 Task: Upload documentation on the updated data linkage processes to the task for future reference.
Action: Mouse moved to (87, 429)
Screenshot: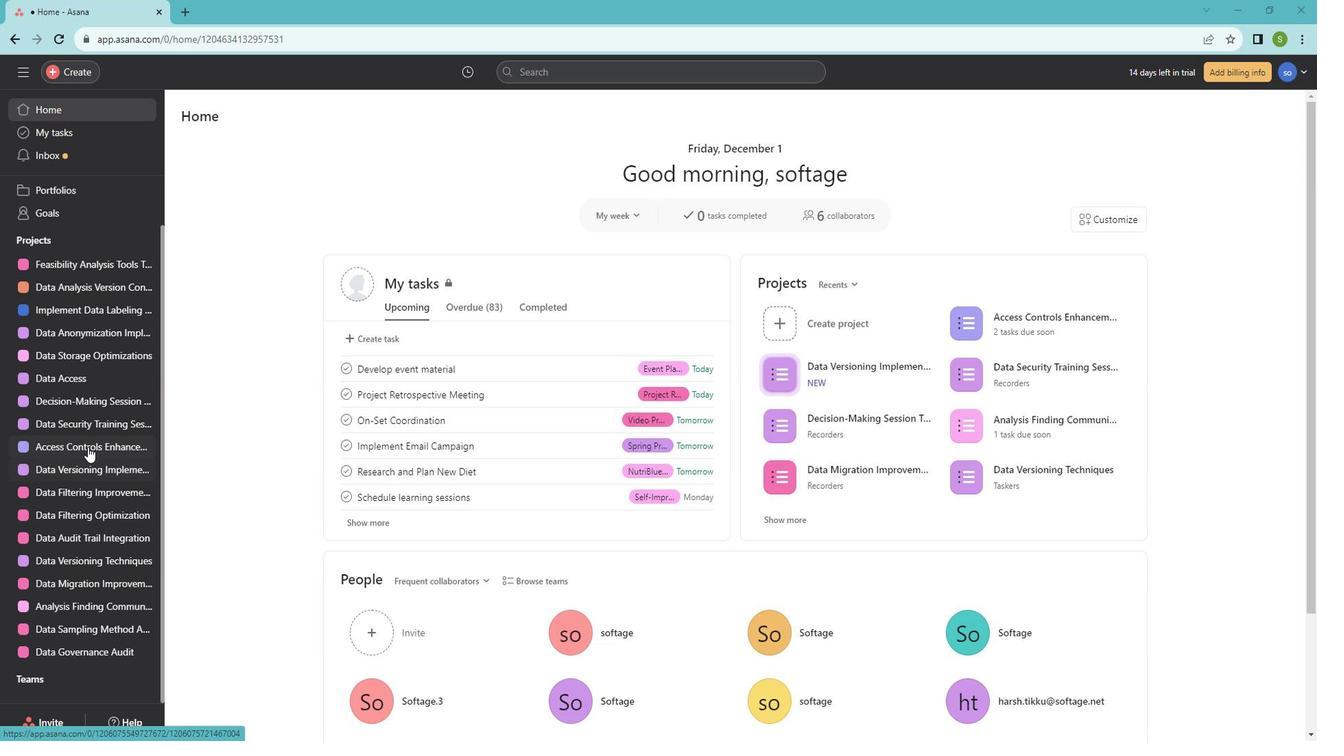 
Action: Mouse pressed left at (87, 429)
Screenshot: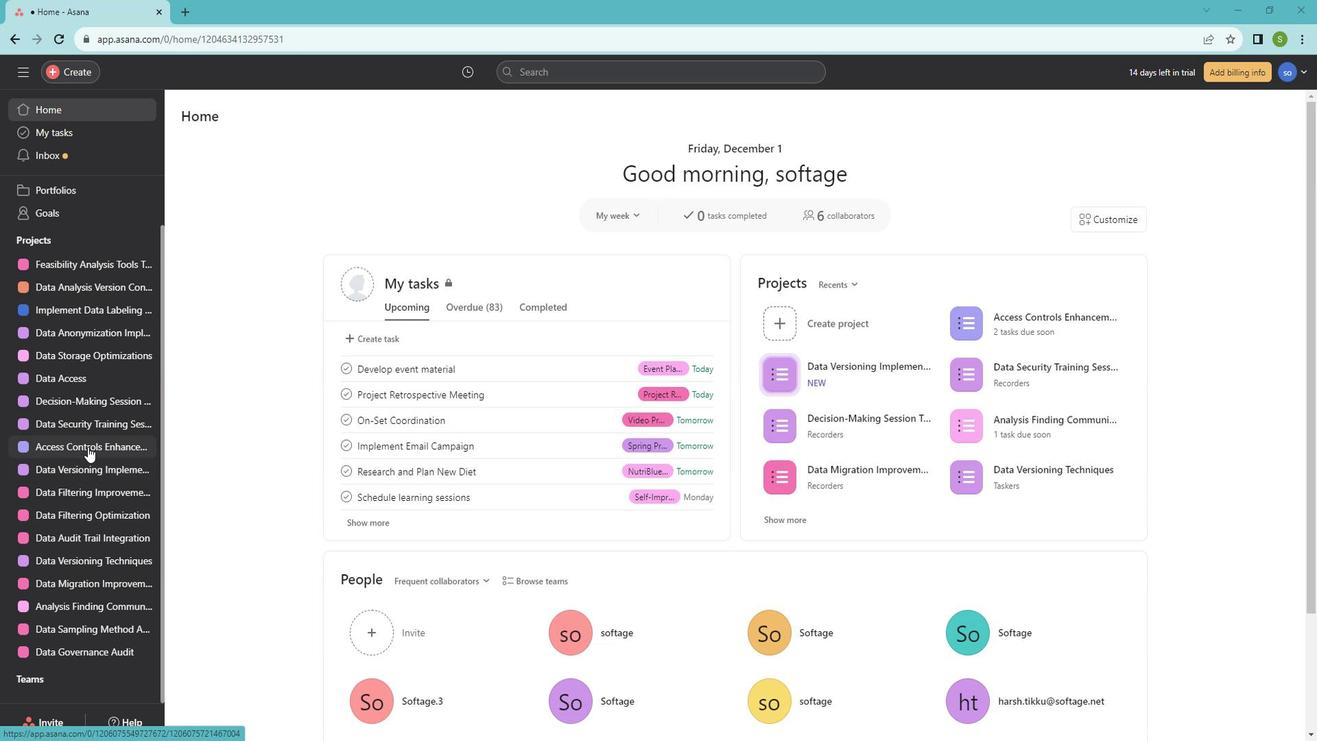 
Action: Mouse moved to (406, 273)
Screenshot: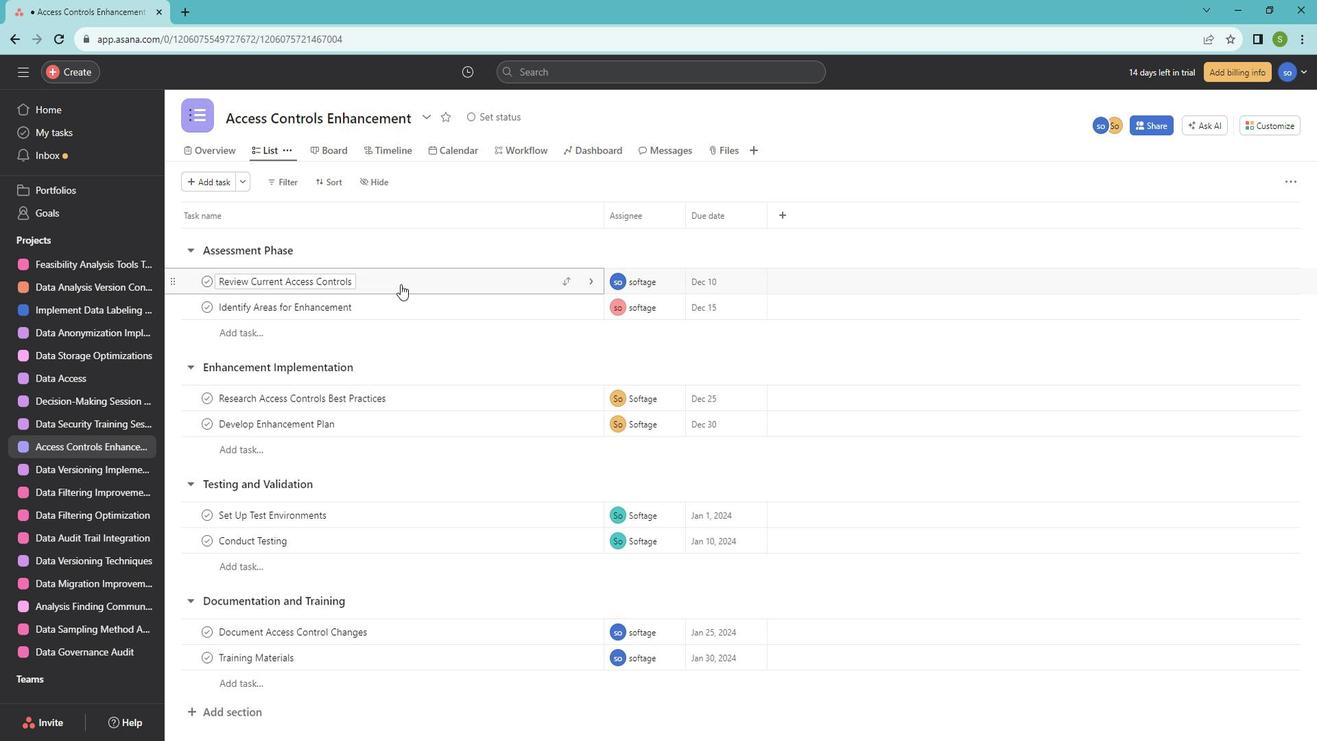 
Action: Mouse pressed left at (406, 273)
Screenshot: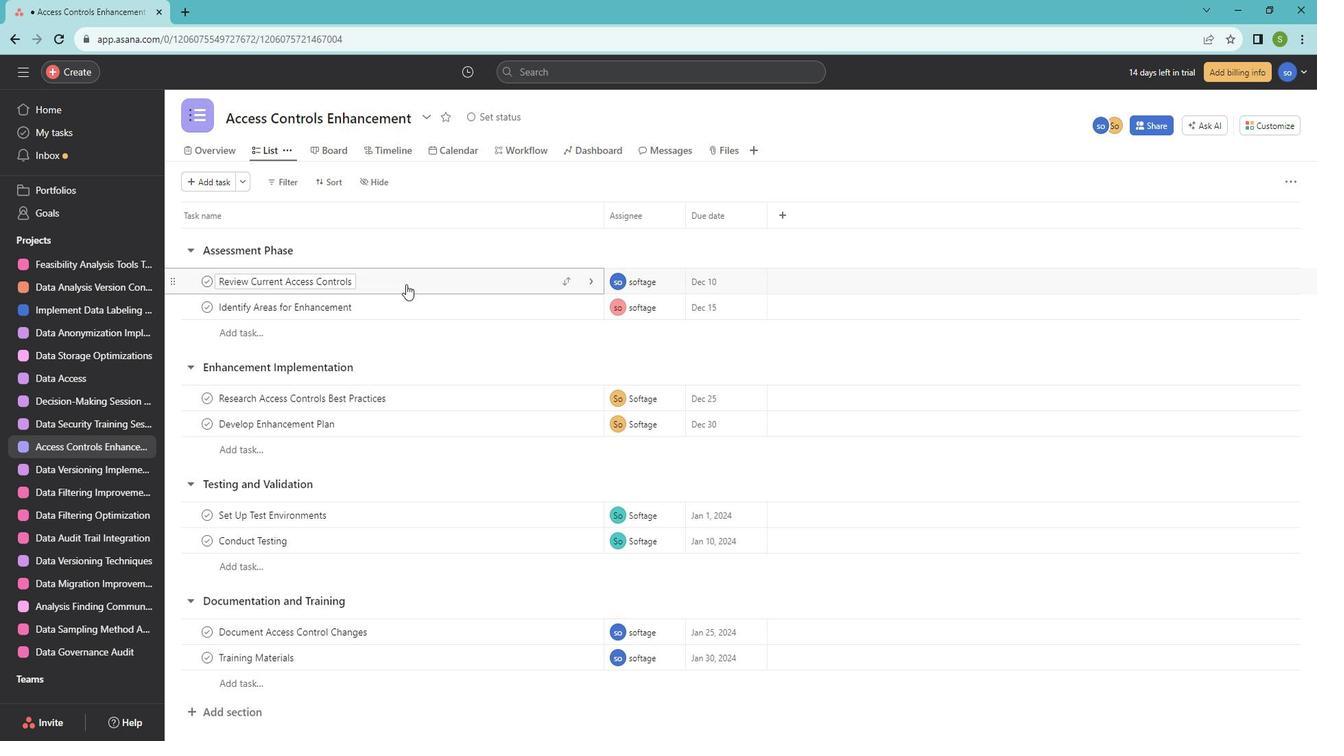 
Action: Mouse moved to (1220, 103)
Screenshot: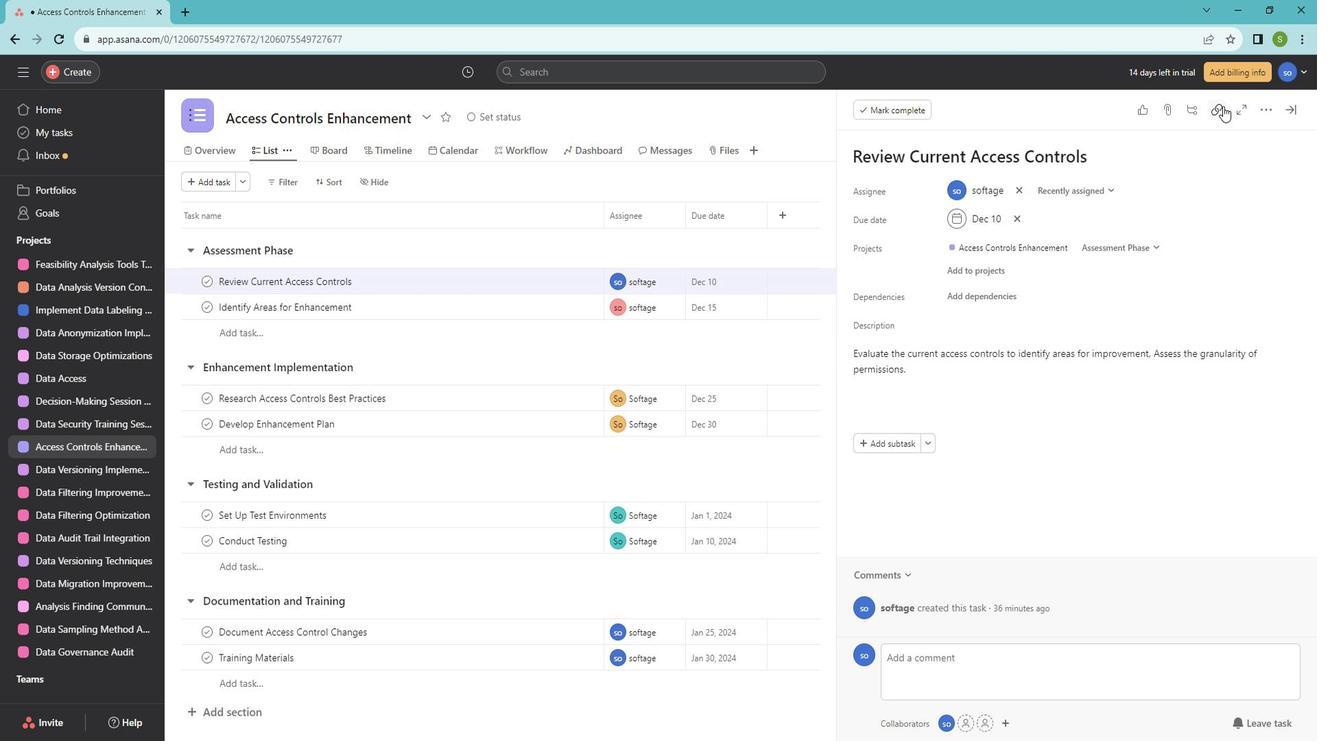 
Action: Mouse pressed left at (1220, 103)
Screenshot: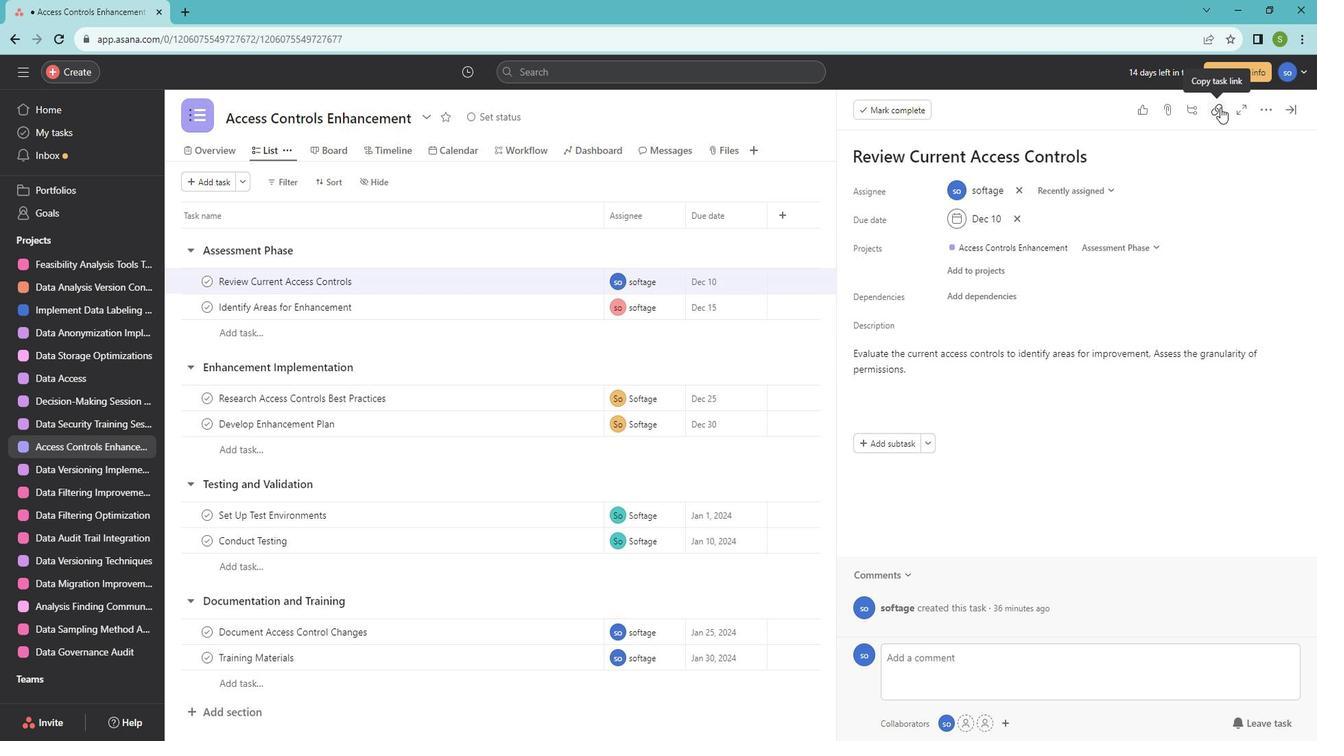 
Action: Mouse moved to (1165, 108)
Screenshot: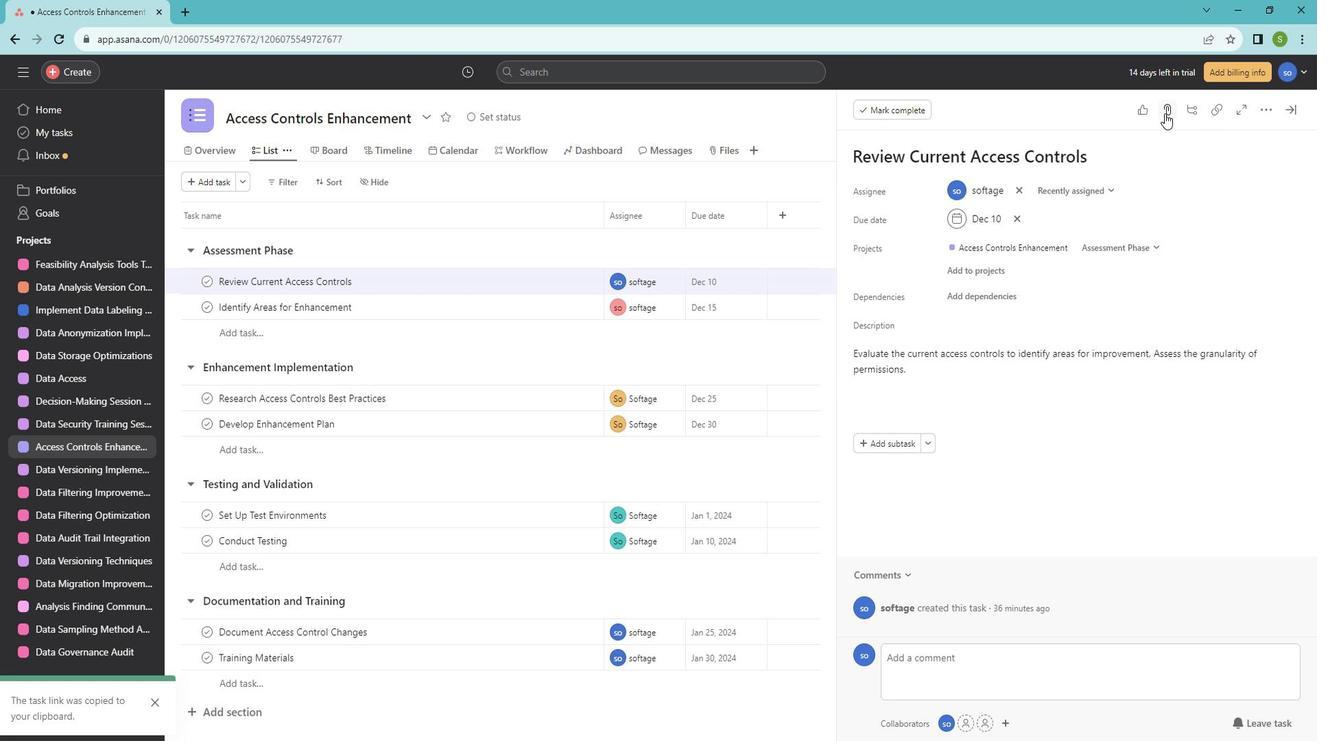 
Action: Mouse pressed left at (1165, 108)
Screenshot: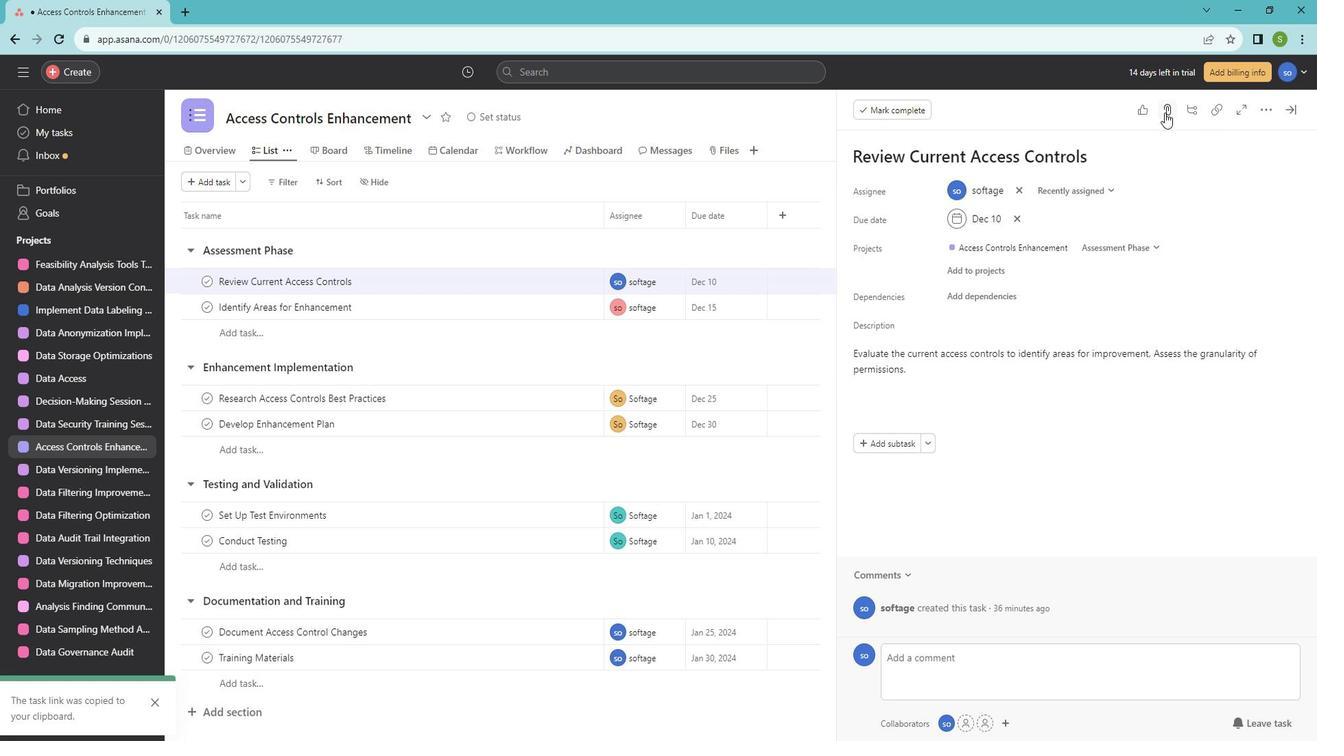 
Action: Mouse moved to (1186, 151)
Screenshot: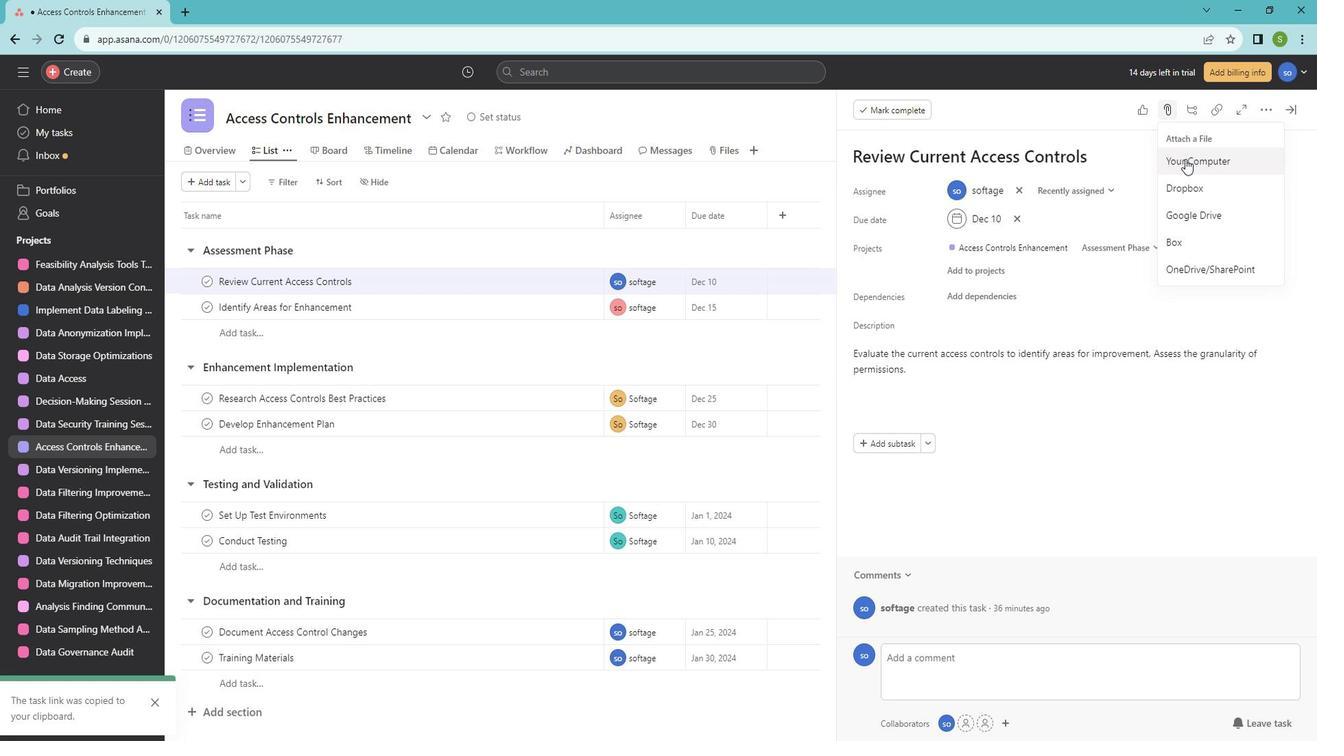 
Action: Mouse pressed left at (1186, 151)
Screenshot: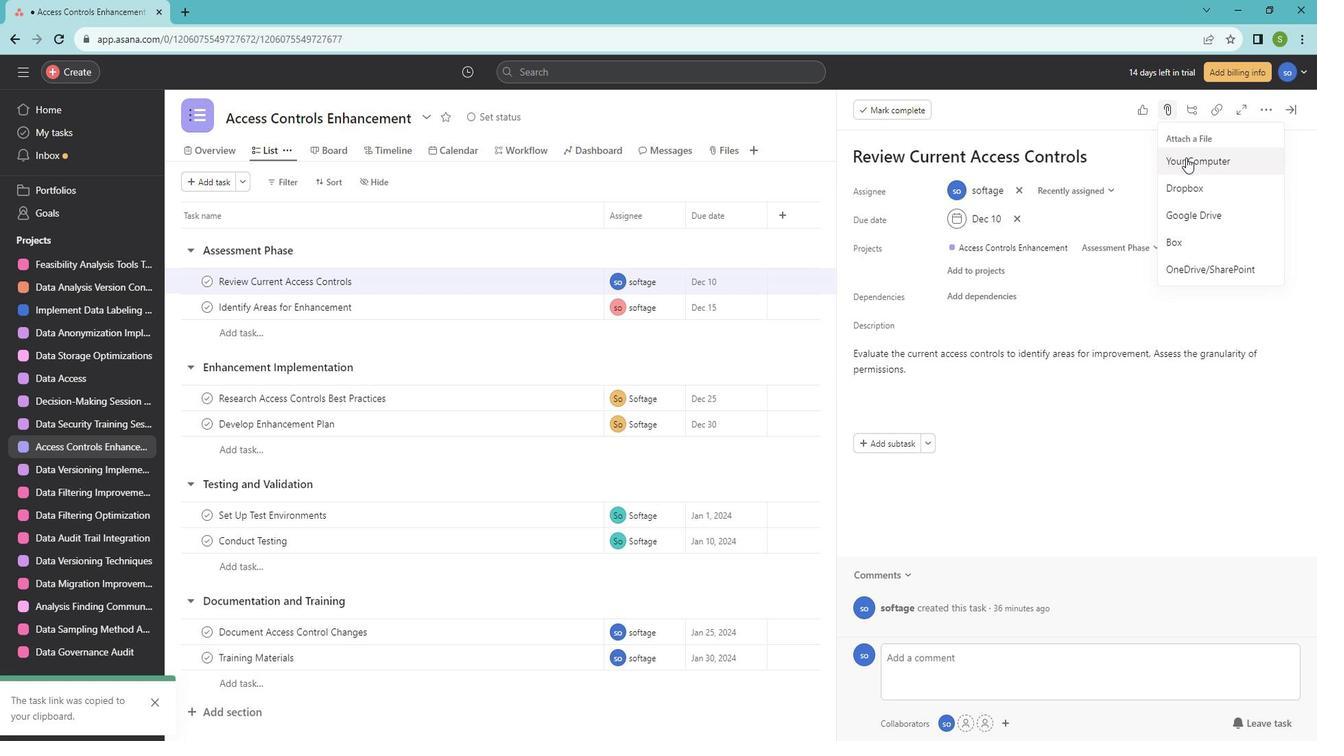 
Action: Mouse moved to (207, 196)
Screenshot: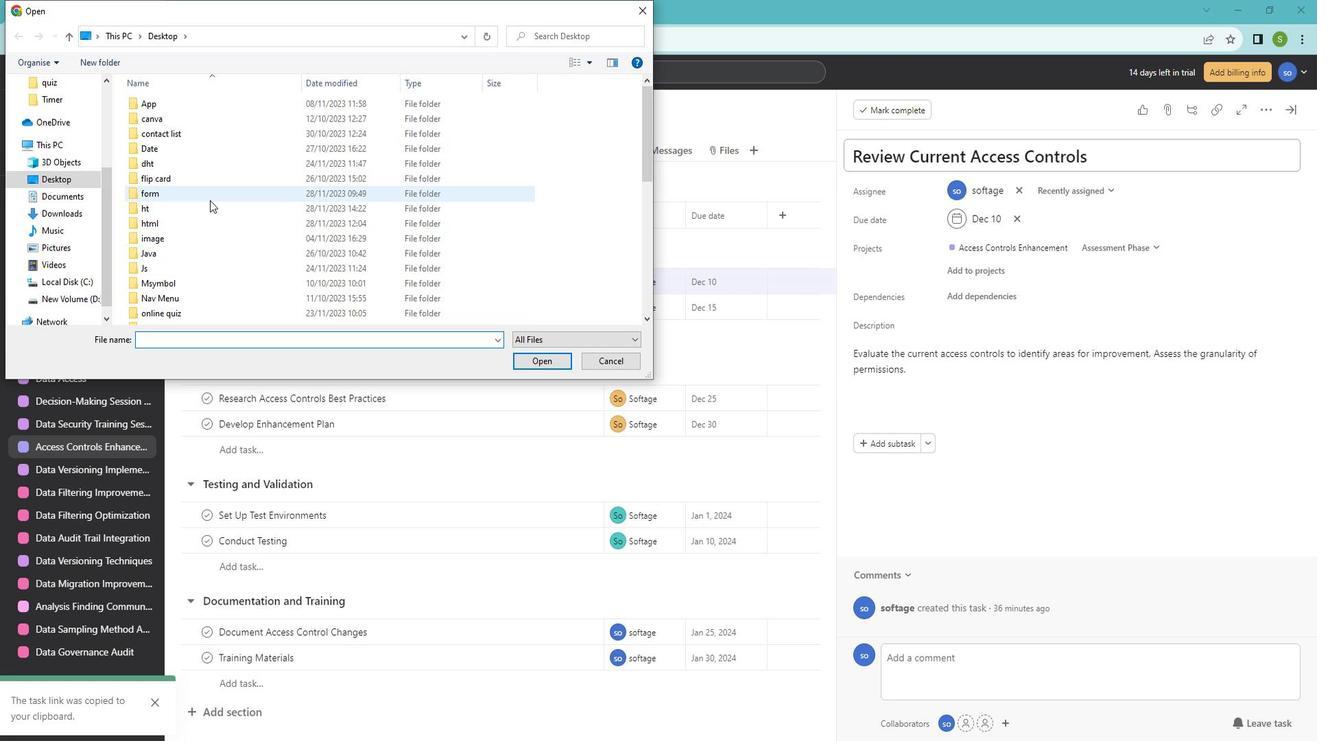 
Action: Mouse scrolled (207, 195) with delta (0, 0)
Screenshot: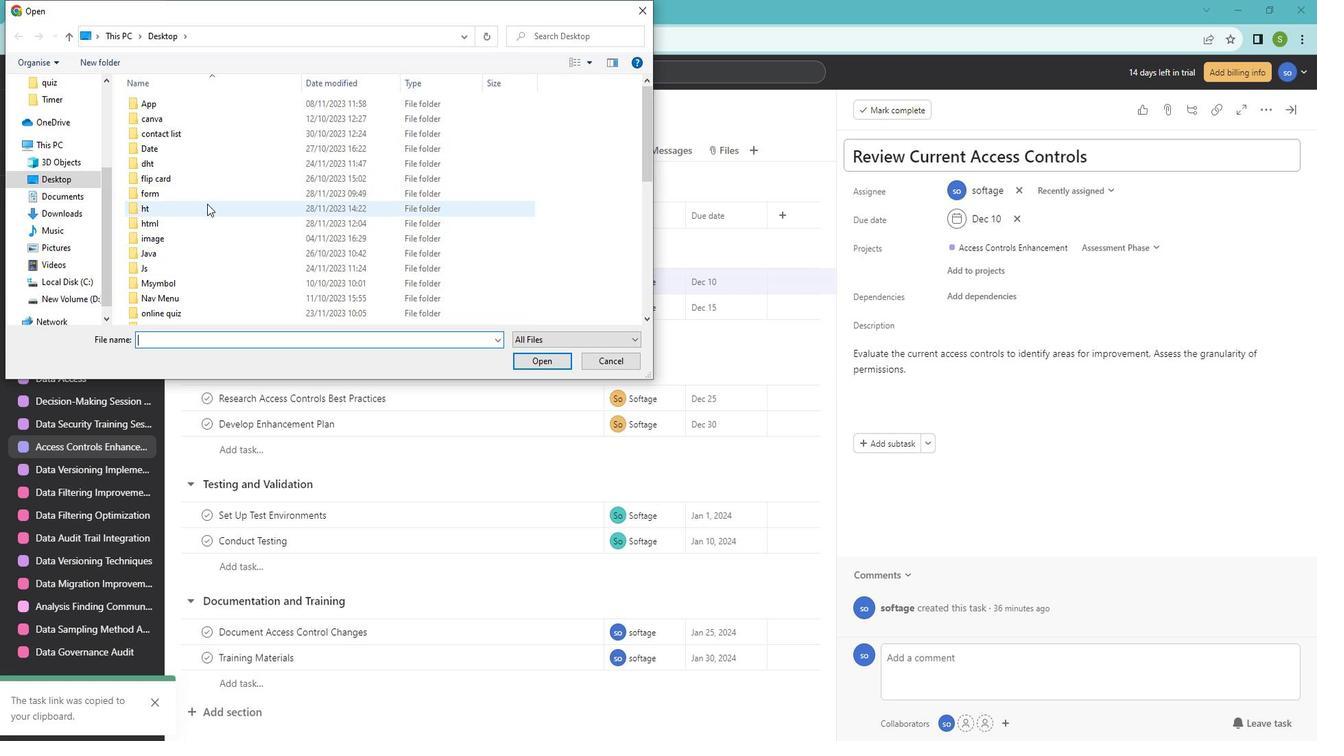 
Action: Mouse scrolled (207, 195) with delta (0, 0)
Screenshot: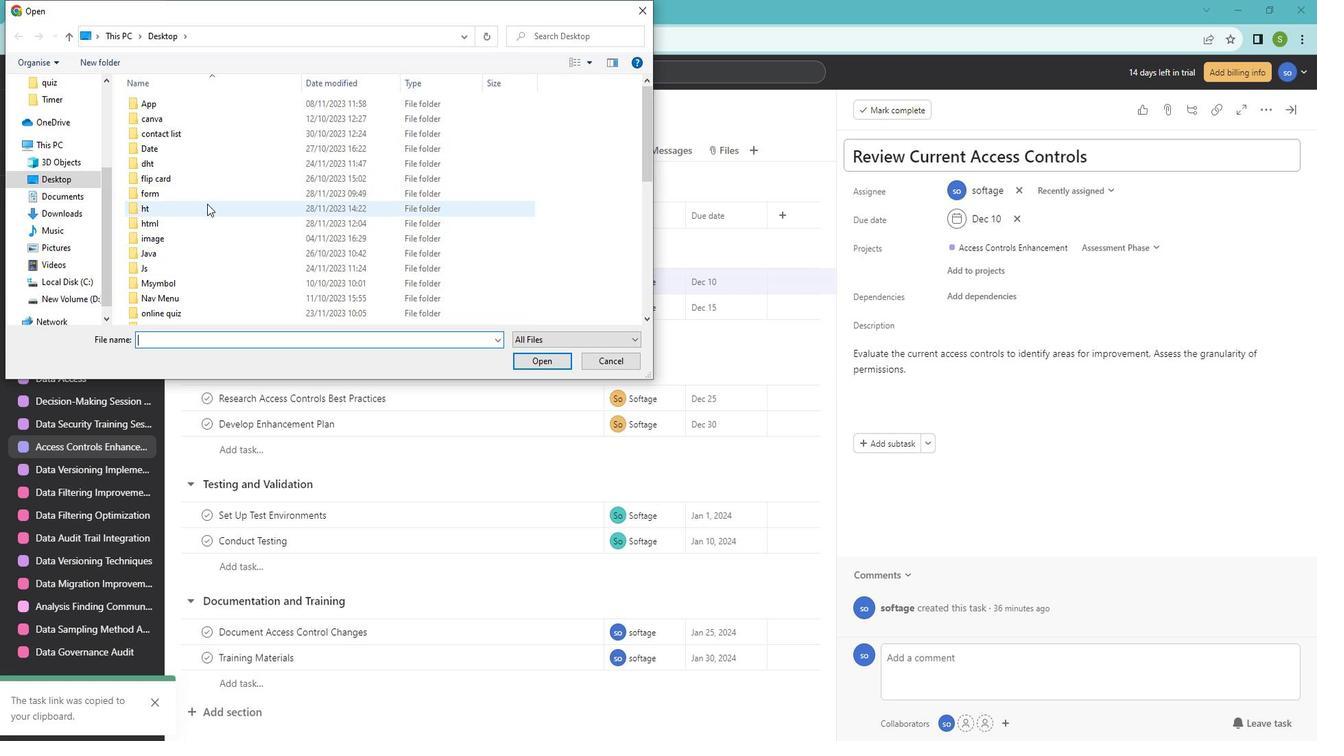
Action: Mouse moved to (156, 323)
Screenshot: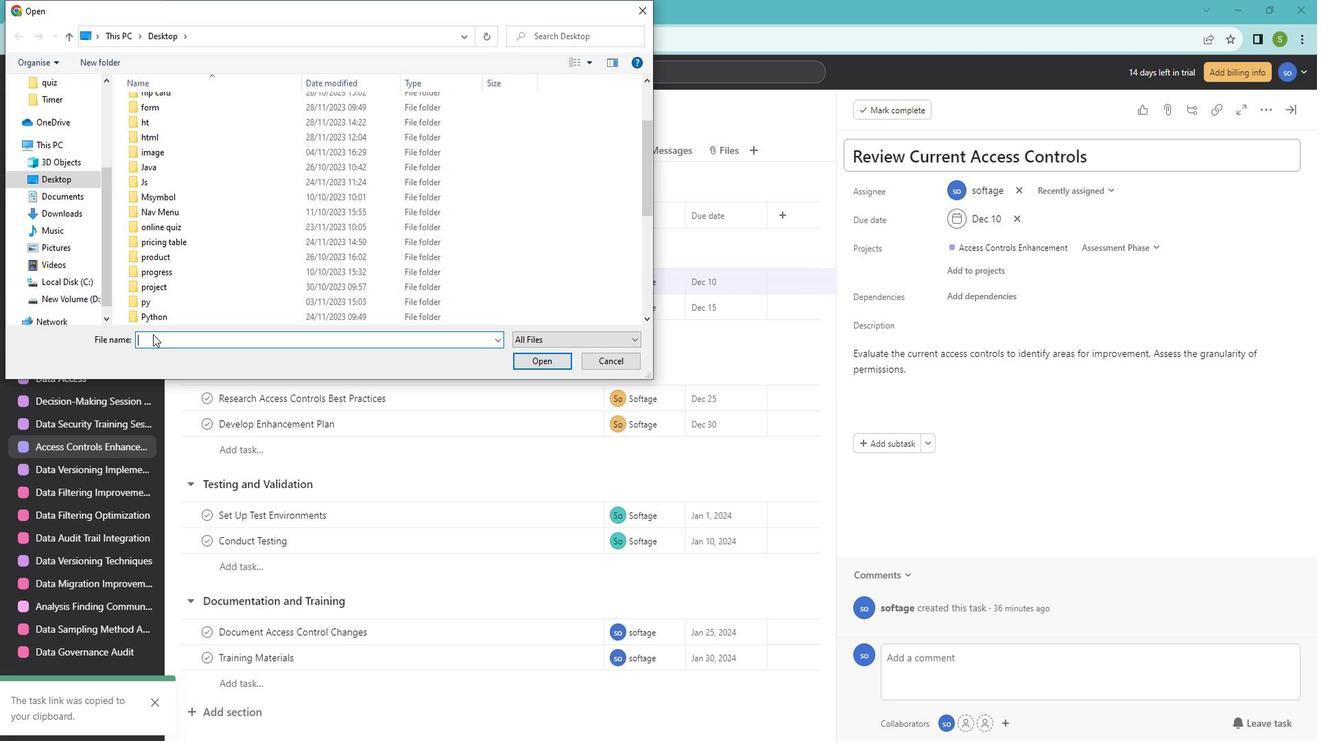 
Action: Mouse pressed left at (156, 323)
Screenshot: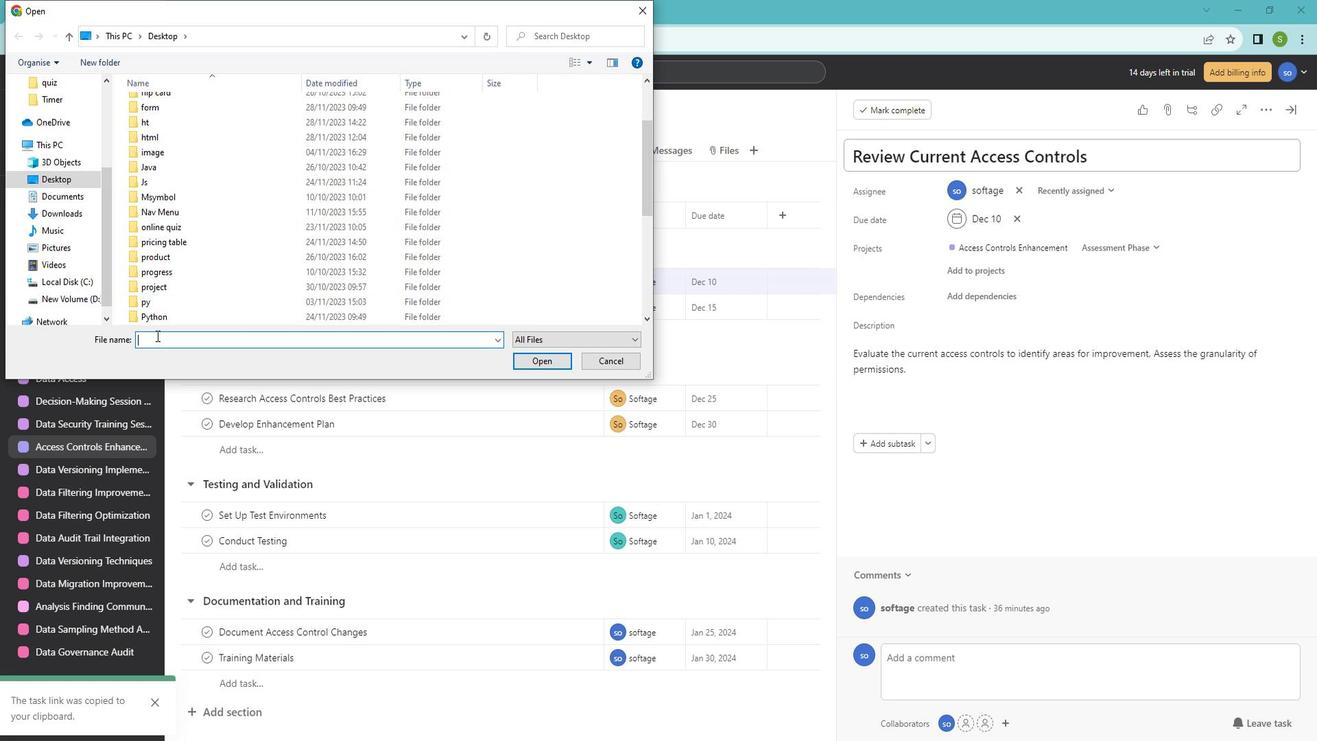 
Action: Mouse moved to (157, 325)
Screenshot: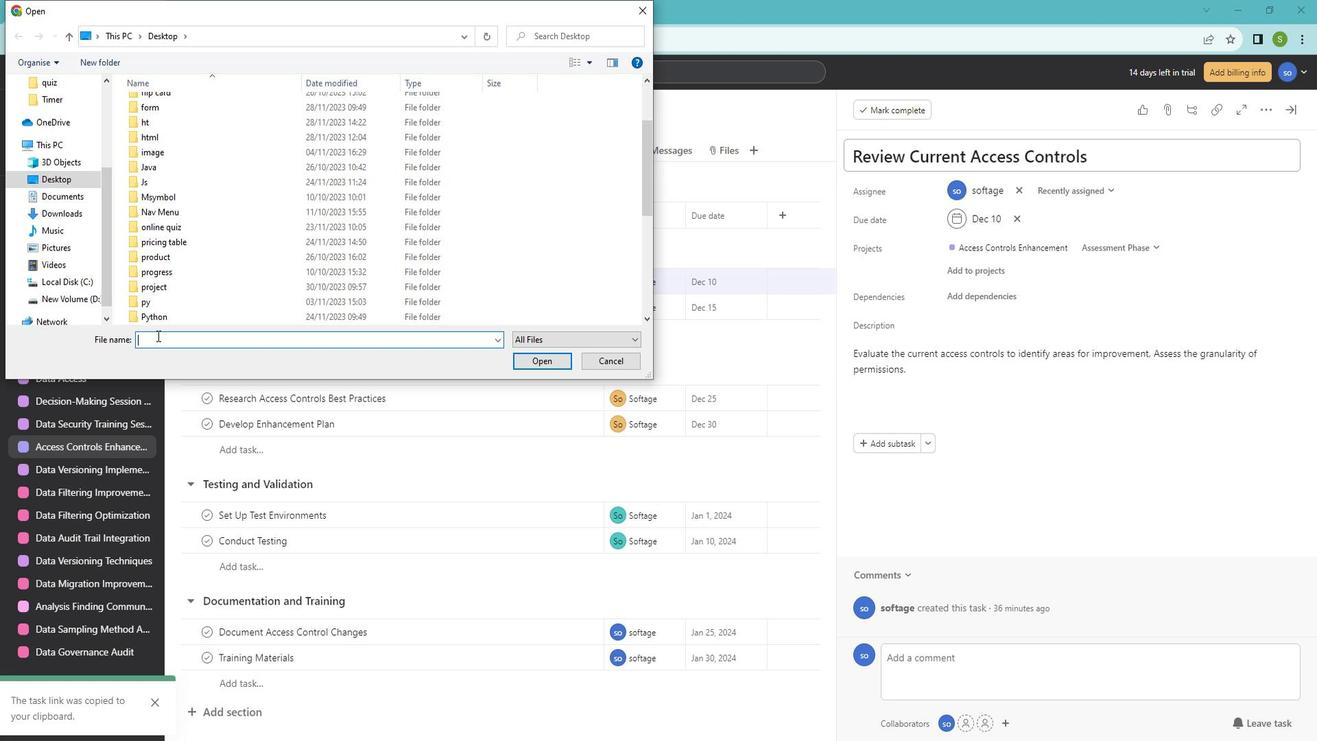 
Action: Key pressed <Key.shift>
Screenshot: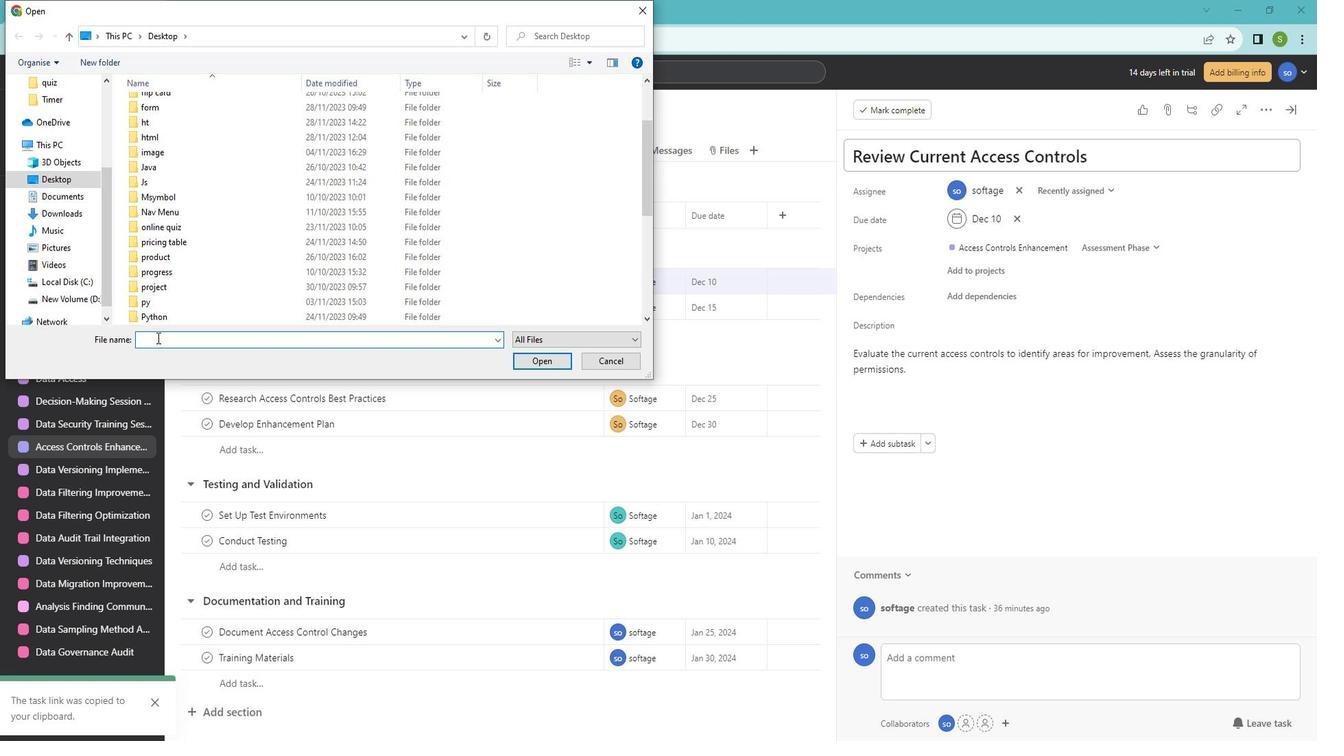 
Action: Mouse moved to (157, 325)
Screenshot: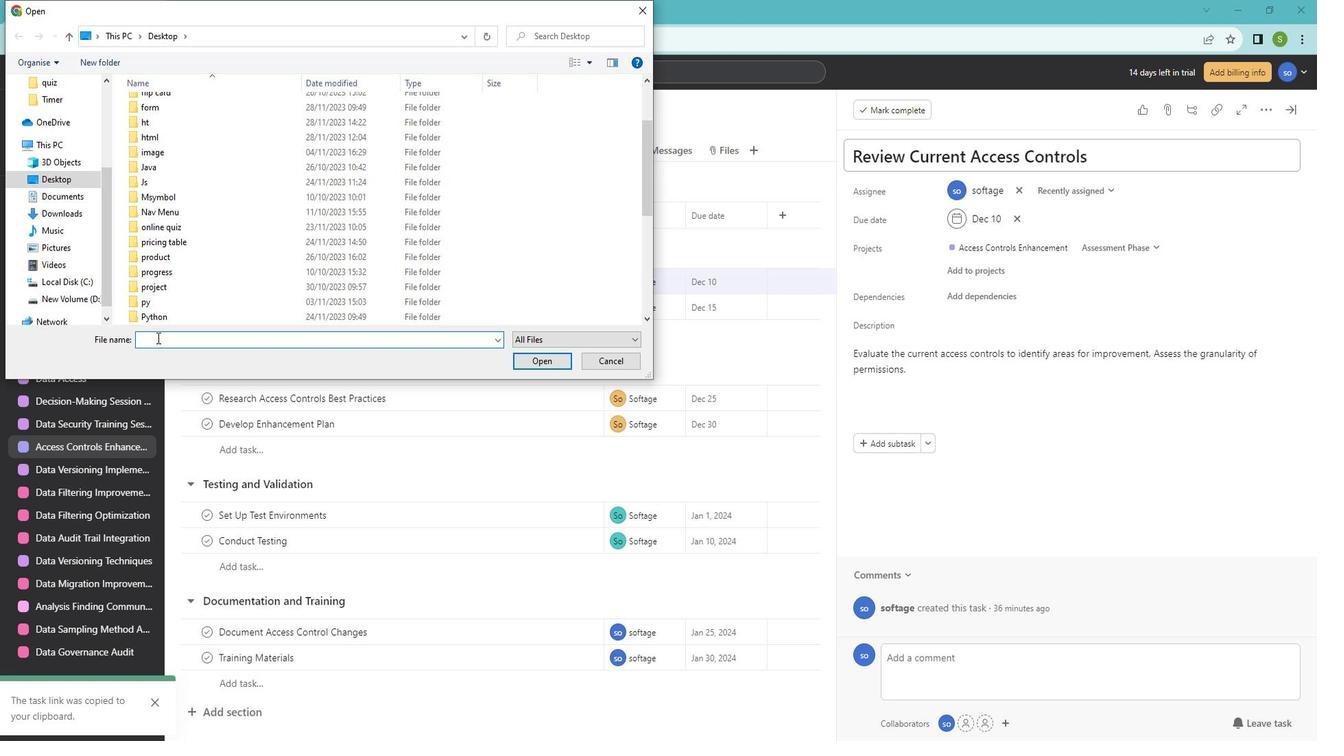 
Action: Key pressed D
Screenshot: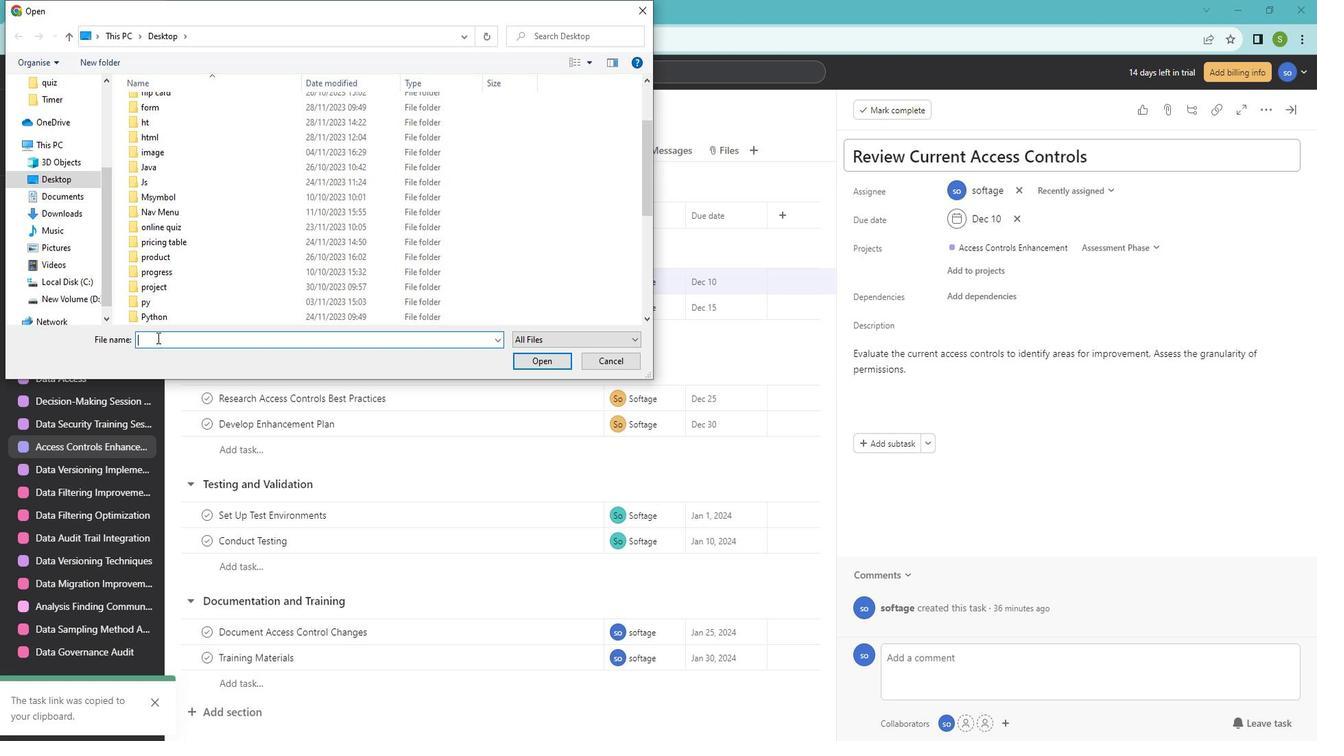 
Action: Mouse moved to (185, 336)
Screenshot: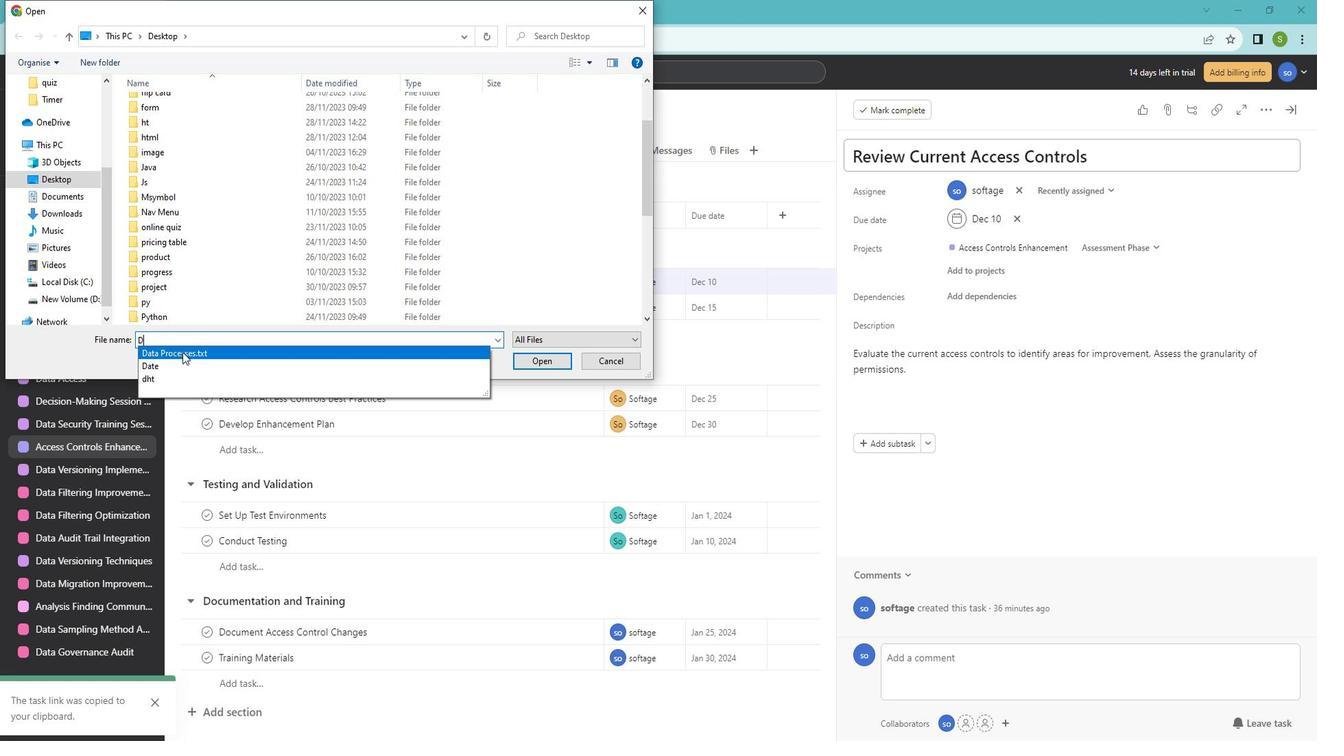
Action: Mouse pressed left at (185, 336)
Screenshot: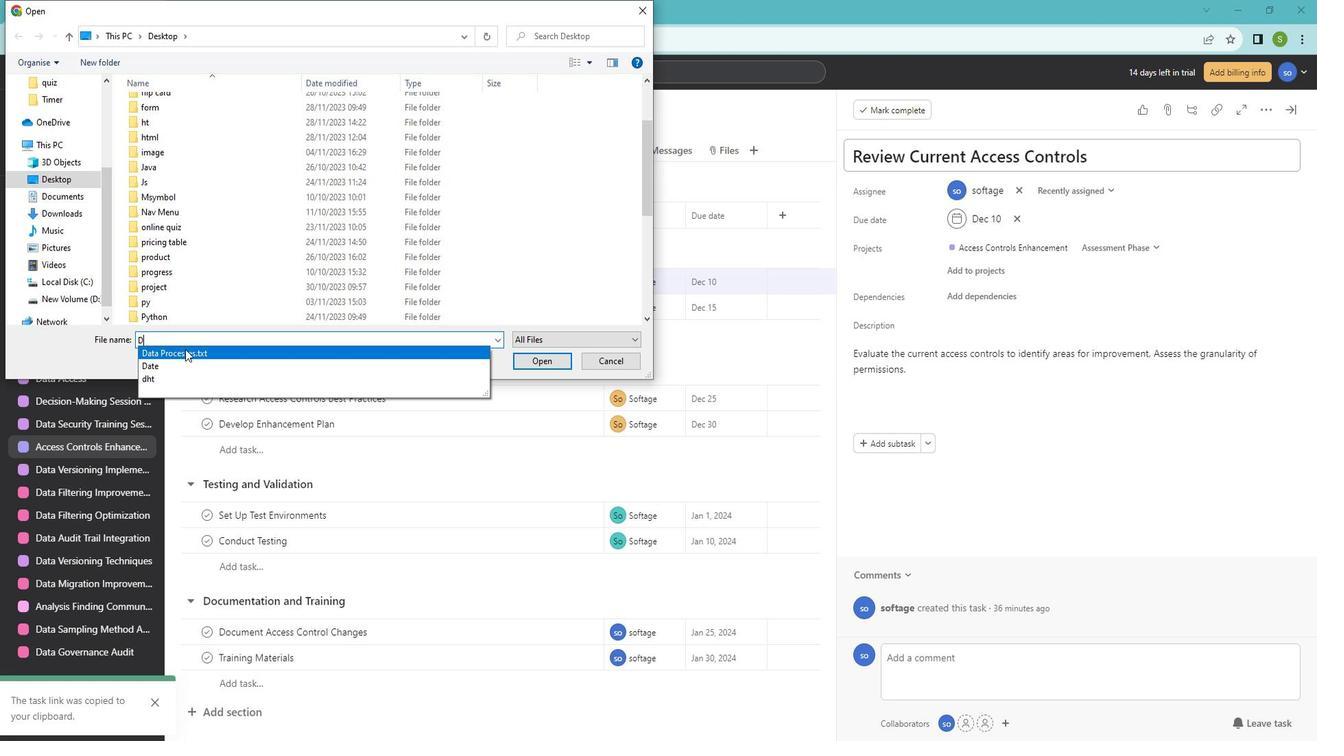 
Action: Mouse moved to (536, 344)
Screenshot: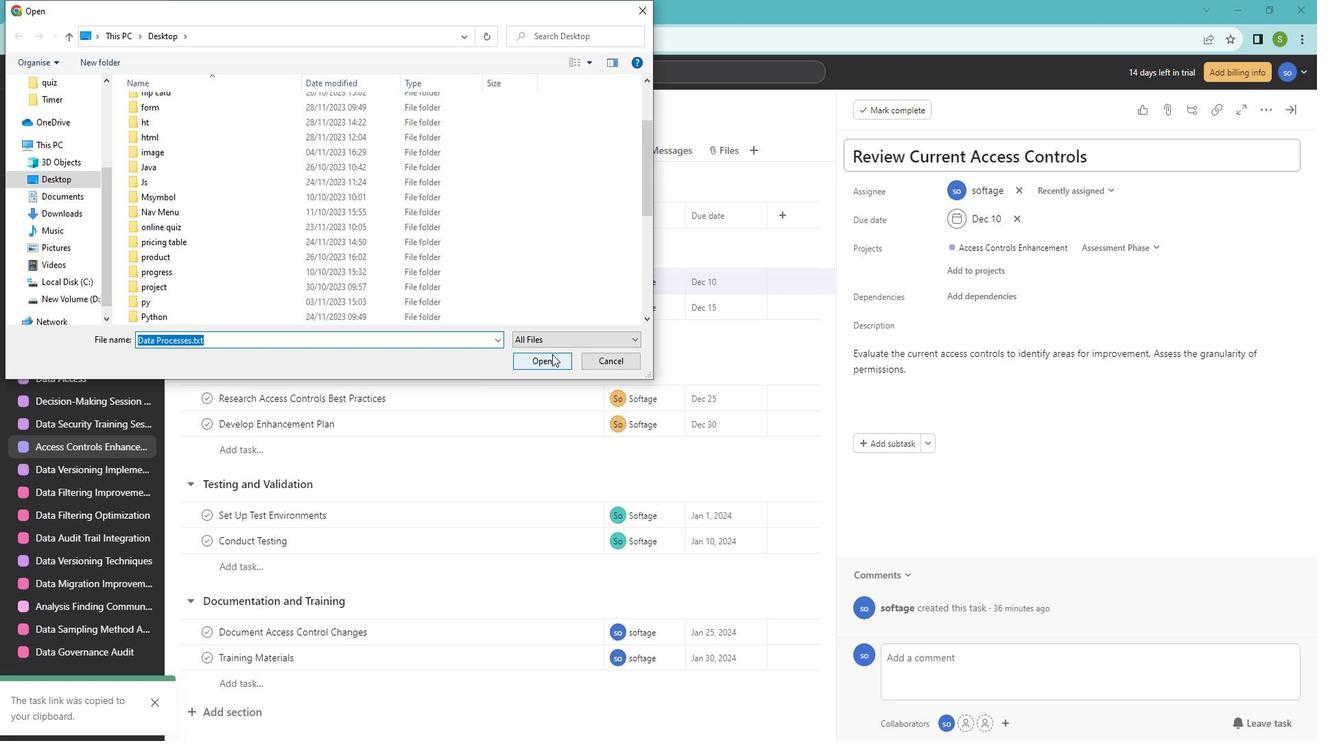 
Action: Mouse pressed left at (536, 344)
Screenshot: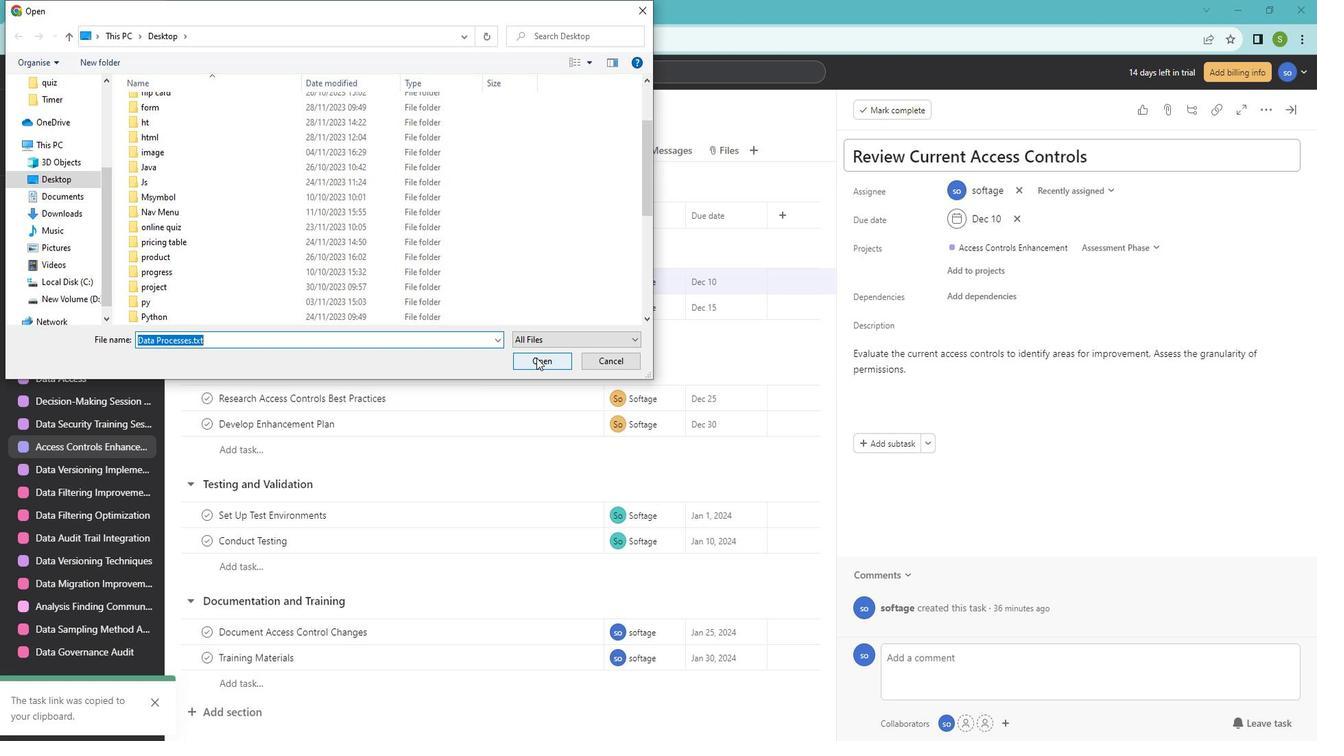 
Action: Mouse moved to (957, 459)
Screenshot: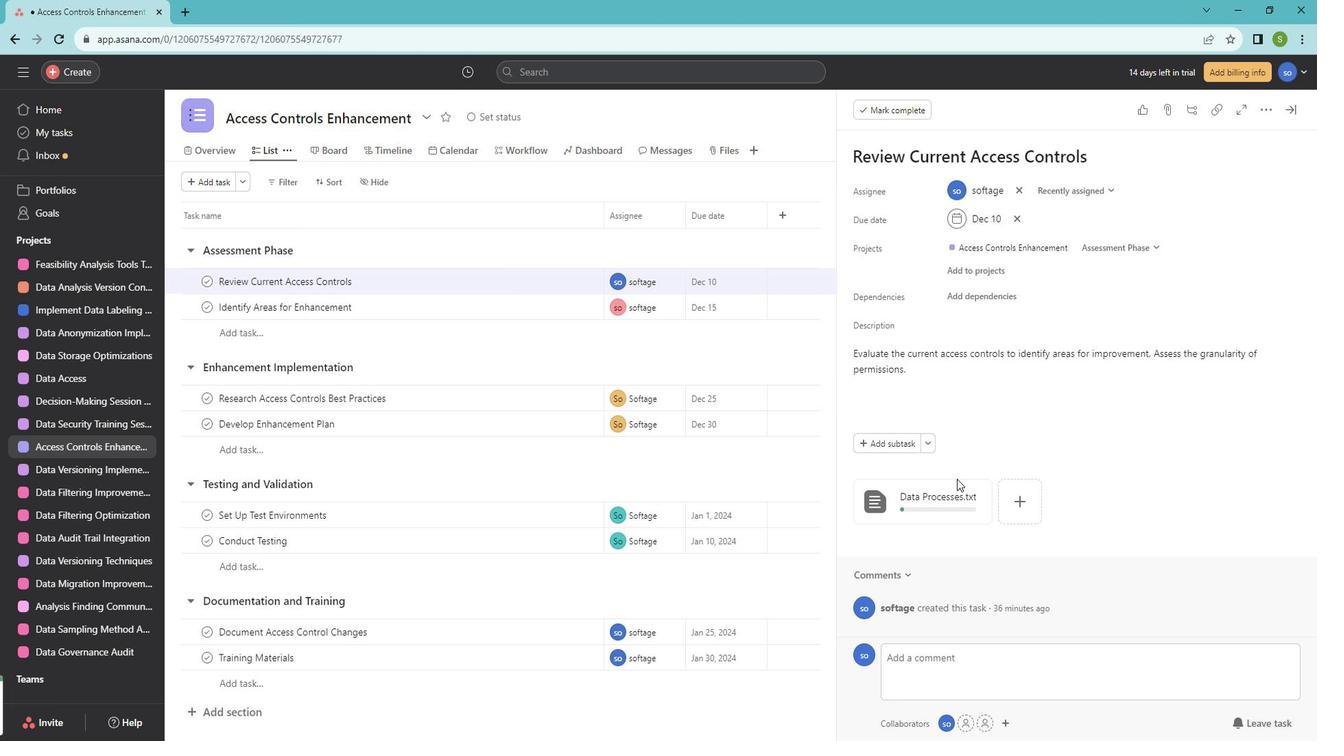 
Action: Mouse scrolled (957, 458) with delta (0, 0)
Screenshot: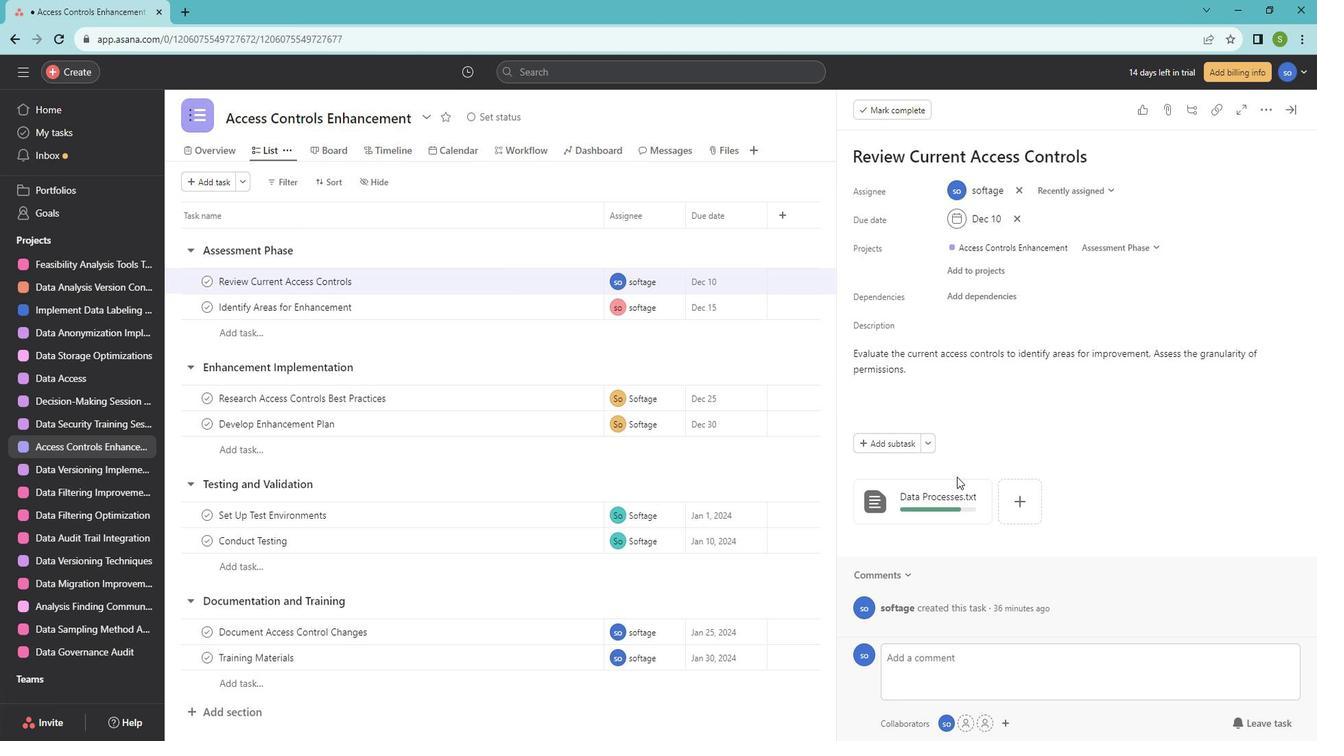 
Action: Mouse scrolled (957, 458) with delta (0, 0)
Screenshot: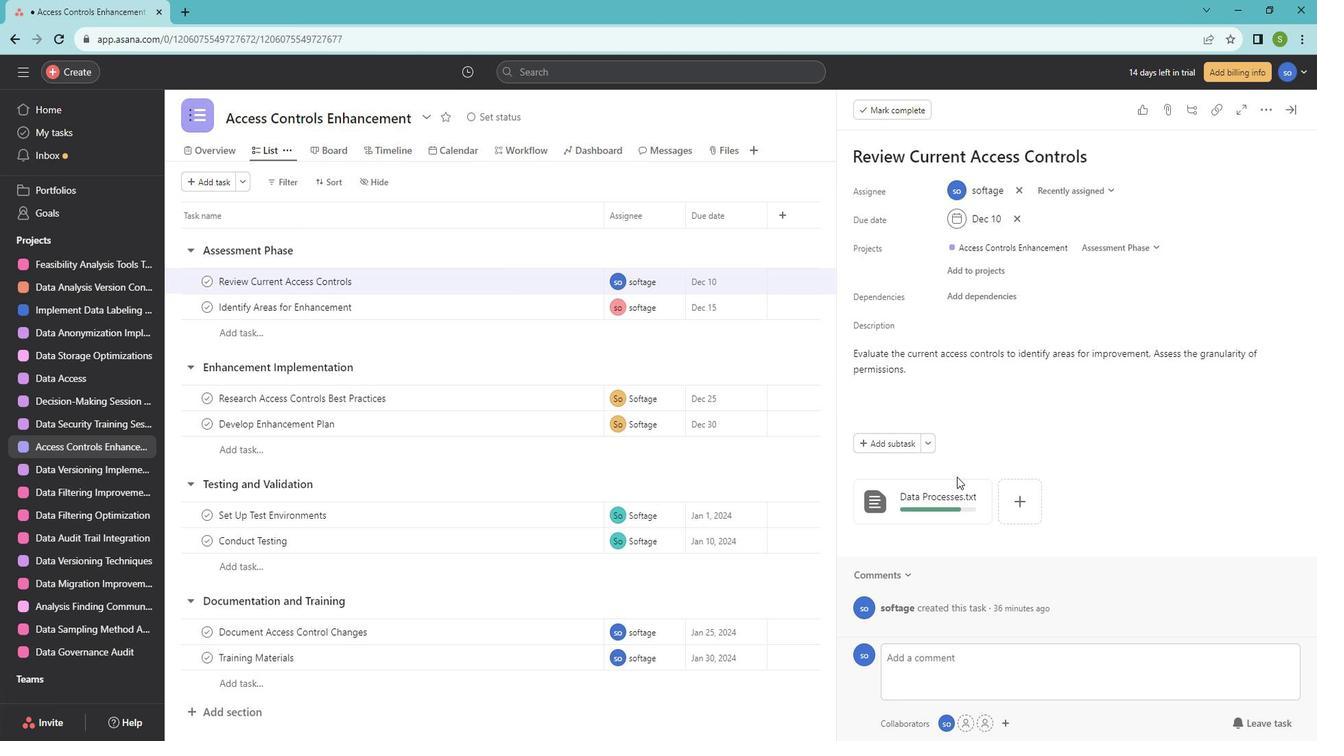 
Action: Mouse scrolled (957, 458) with delta (0, 0)
Screenshot: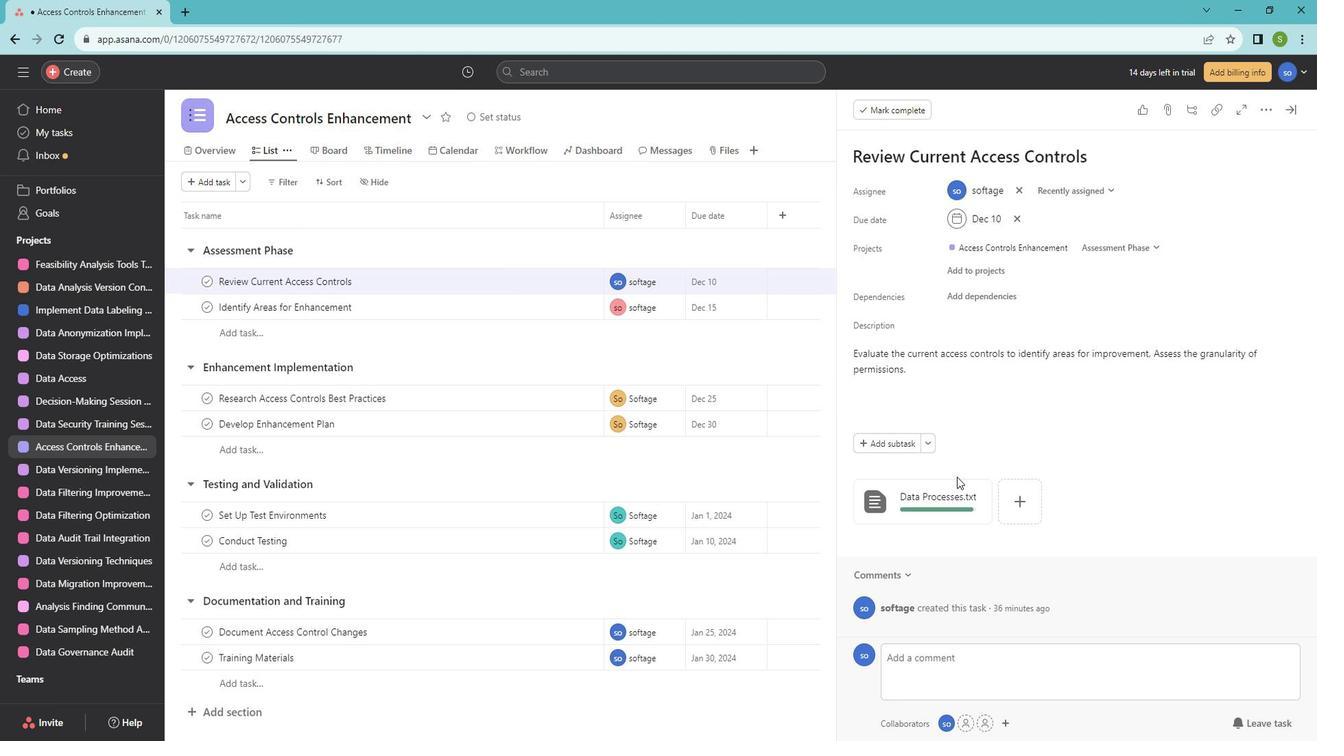 
Action: Mouse scrolled (957, 458) with delta (0, 0)
Screenshot: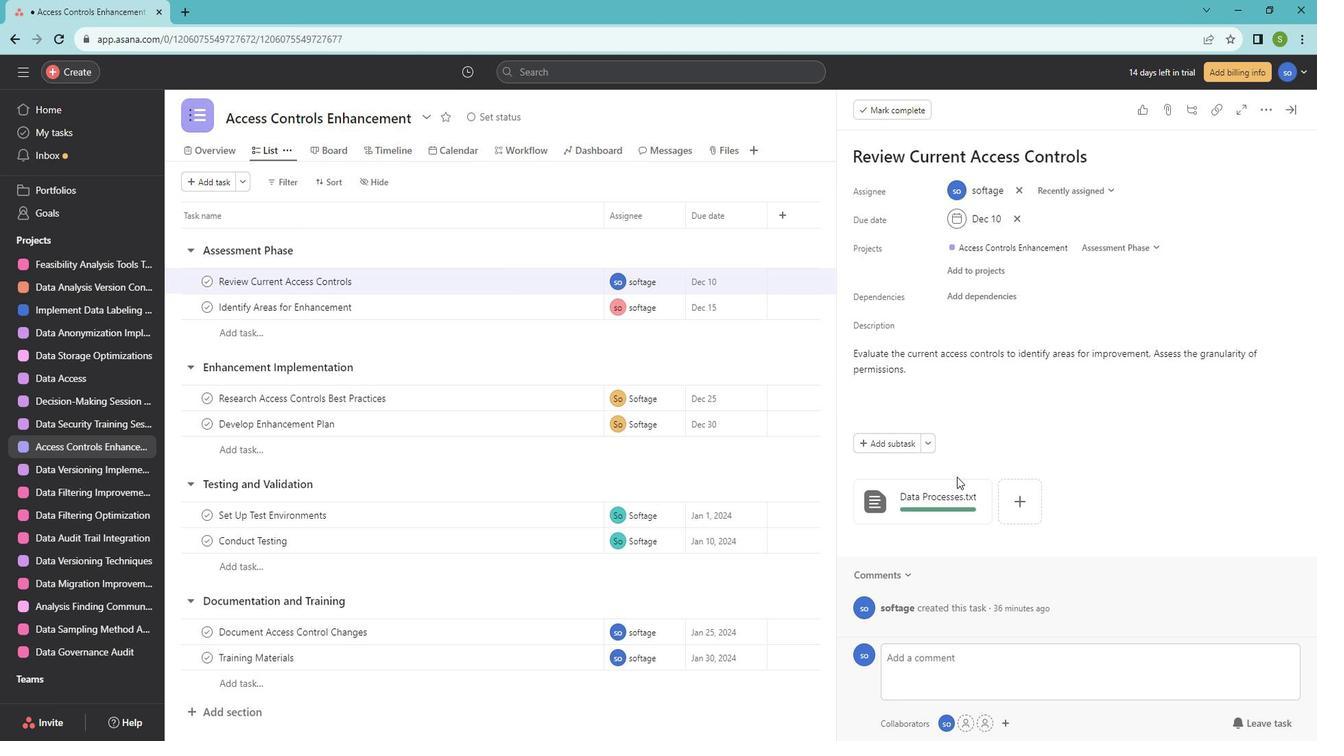 
Action: Mouse moved to (957, 459)
Screenshot: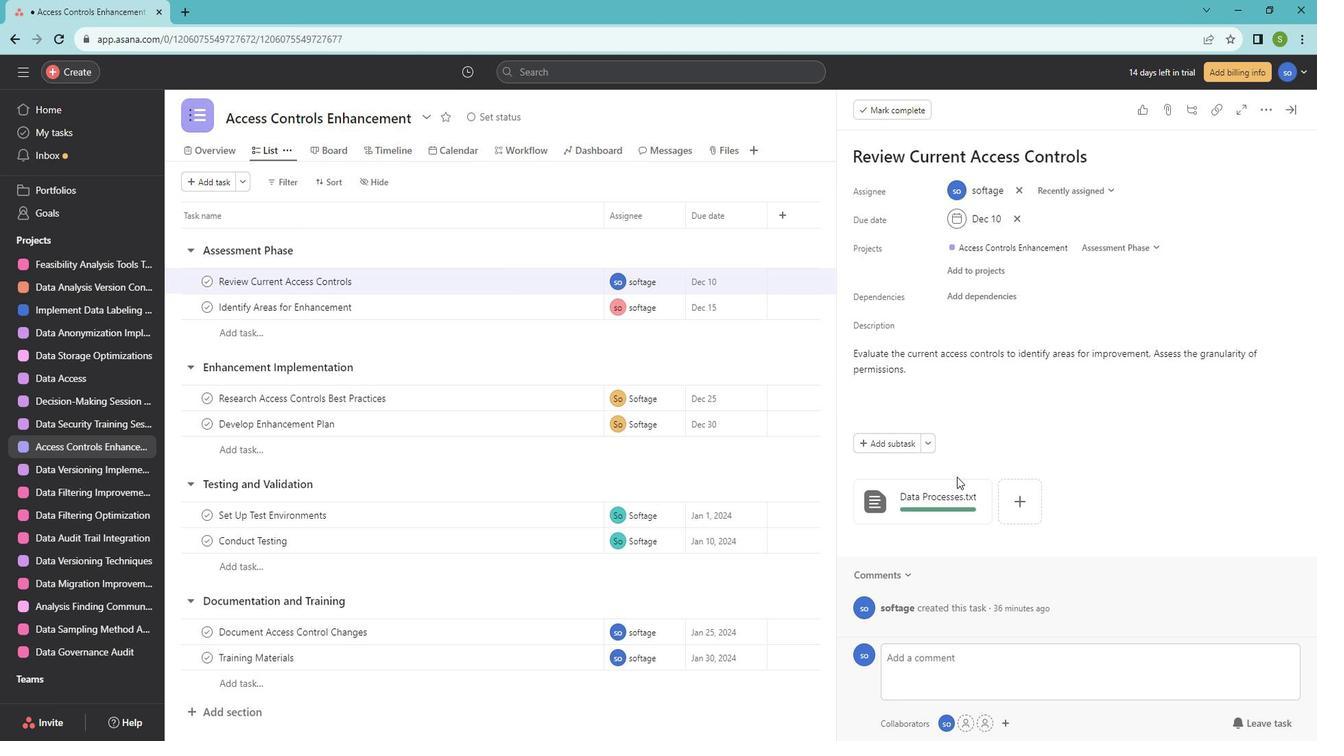
Action: Mouse scrolled (957, 459) with delta (0, 0)
Screenshot: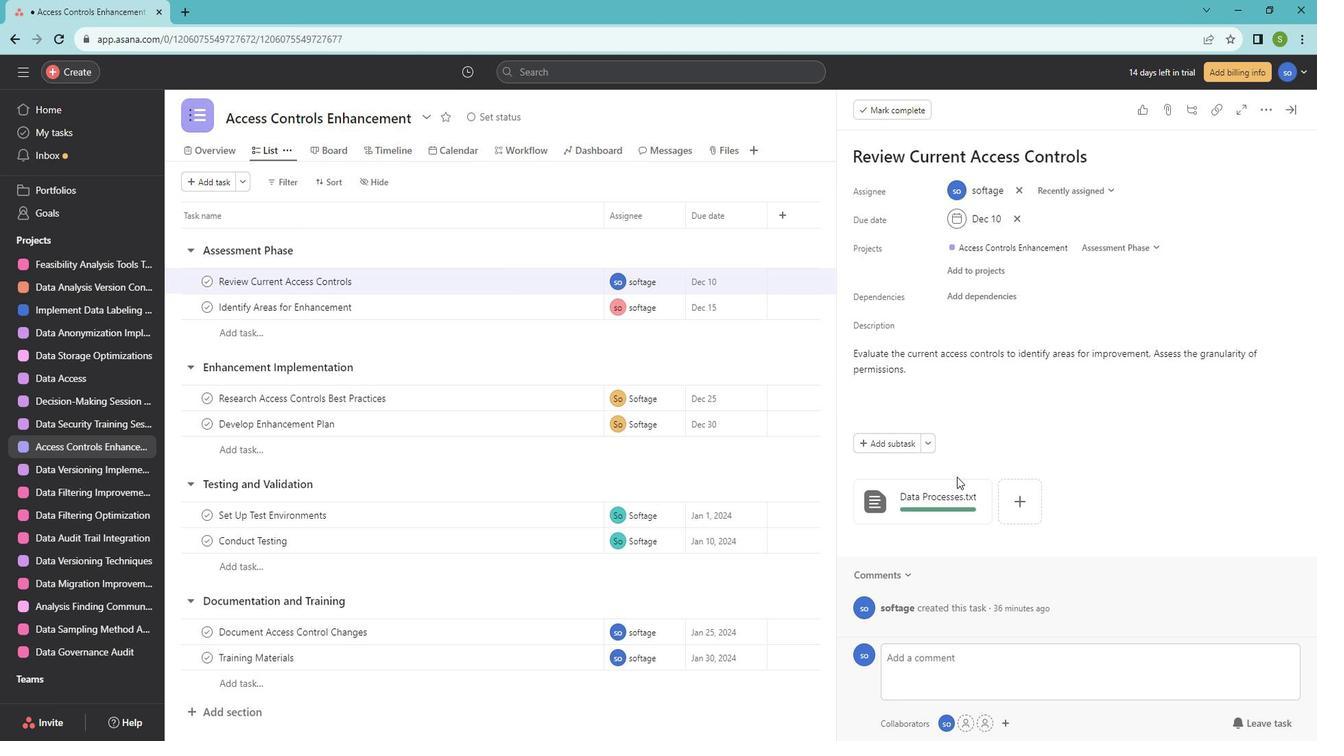 
Action: Mouse scrolled (957, 459) with delta (0, 0)
Screenshot: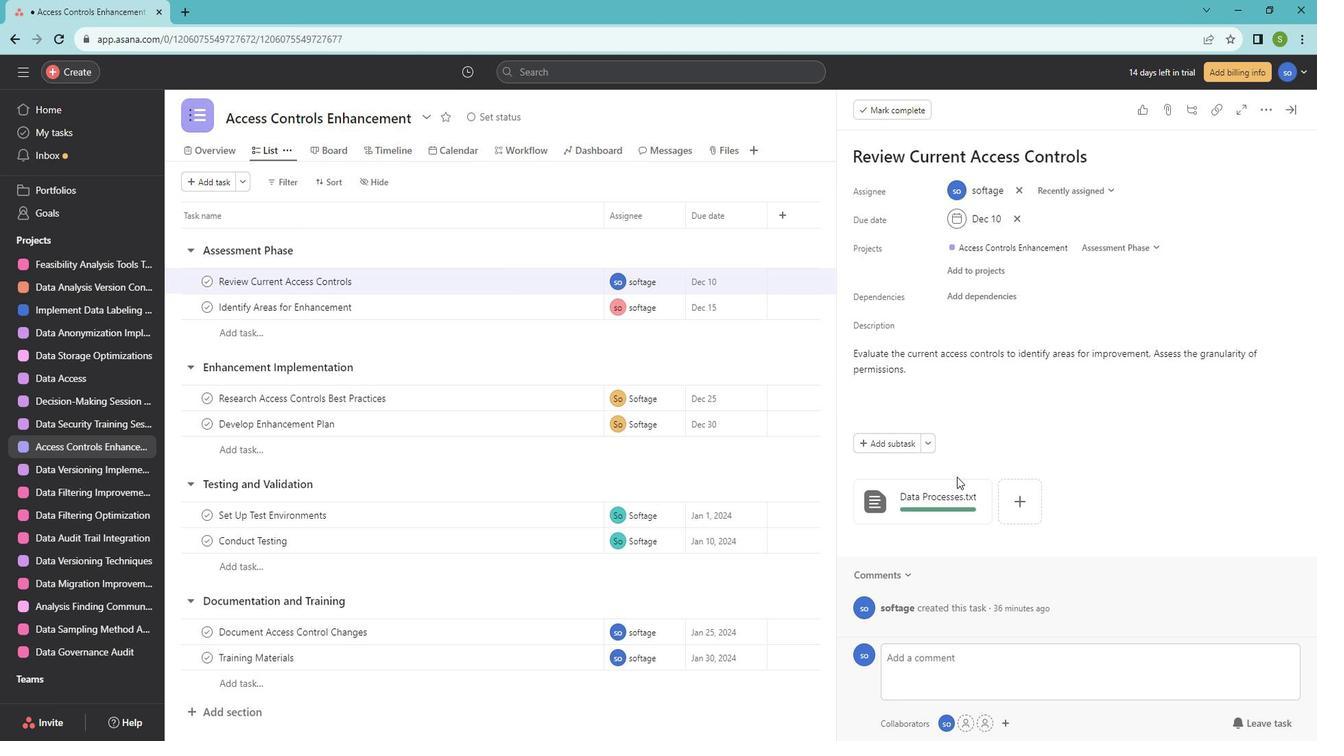 
Action: Mouse moved to (944, 499)
Screenshot: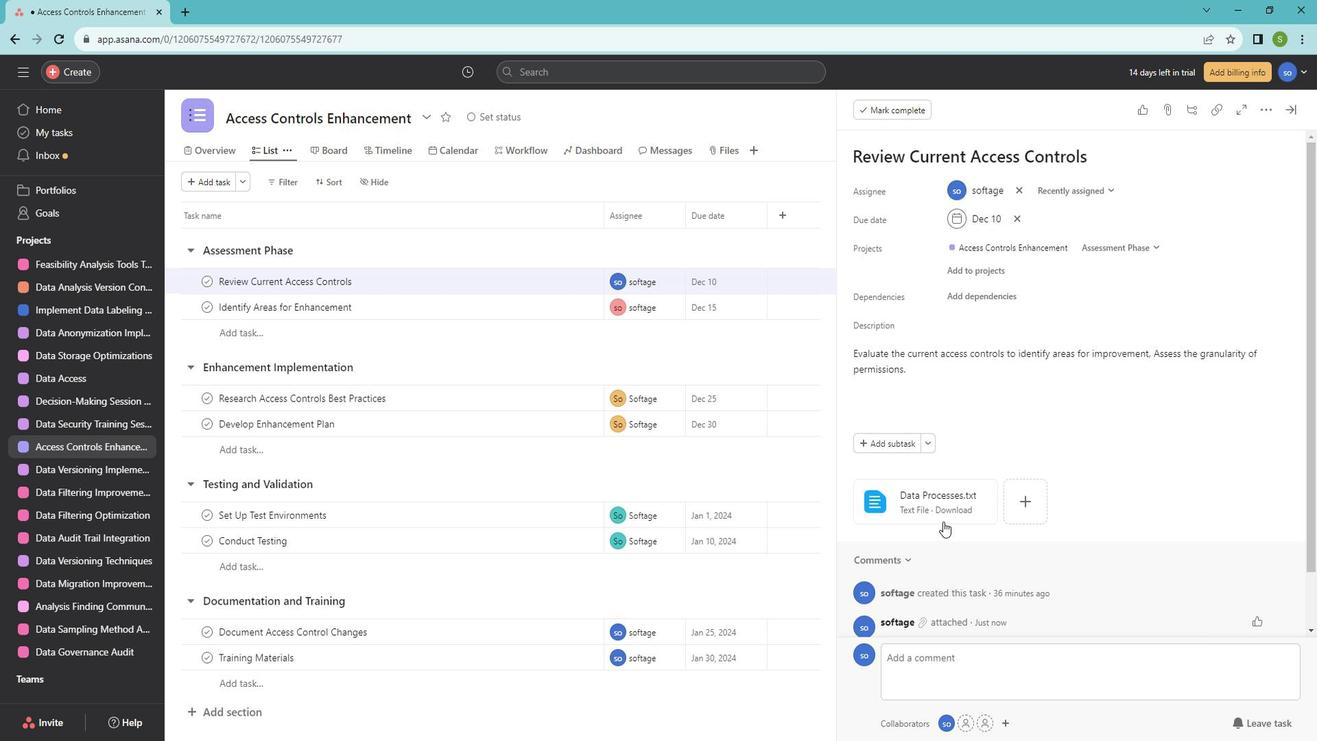 
Action: Mouse scrolled (944, 498) with delta (0, 0)
Screenshot: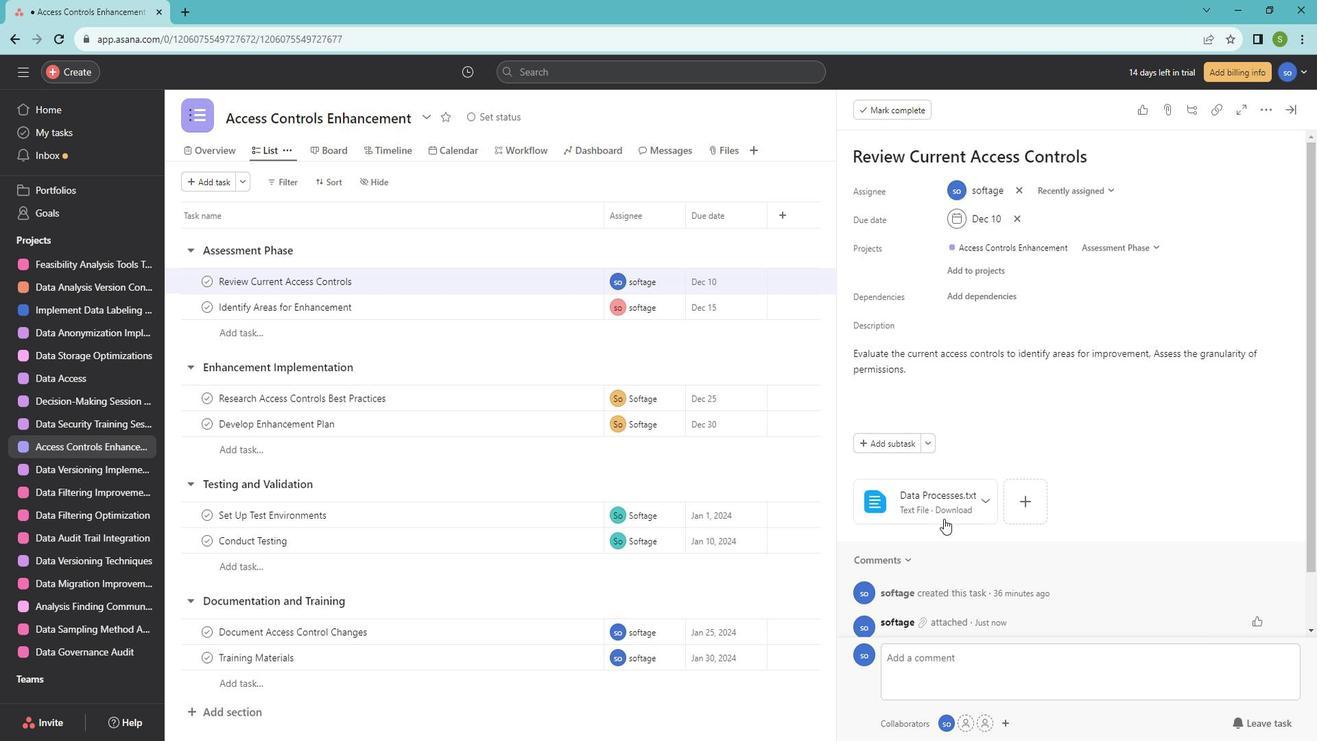 
Action: Mouse scrolled (944, 498) with delta (0, 0)
Screenshot: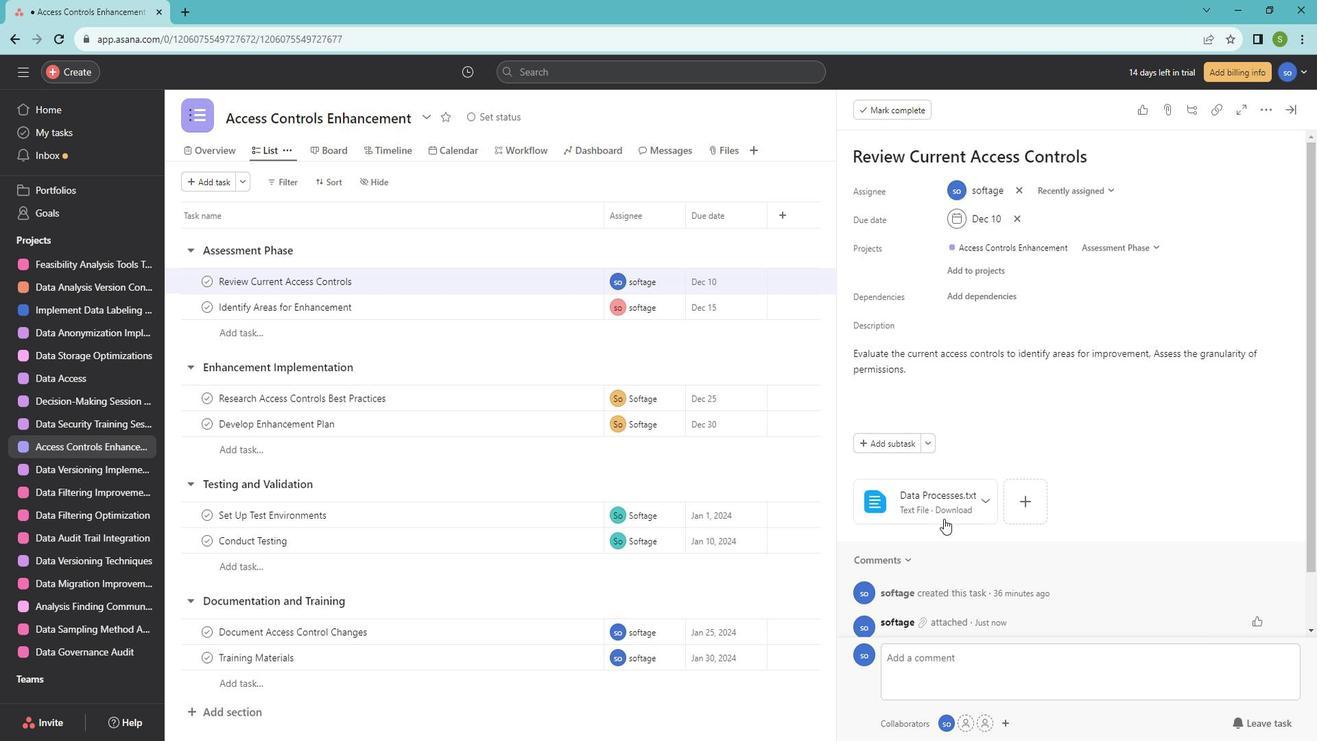 
Action: Mouse scrolled (944, 498) with delta (0, 0)
Screenshot: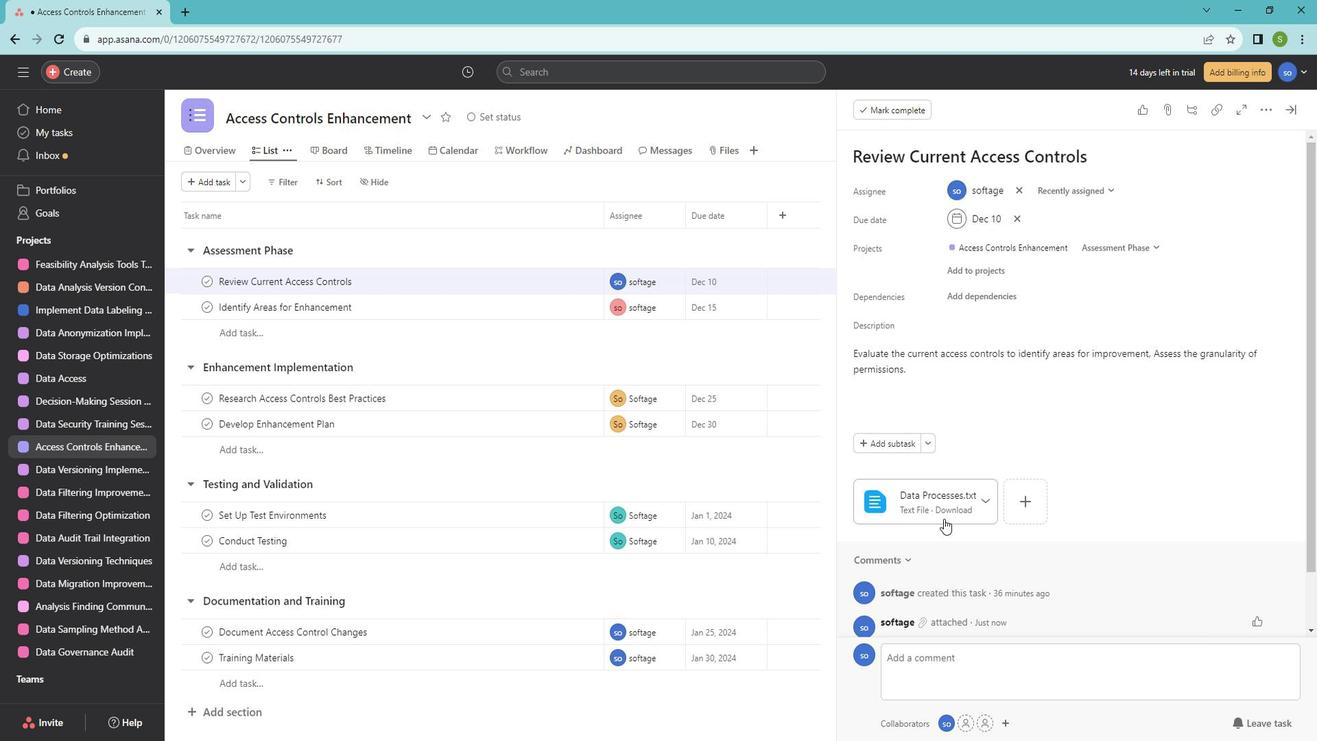 
Action: Mouse scrolled (944, 498) with delta (0, 0)
Screenshot: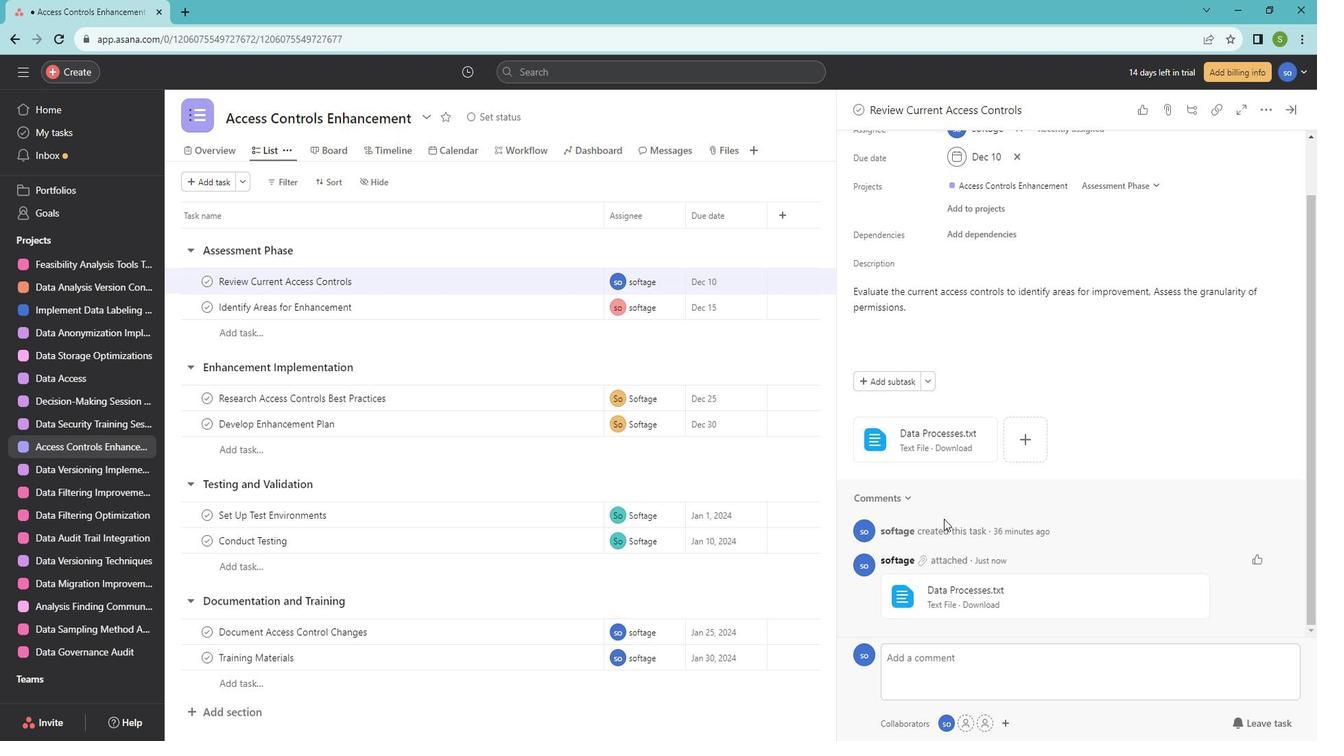 
Action: Mouse scrolled (944, 498) with delta (0, 0)
Screenshot: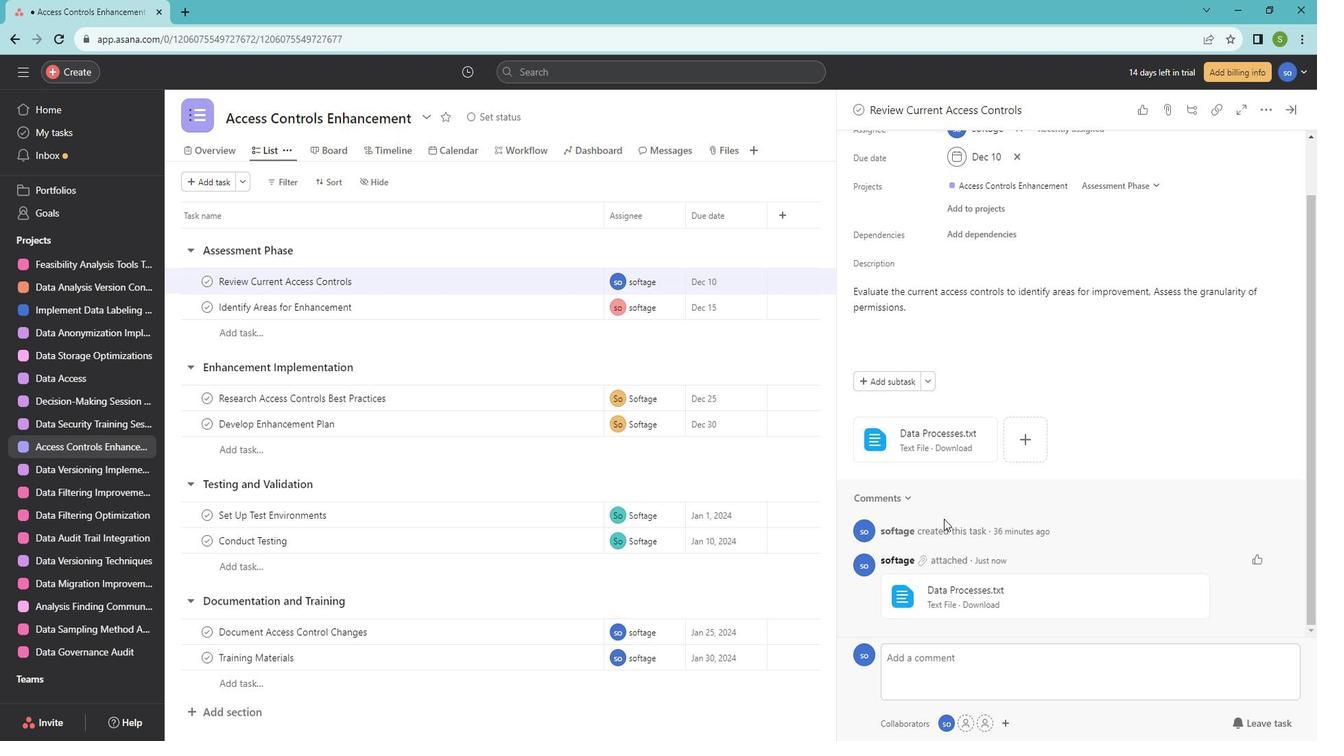 
Action: Mouse scrolled (944, 498) with delta (0, 0)
Screenshot: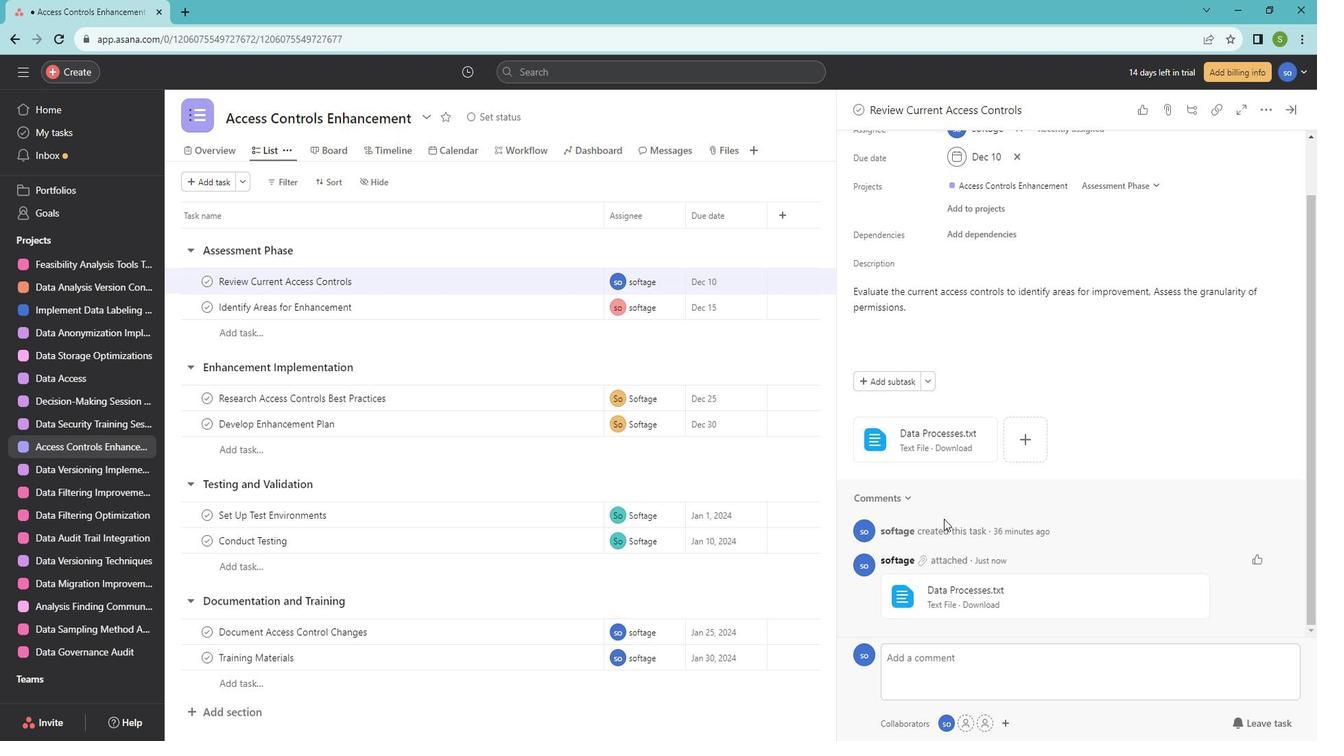 
Action: Mouse scrolled (944, 498) with delta (0, 0)
Screenshot: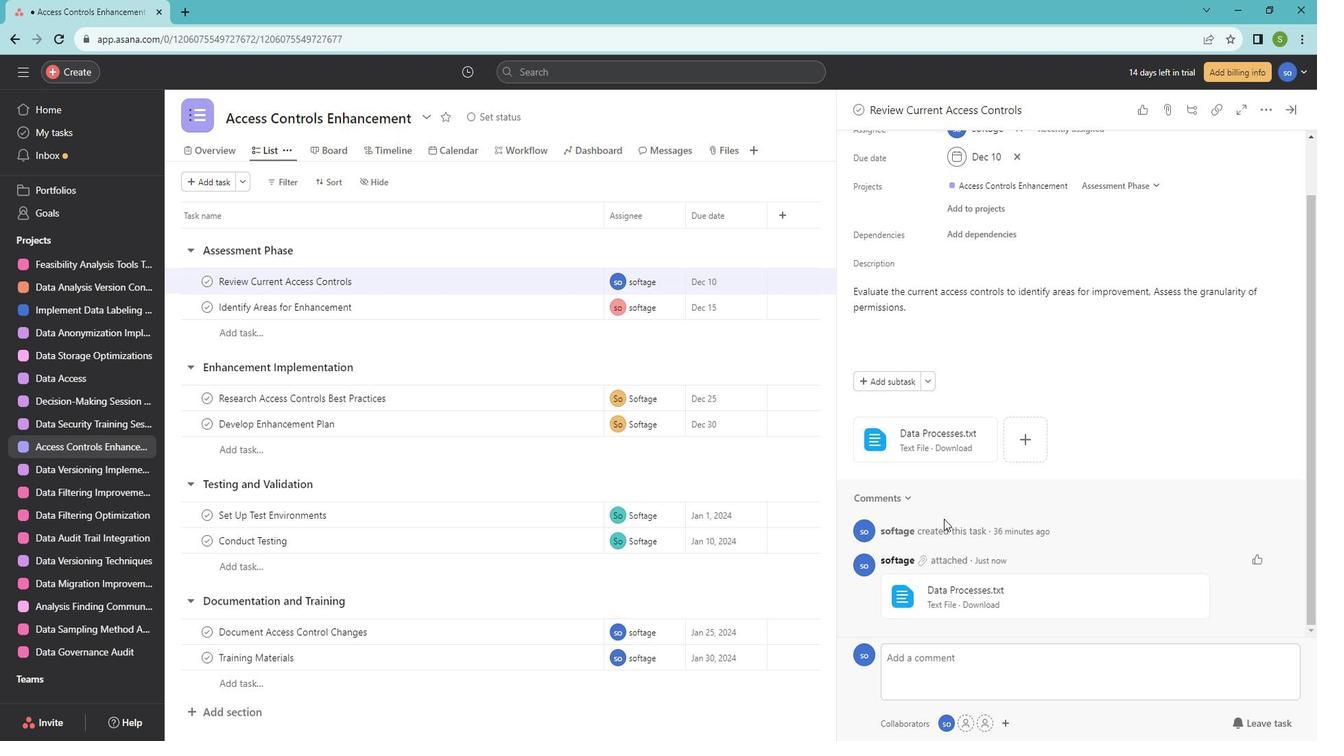 
Action: Mouse moved to (961, 386)
Screenshot: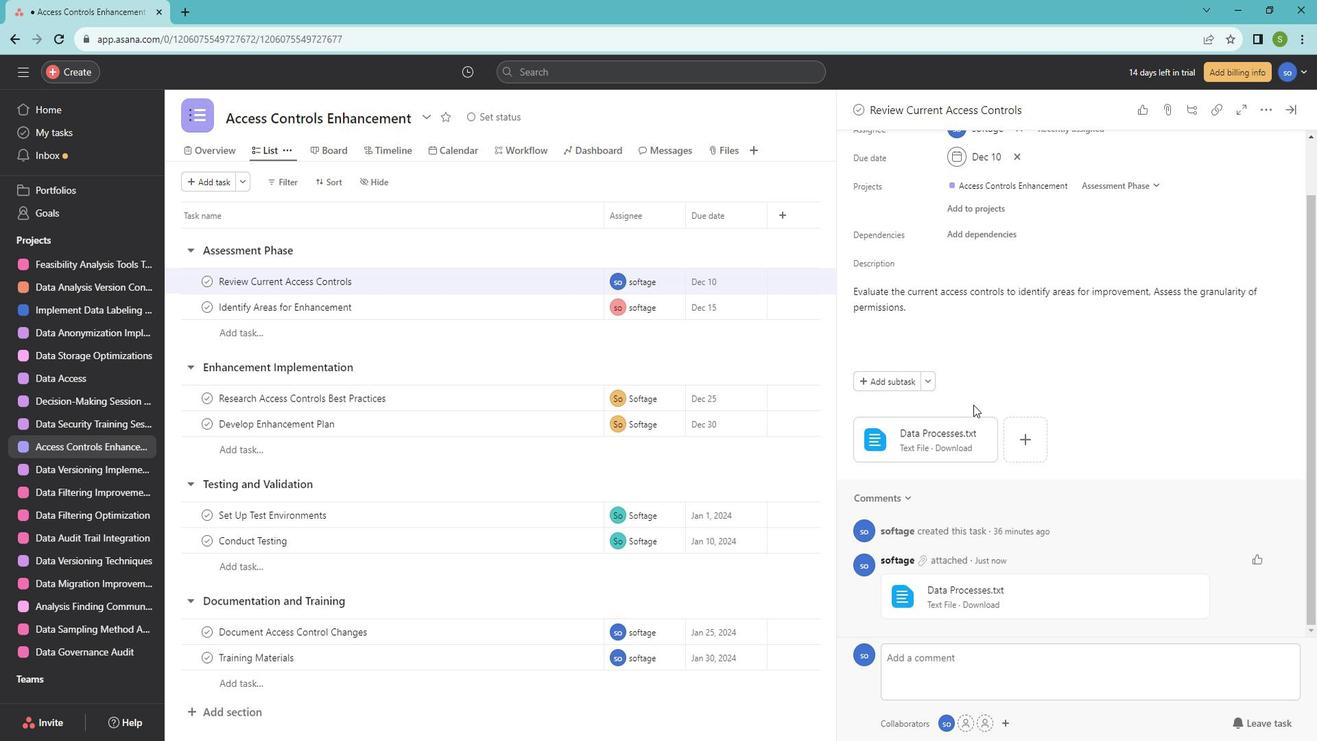 
Action: Mouse scrolled (961, 387) with delta (0, 0)
Screenshot: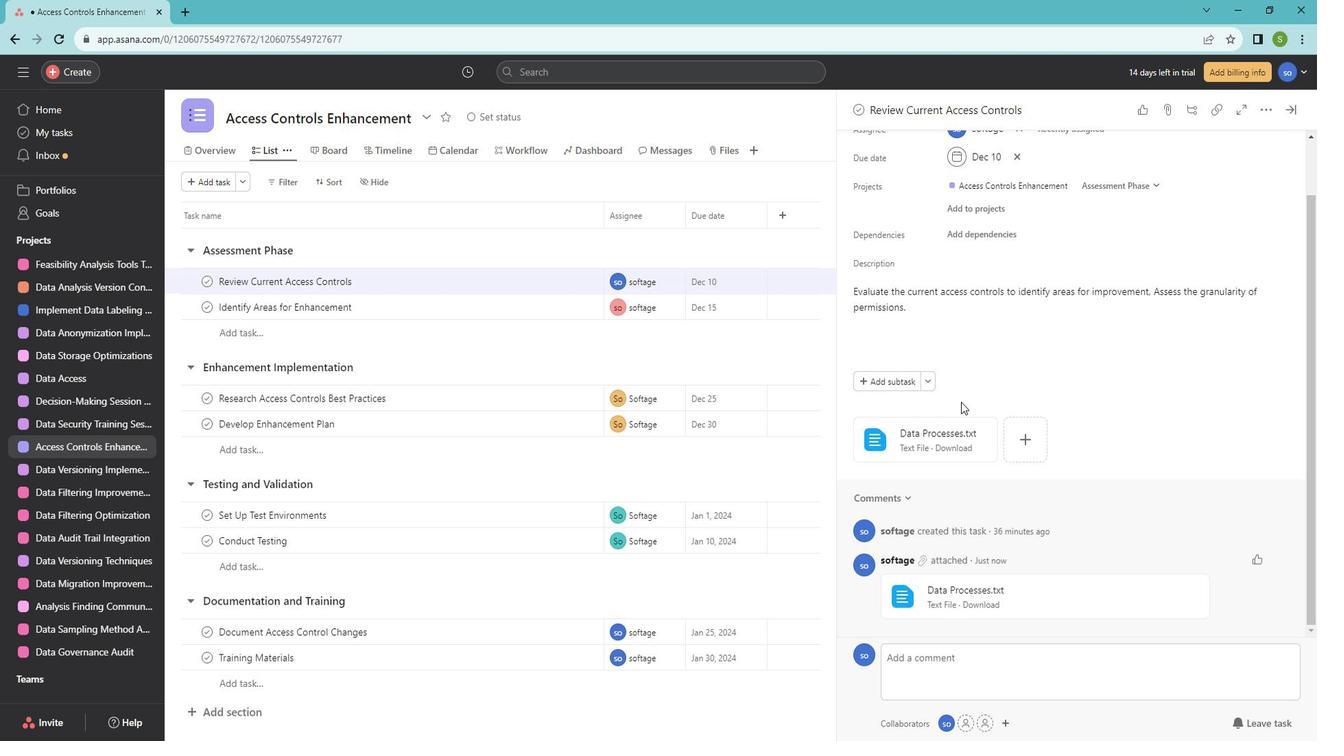 
Action: Mouse scrolled (961, 387) with delta (0, 0)
Screenshot: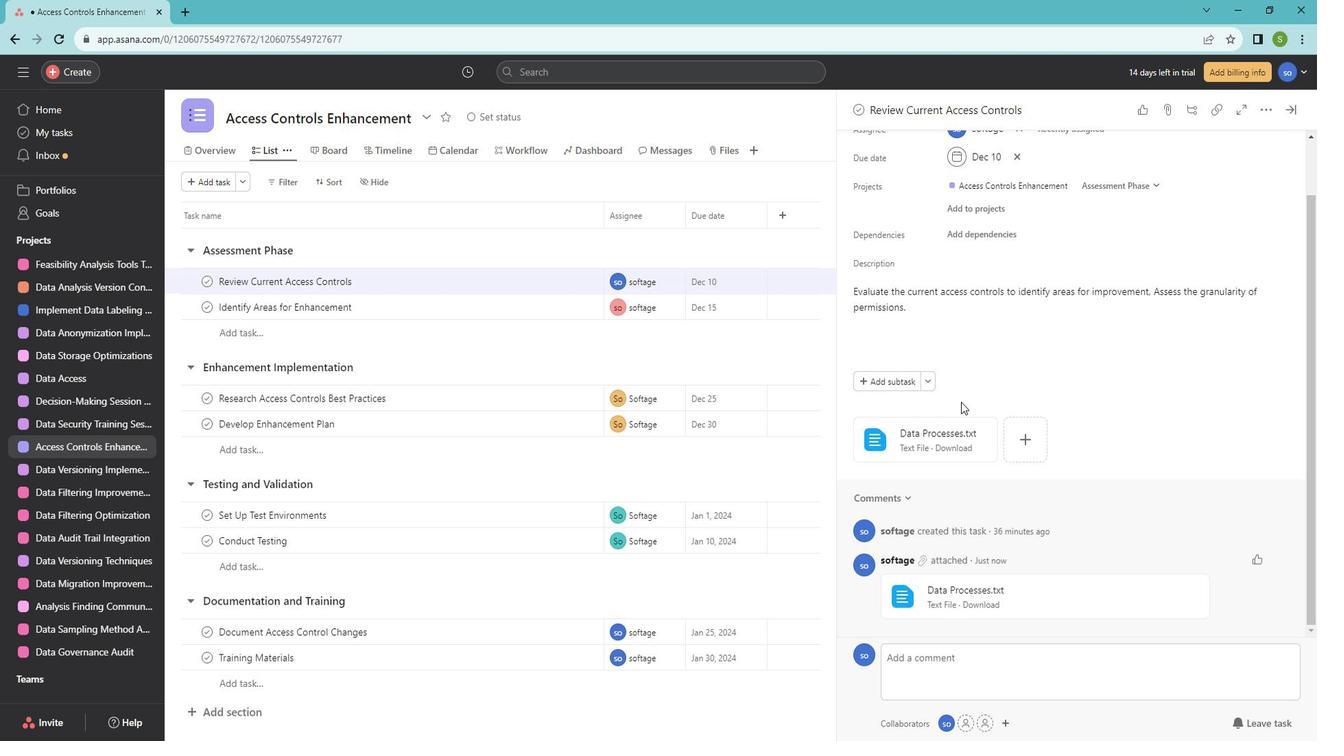 
Action: Mouse scrolled (961, 387) with delta (0, 0)
Screenshot: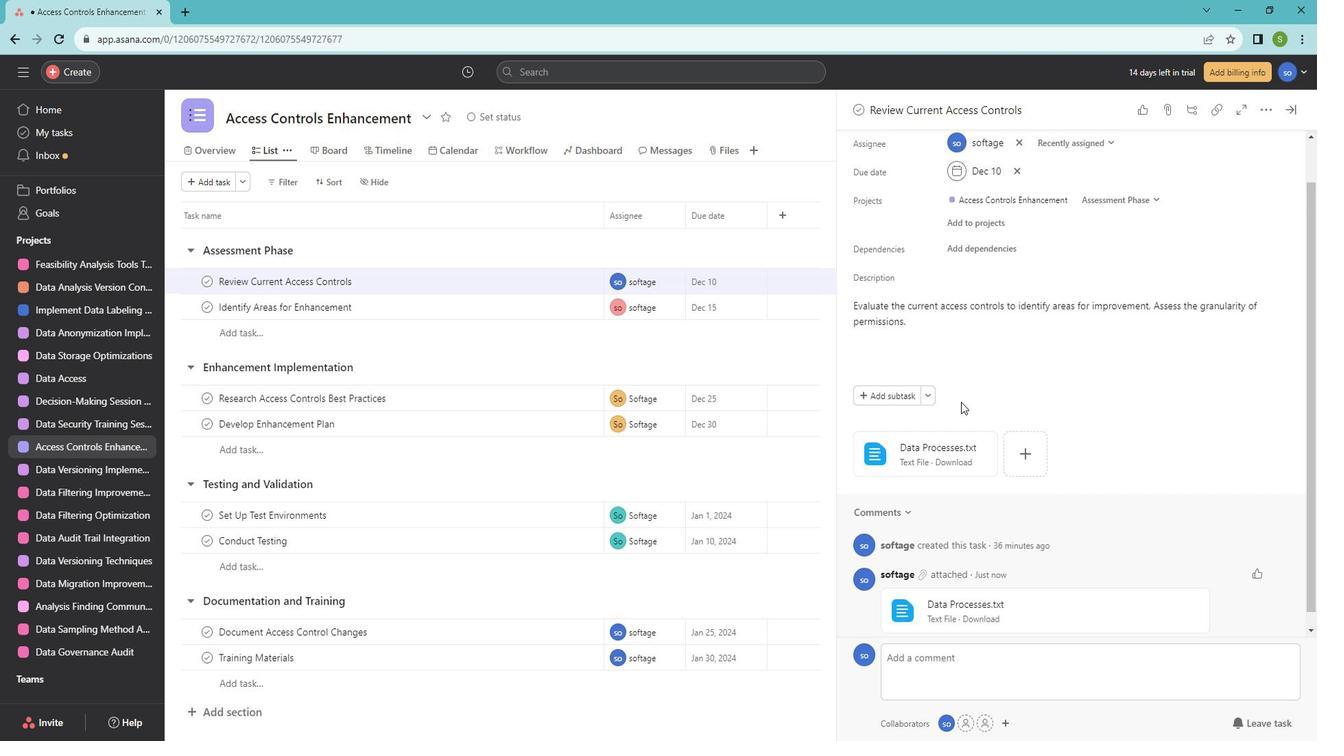
Action: Mouse scrolled (961, 387) with delta (0, 0)
Screenshot: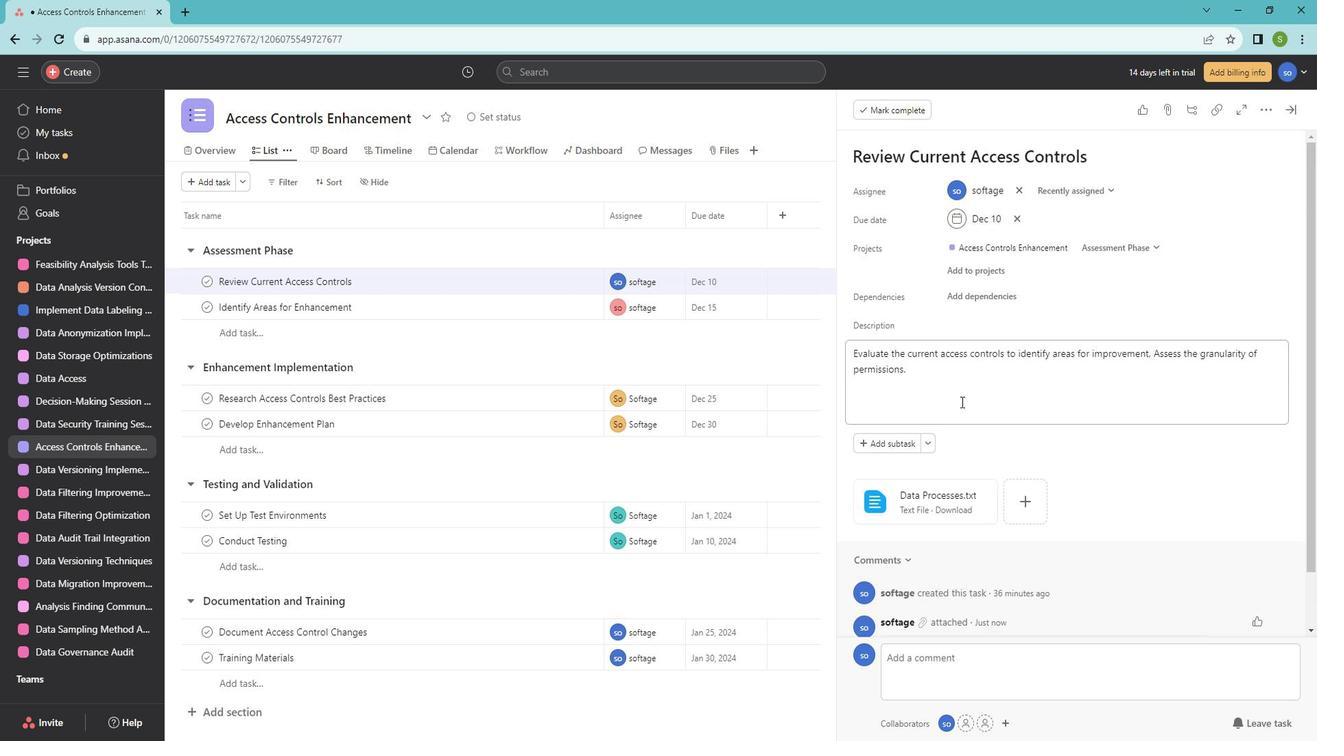 
Action: Mouse moved to (1168, 107)
Screenshot: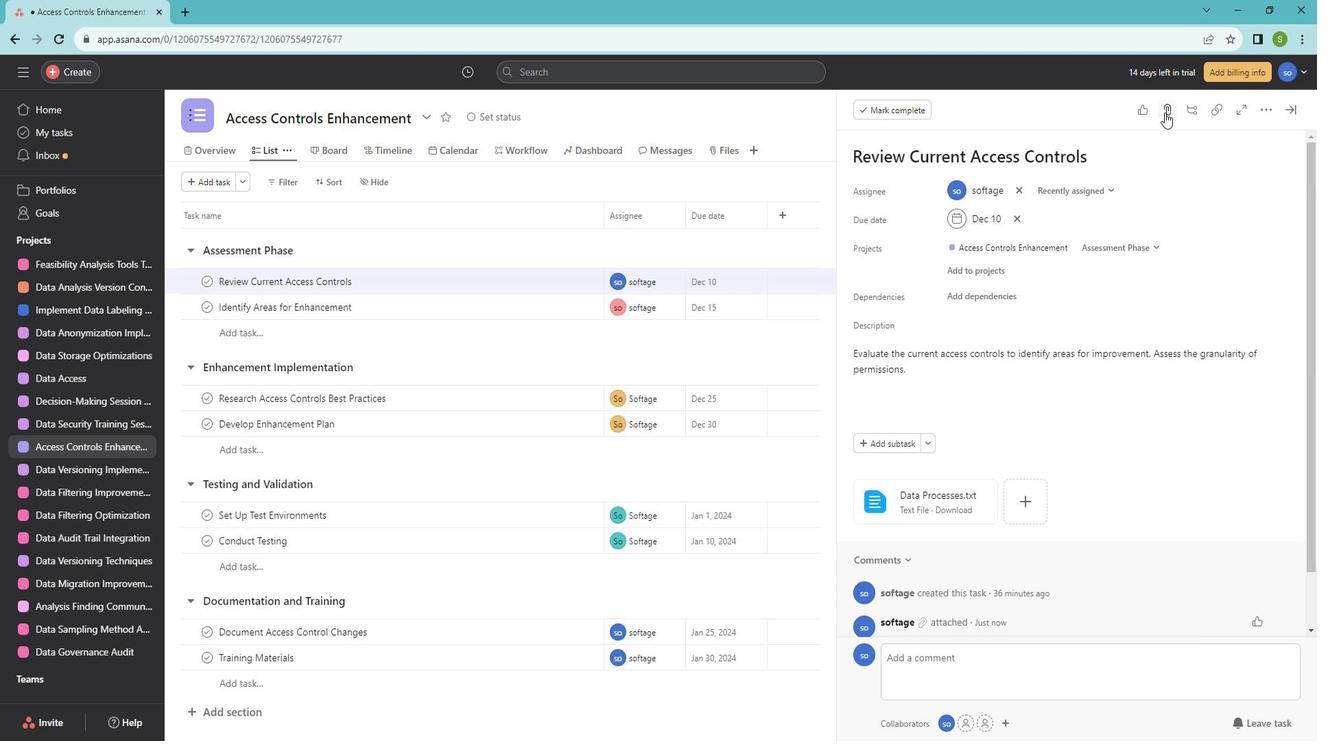 
Action: Mouse pressed left at (1168, 107)
Screenshot: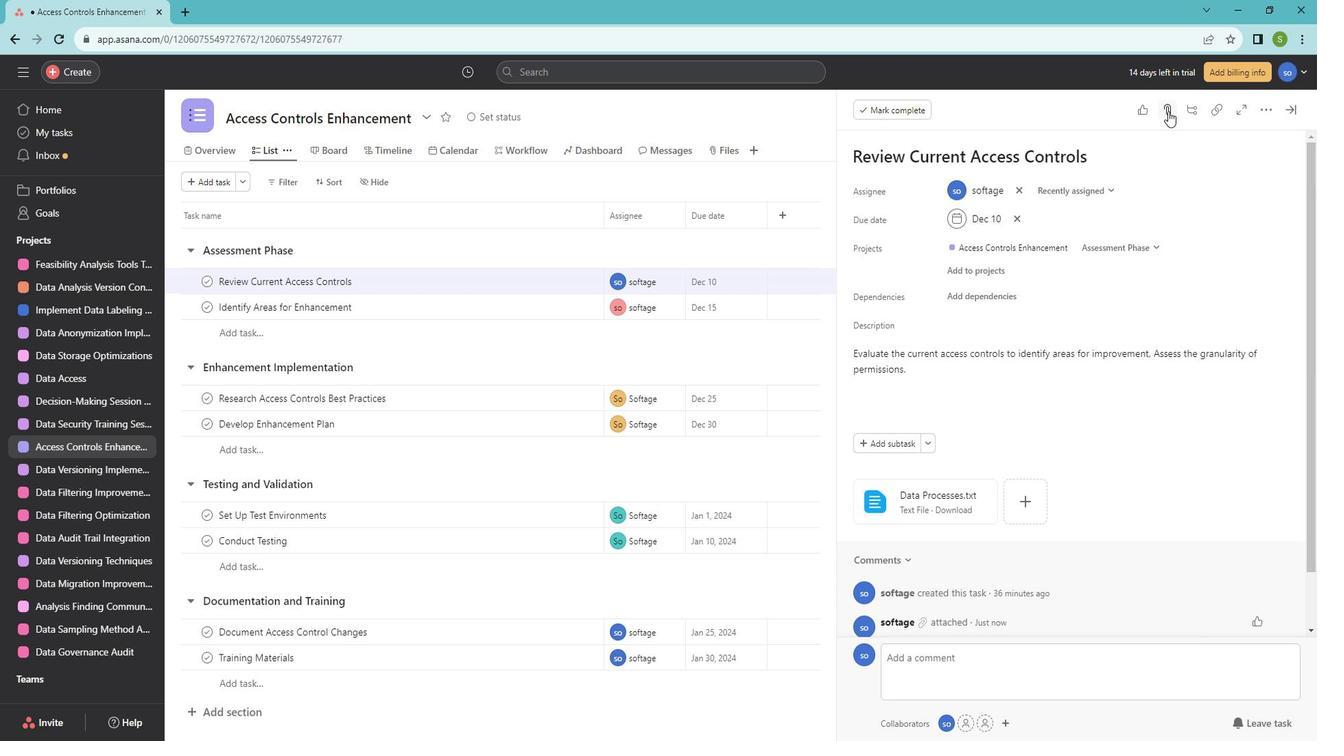 
Action: Mouse moved to (1185, 194)
Screenshot: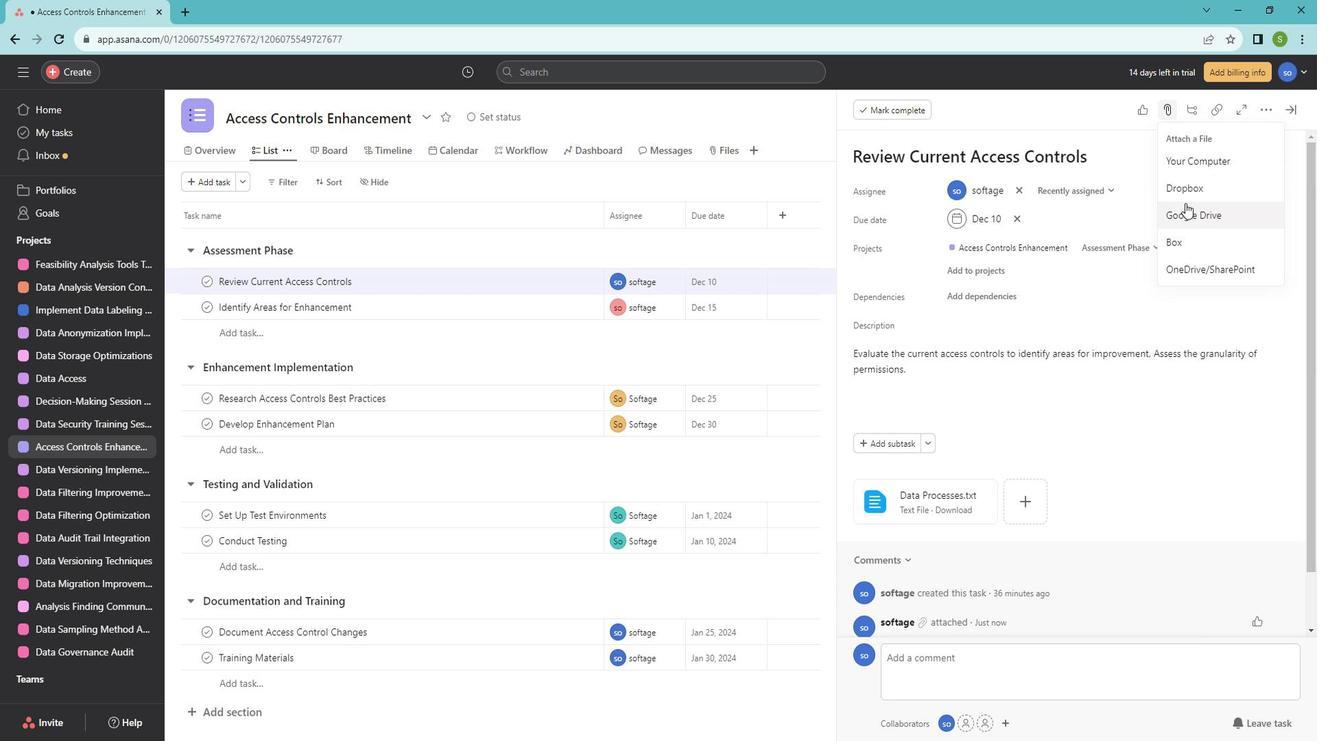 
Action: Mouse scrolled (1185, 194) with delta (0, 0)
Screenshot: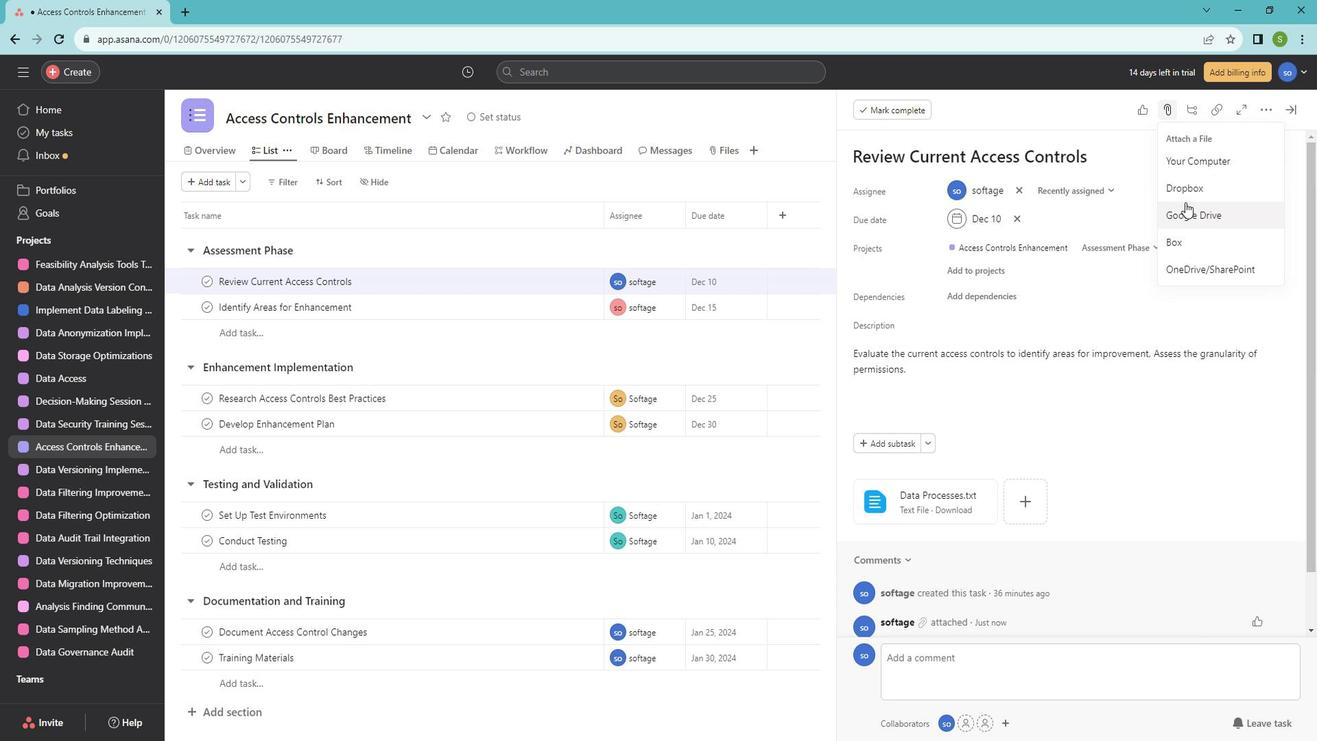 
Action: Mouse scrolled (1185, 194) with delta (0, 0)
Screenshot: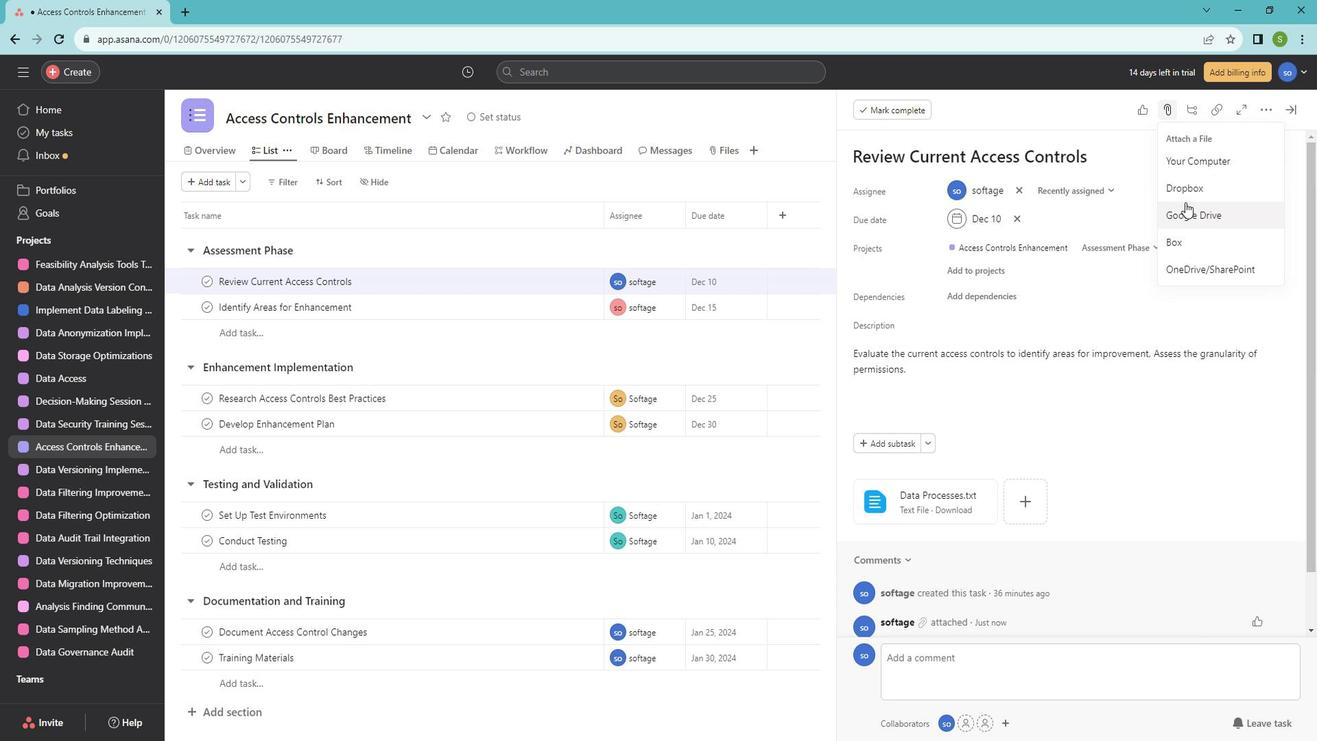 
Action: Mouse scrolled (1185, 194) with delta (0, 0)
Screenshot: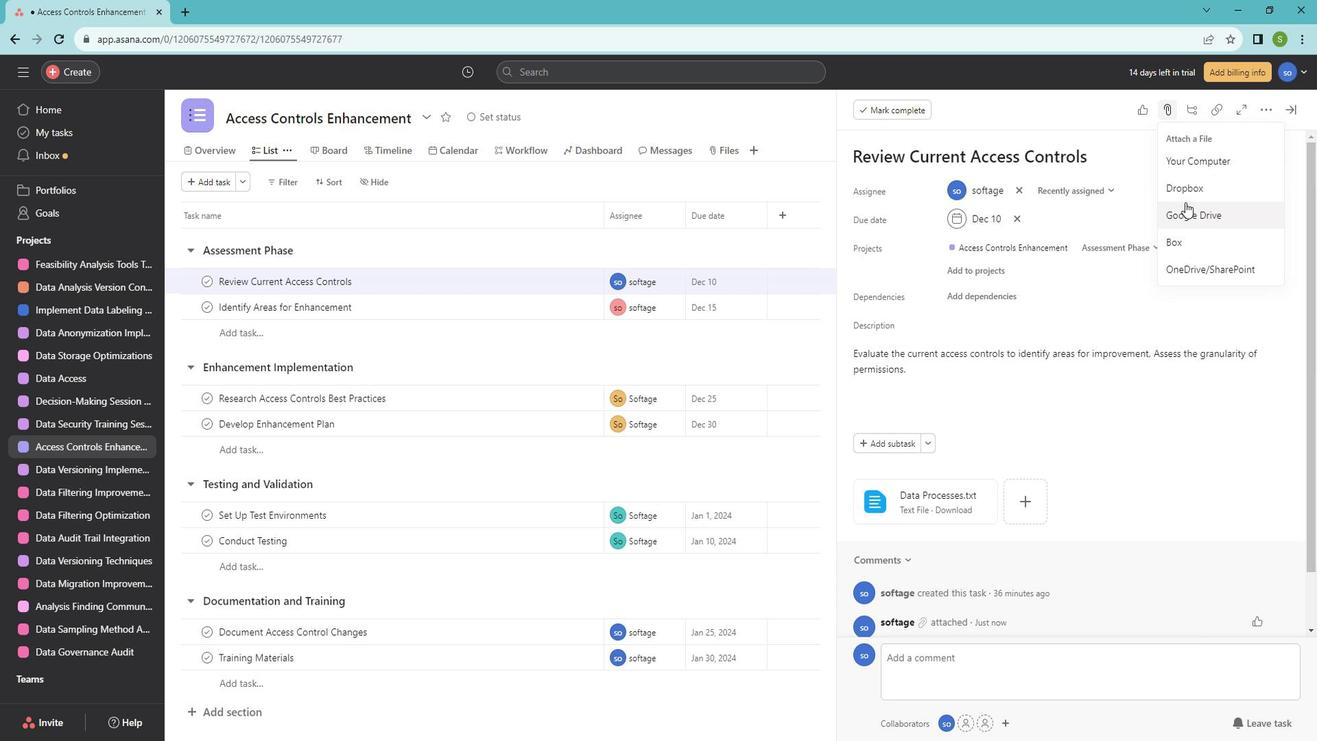 
Action: Mouse moved to (1075, 419)
Screenshot: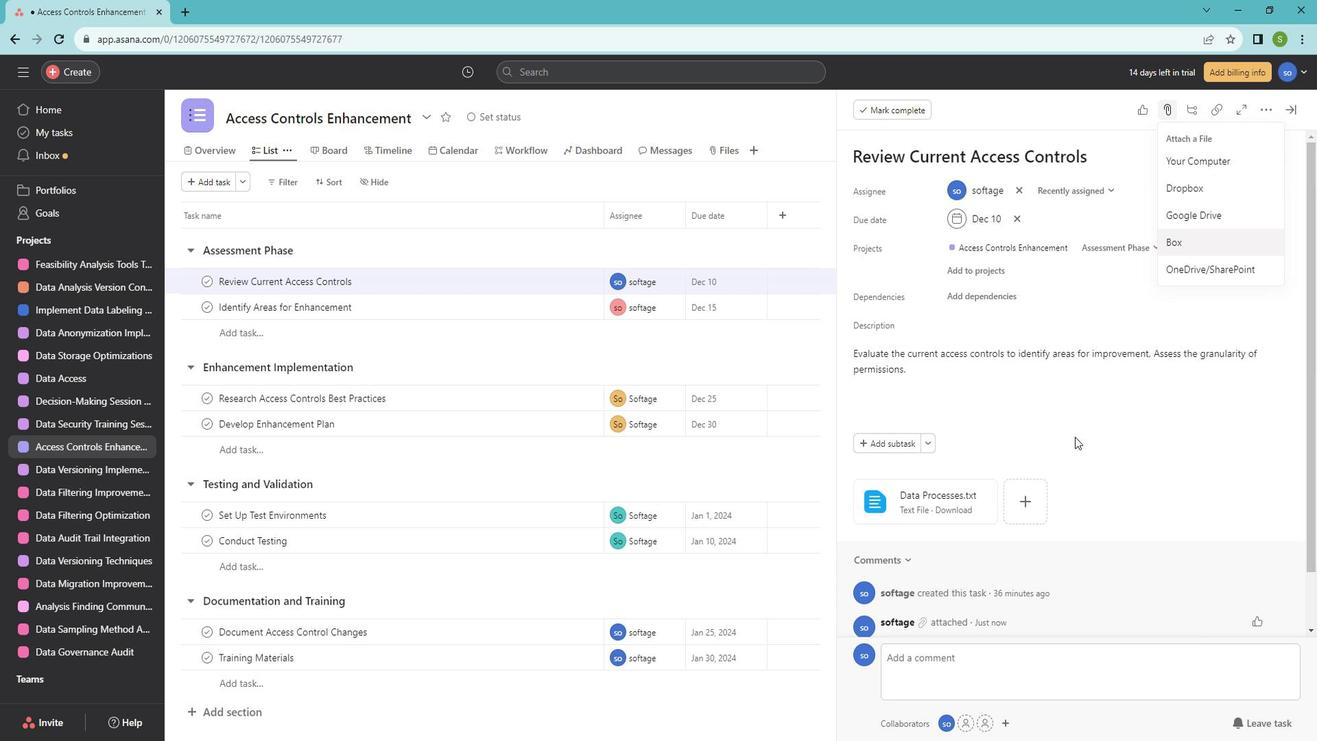 
Action: Mouse pressed left at (1075, 419)
Screenshot: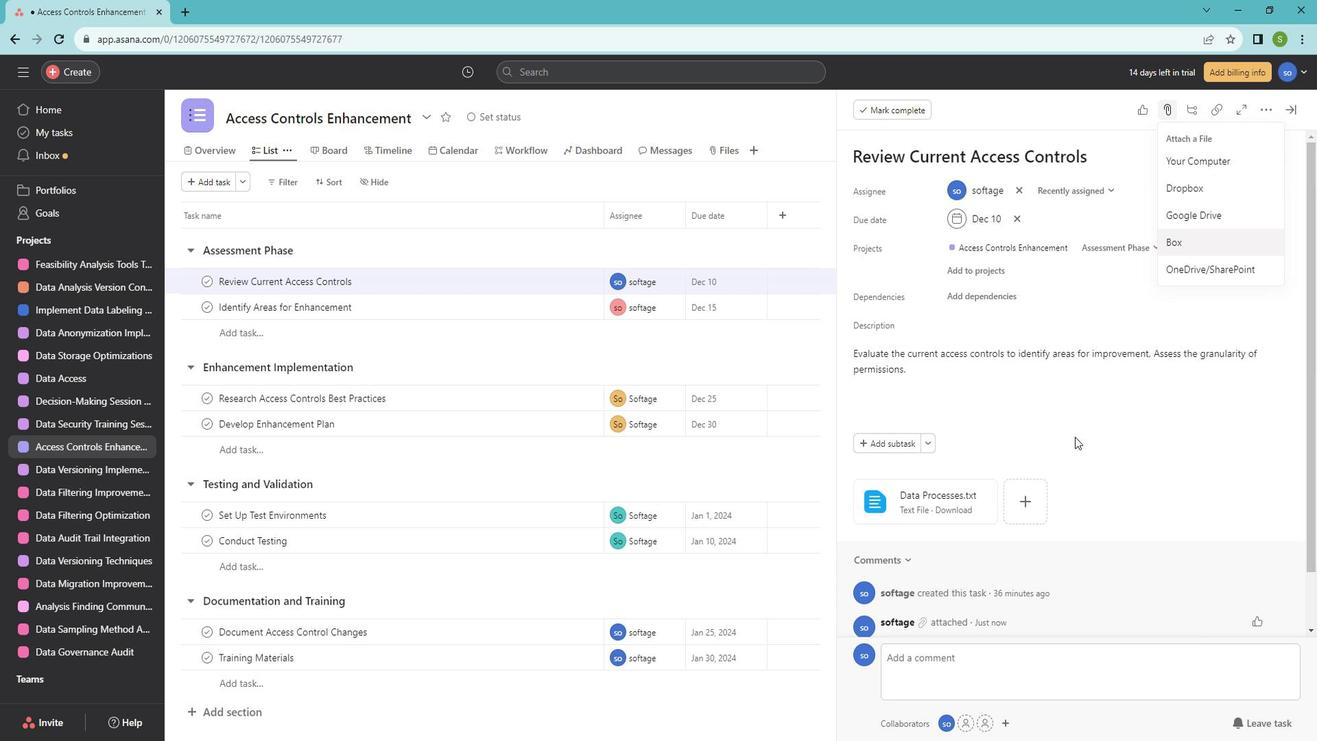 
Action: Mouse moved to (1016, 601)
Screenshot: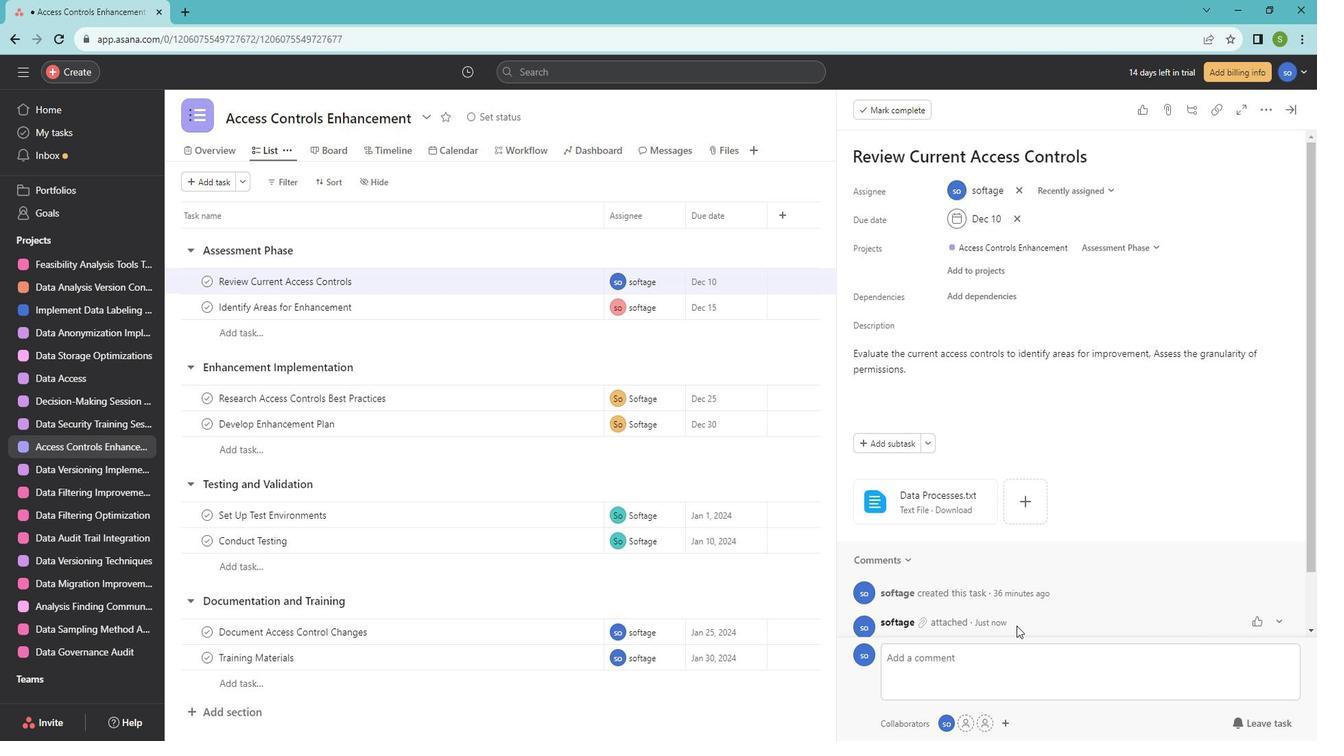 
Action: Mouse pressed left at (1016, 601)
Screenshot: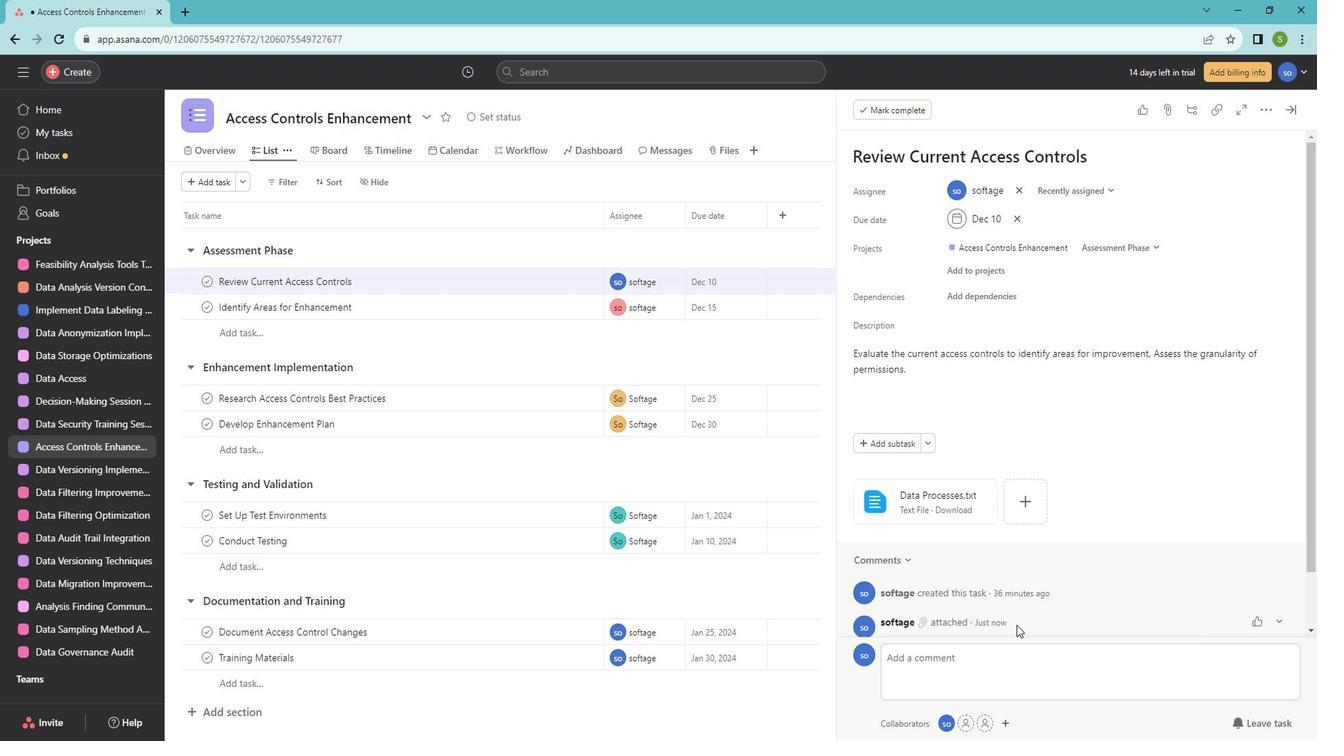 
Action: Mouse moved to (1291, 103)
Screenshot: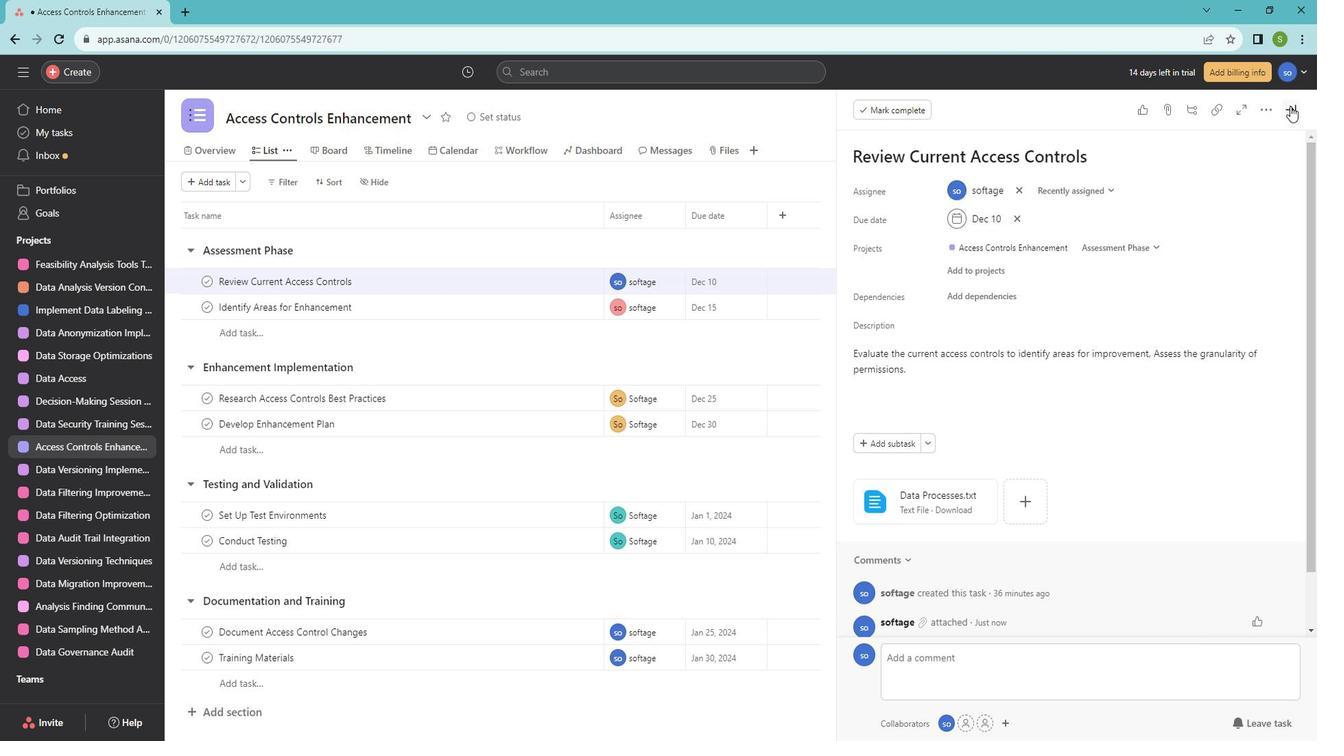 
Action: Mouse pressed left at (1291, 103)
Screenshot: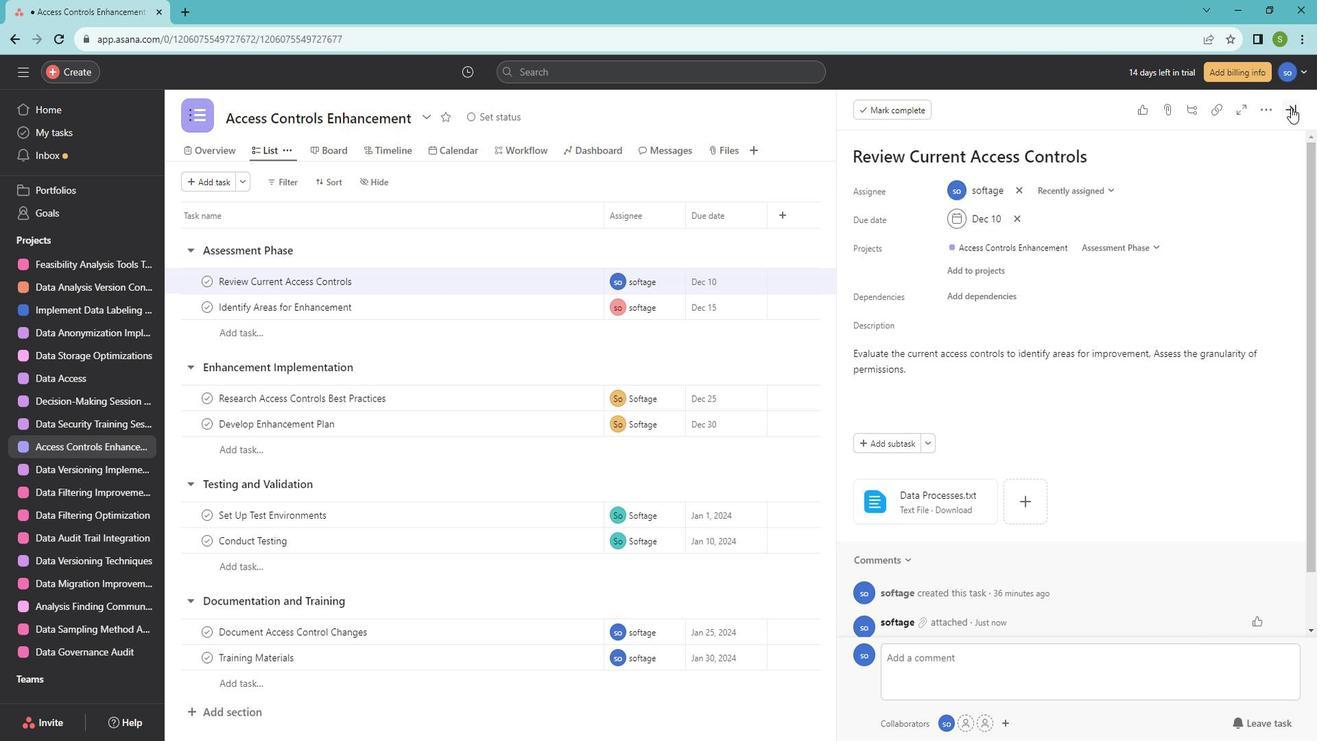 
Action: Mouse moved to (379, 292)
Screenshot: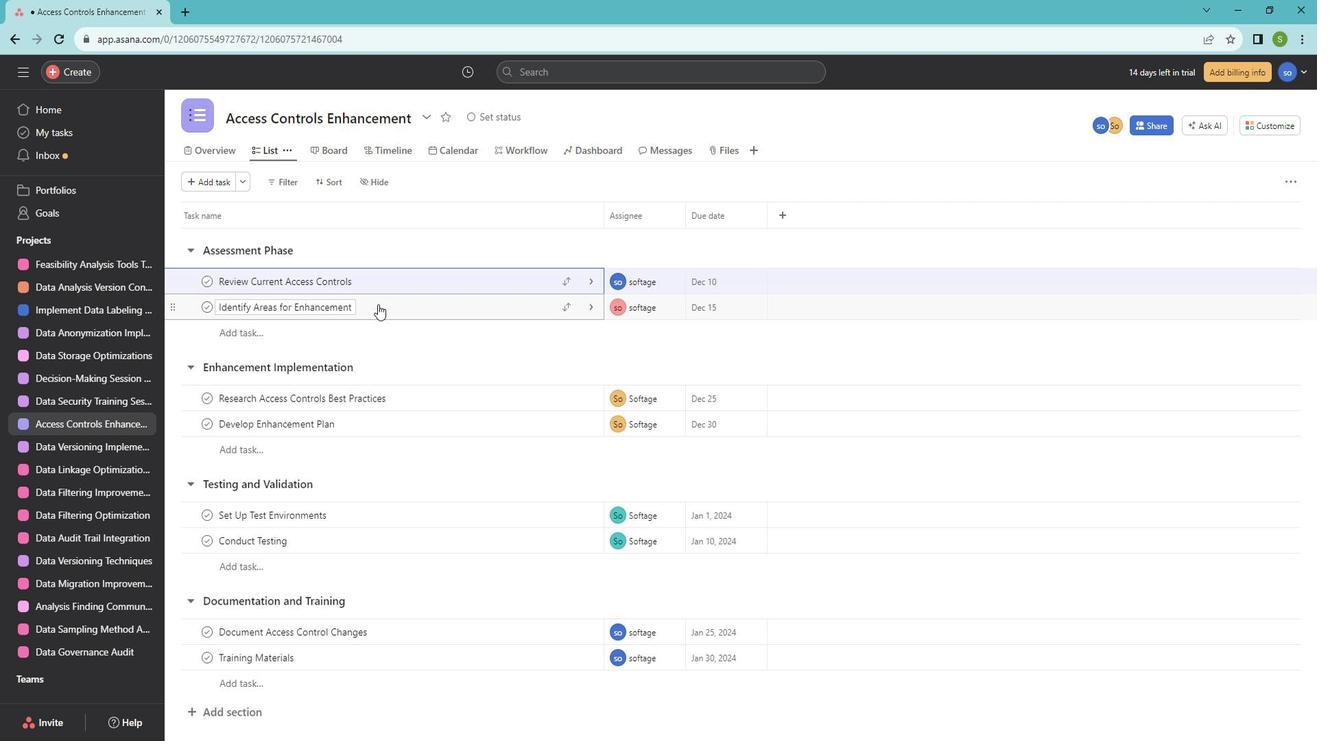 
Action: Mouse pressed left at (379, 292)
Screenshot: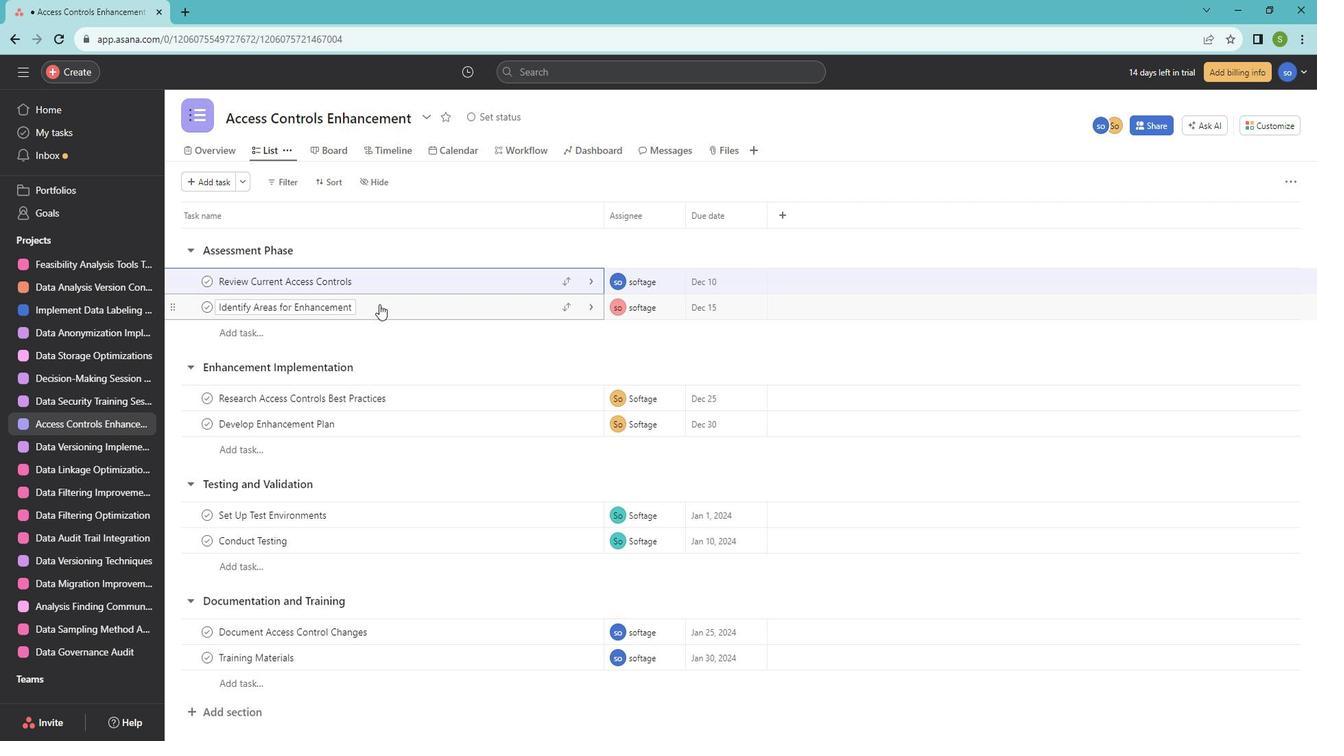 
Action: Mouse moved to (992, 253)
Screenshot: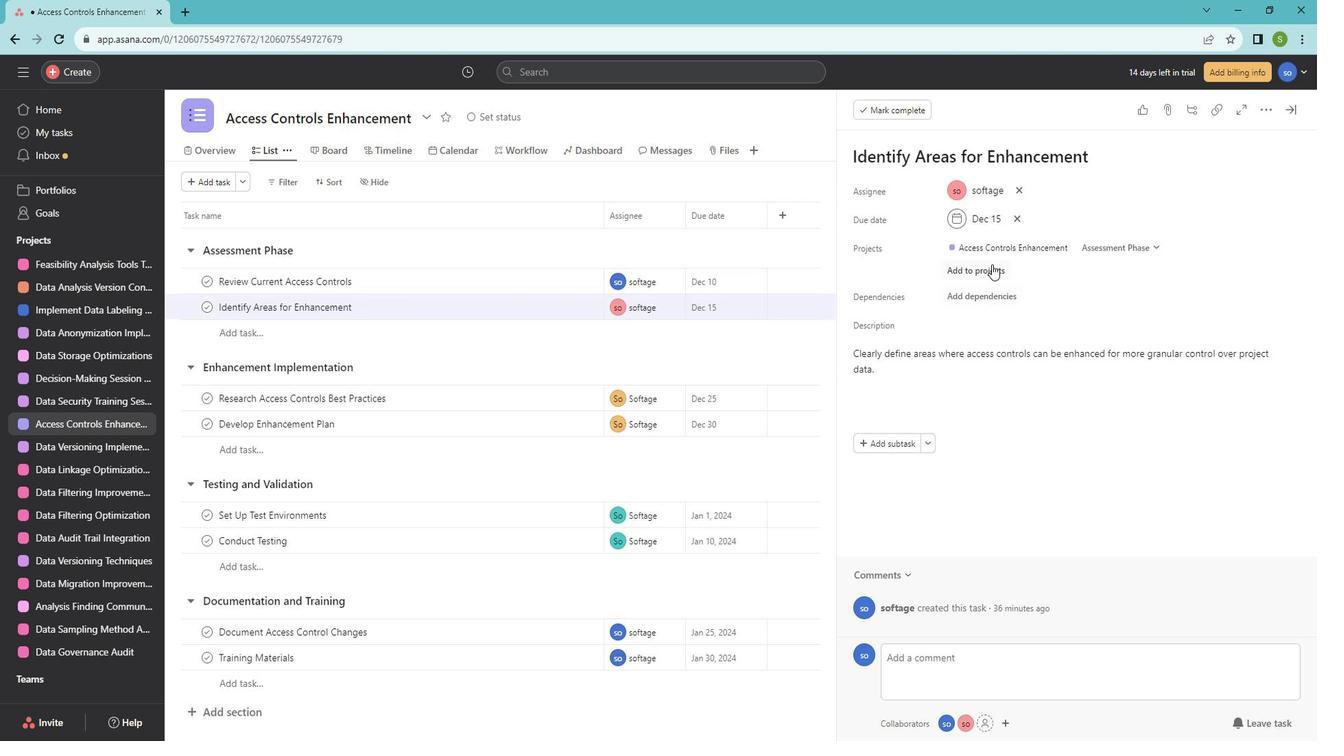 
Action: Mouse scrolled (992, 253) with delta (0, 0)
Screenshot: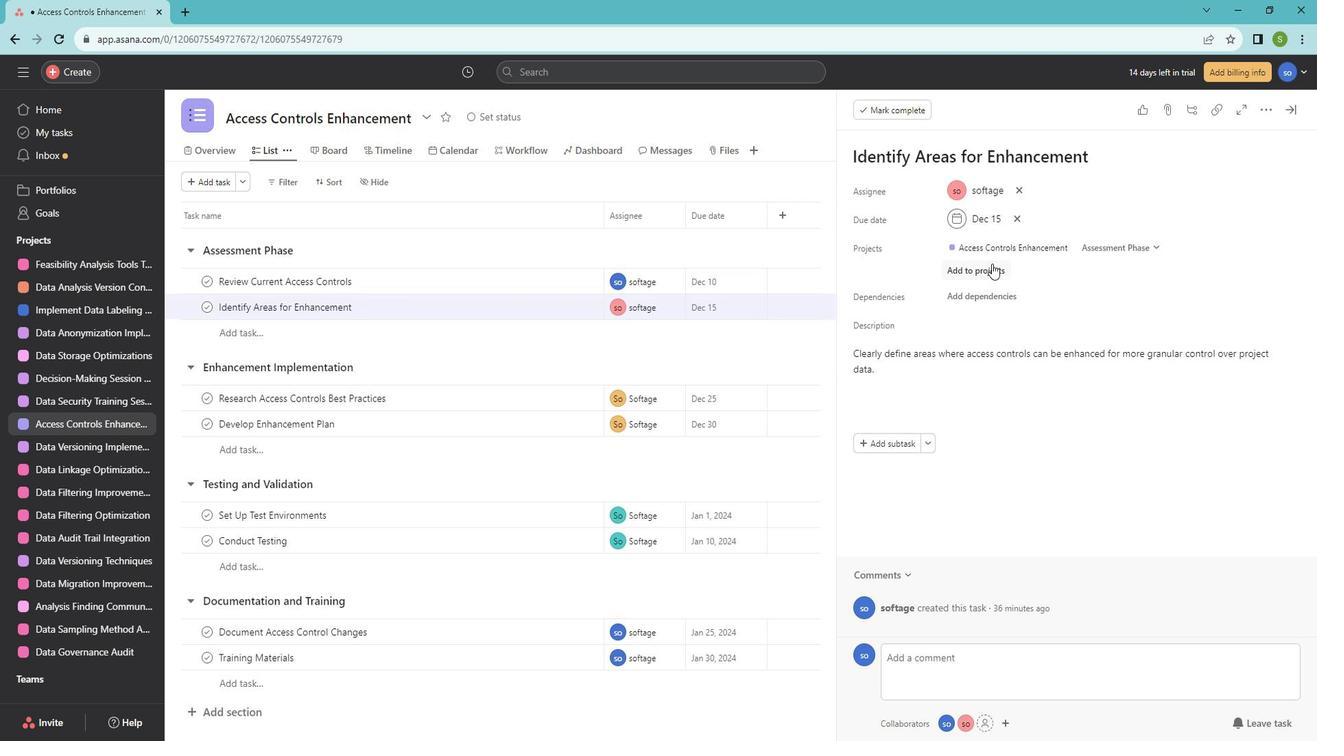 
Action: Mouse scrolled (992, 253) with delta (0, 0)
Screenshot: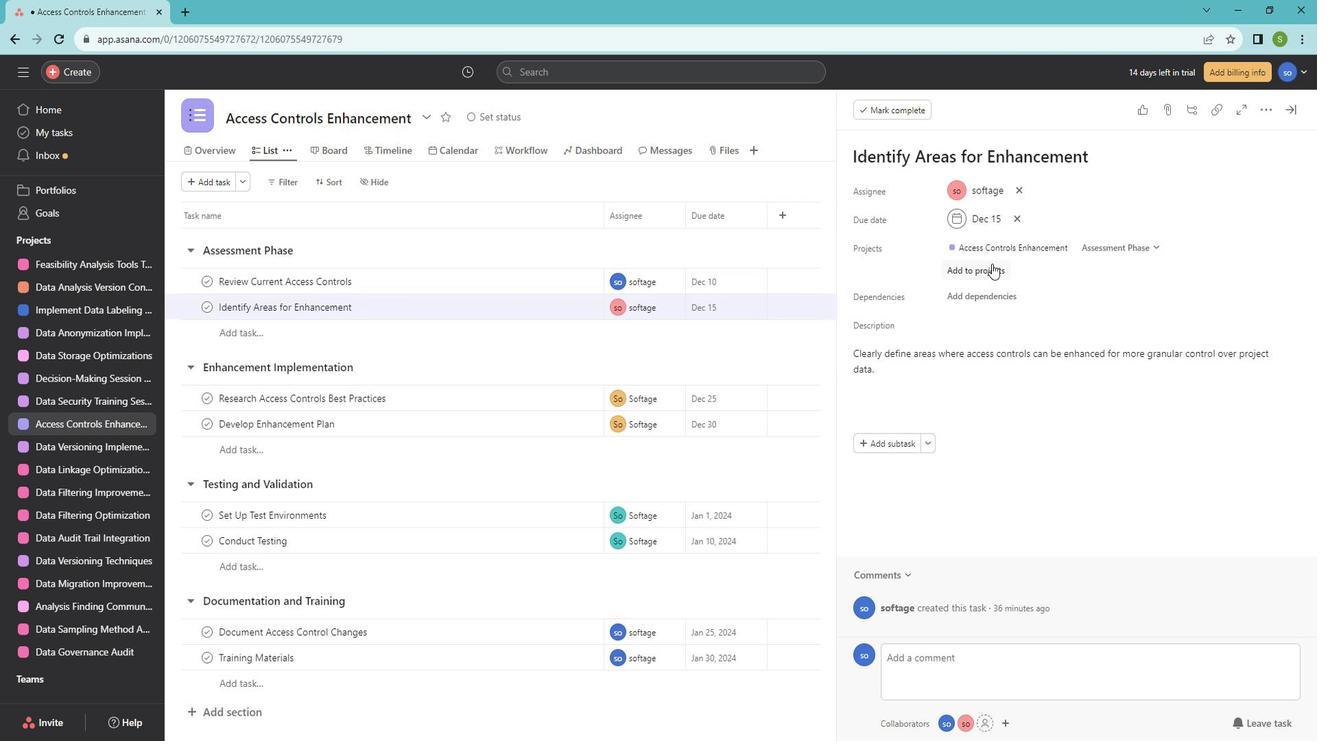 
Action: Mouse scrolled (992, 253) with delta (0, 0)
Screenshot: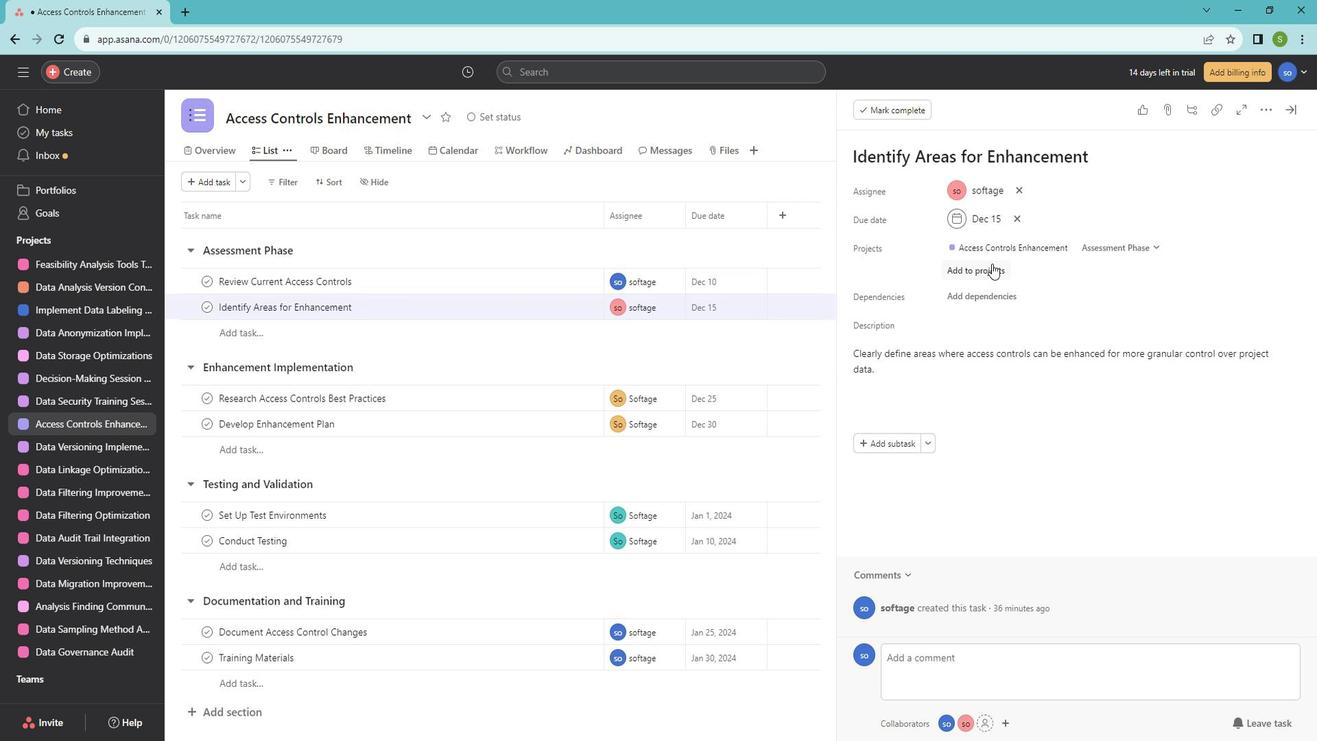 
Action: Mouse moved to (1274, 104)
Screenshot: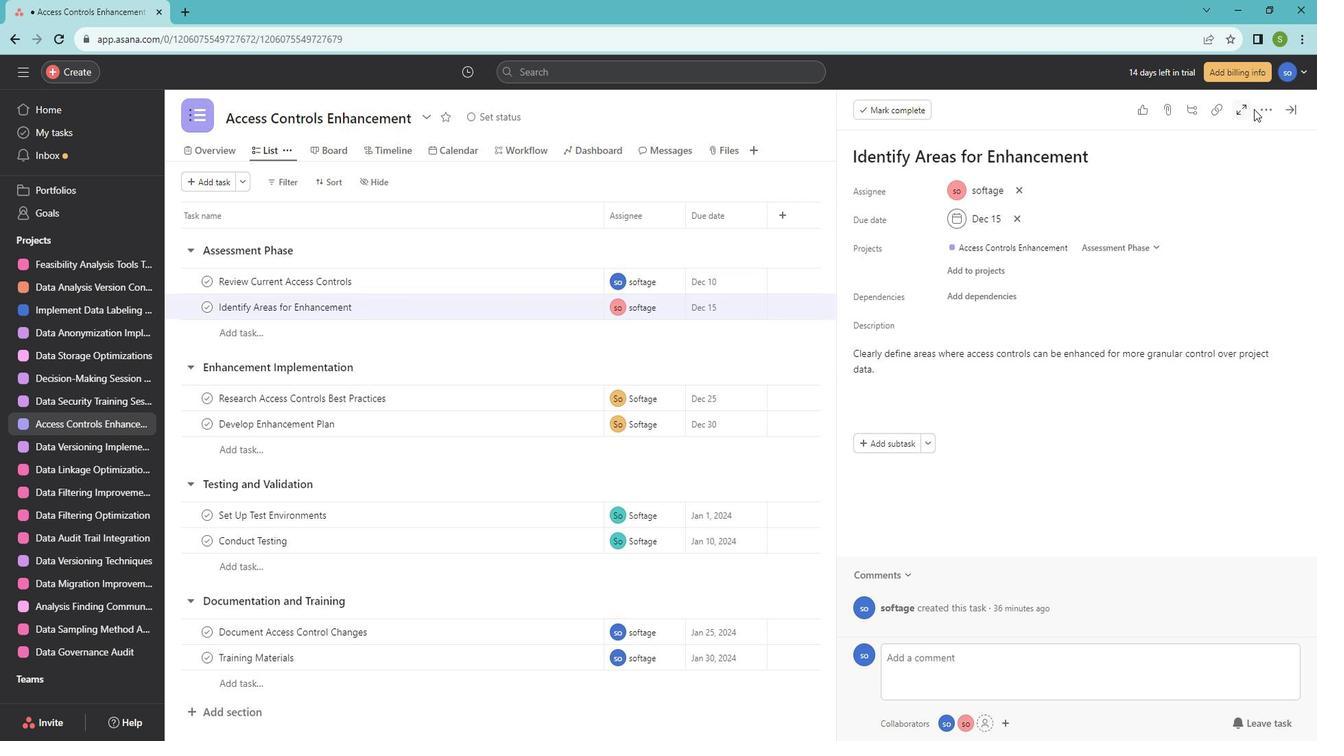 
Action: Mouse pressed left at (1274, 104)
Screenshot: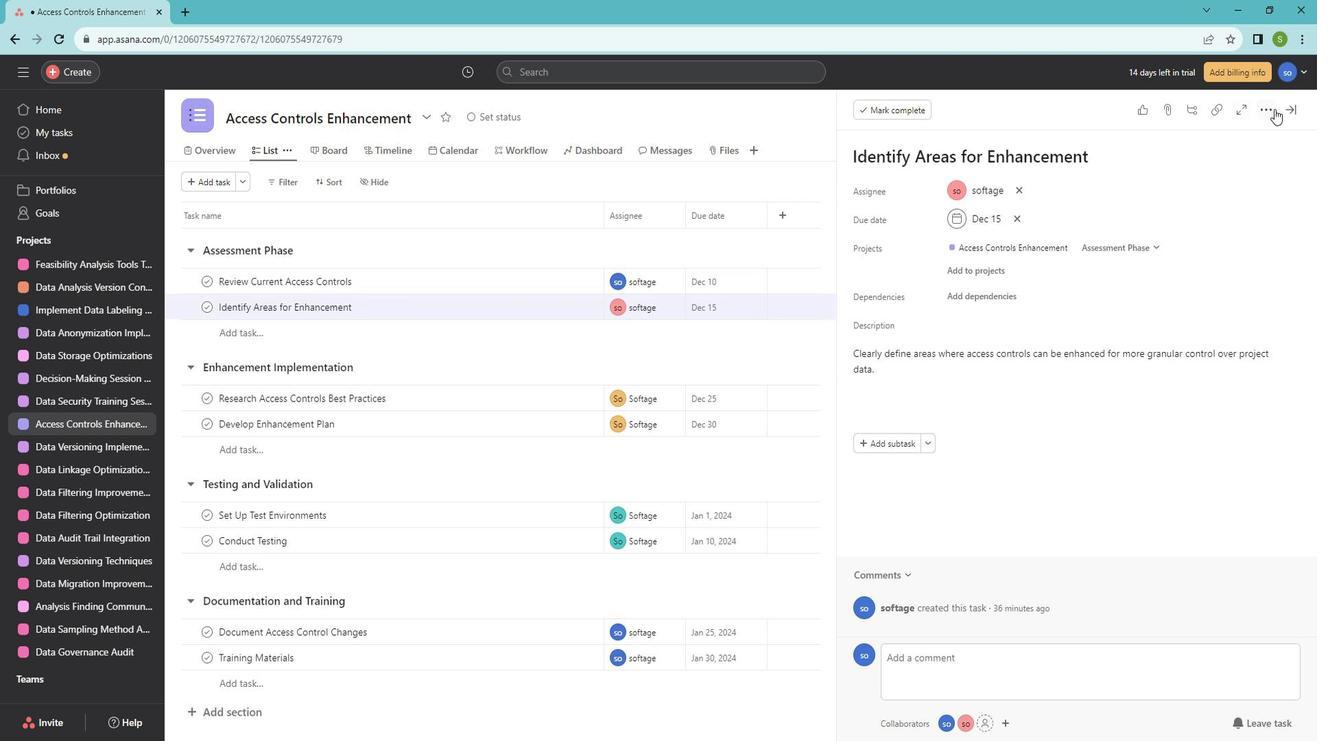 
Action: Mouse moved to (1206, 102)
Screenshot: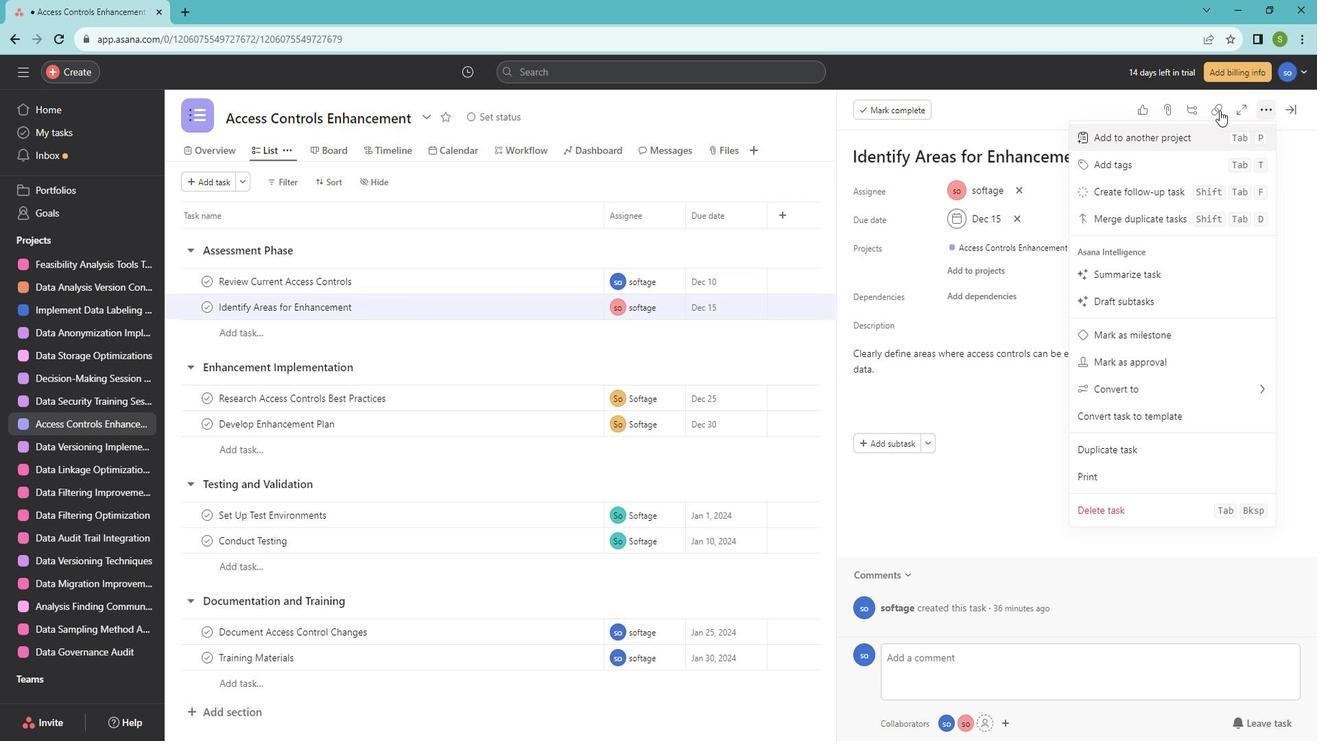 
Action: Mouse pressed left at (1206, 102)
Screenshot: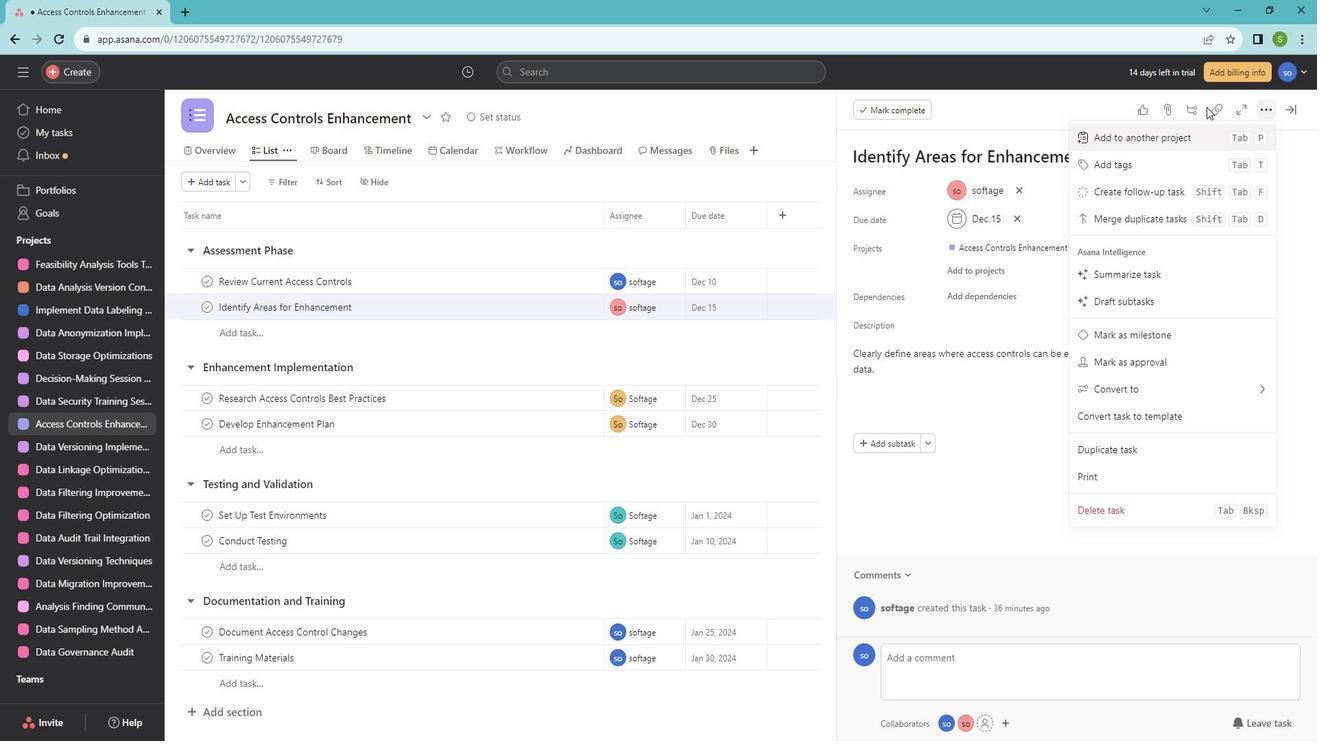 
Action: Mouse moved to (1220, 108)
Screenshot: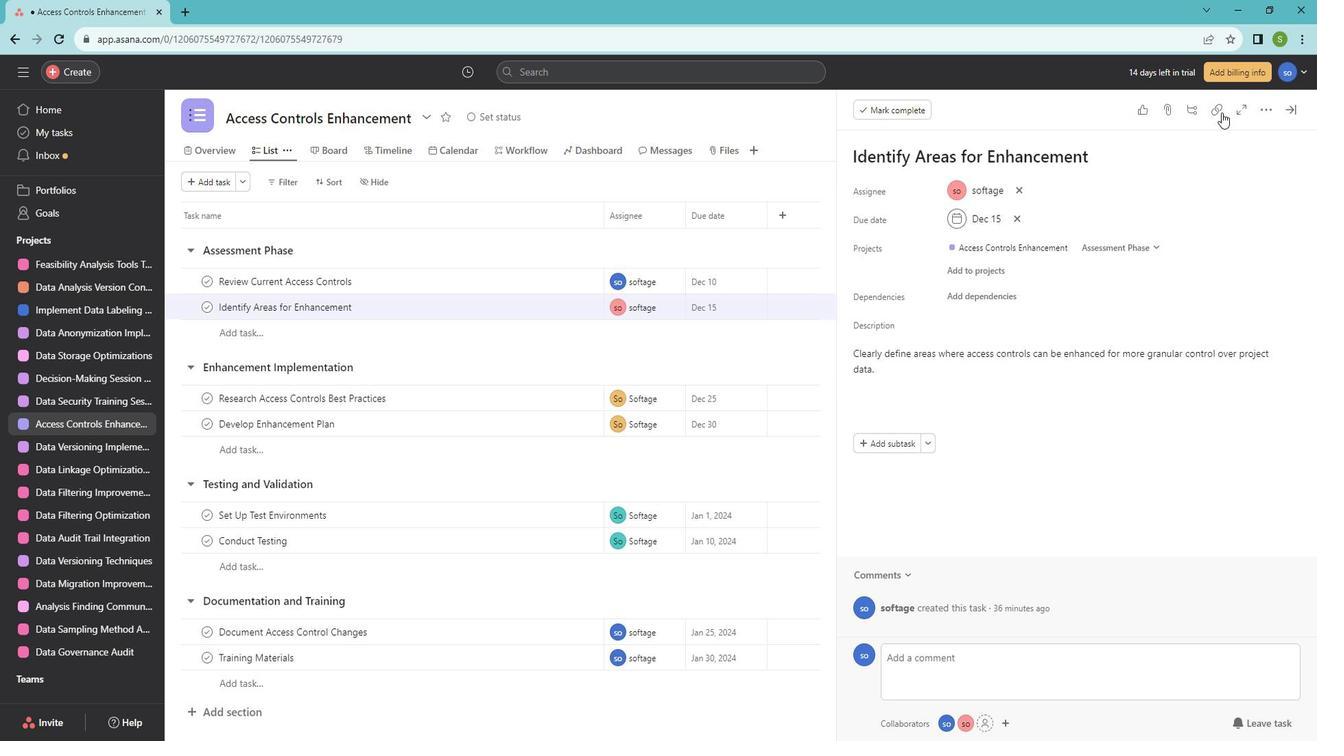 
Action: Mouse pressed left at (1220, 108)
Screenshot: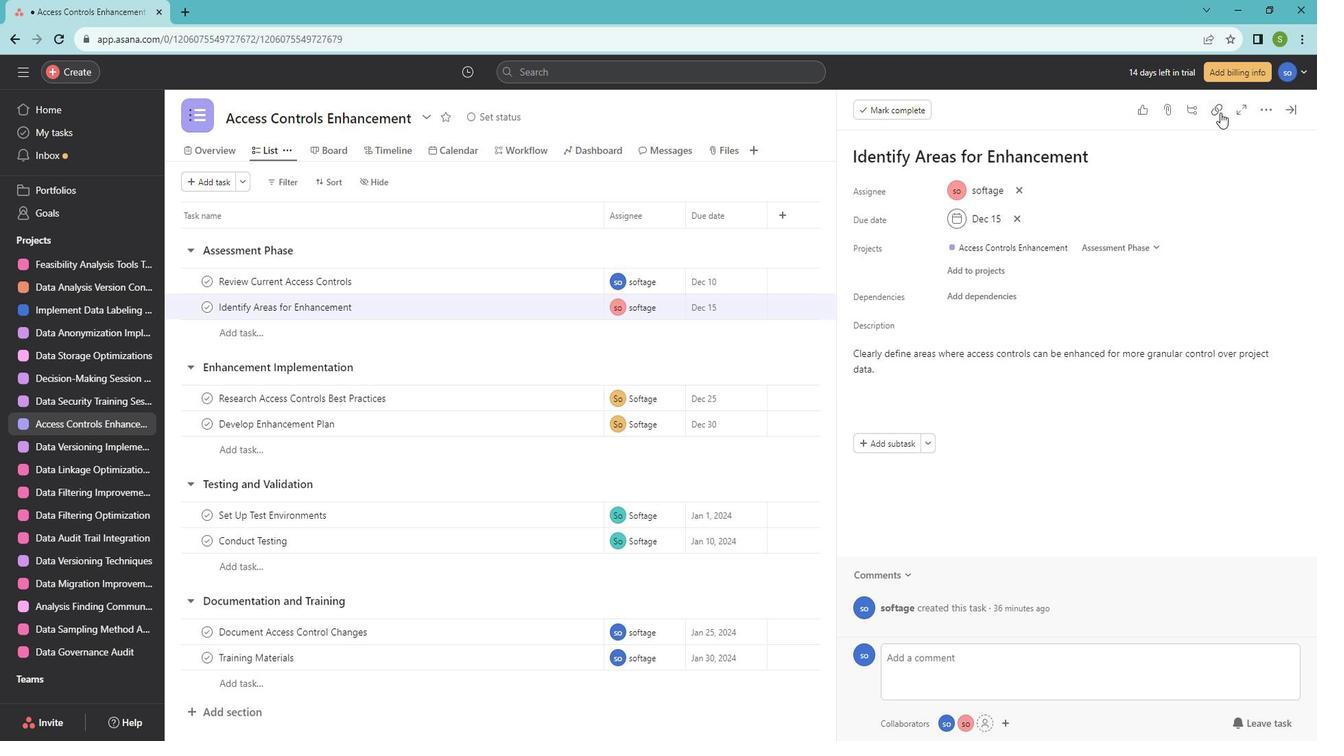 
Action: Mouse moved to (933, 474)
Screenshot: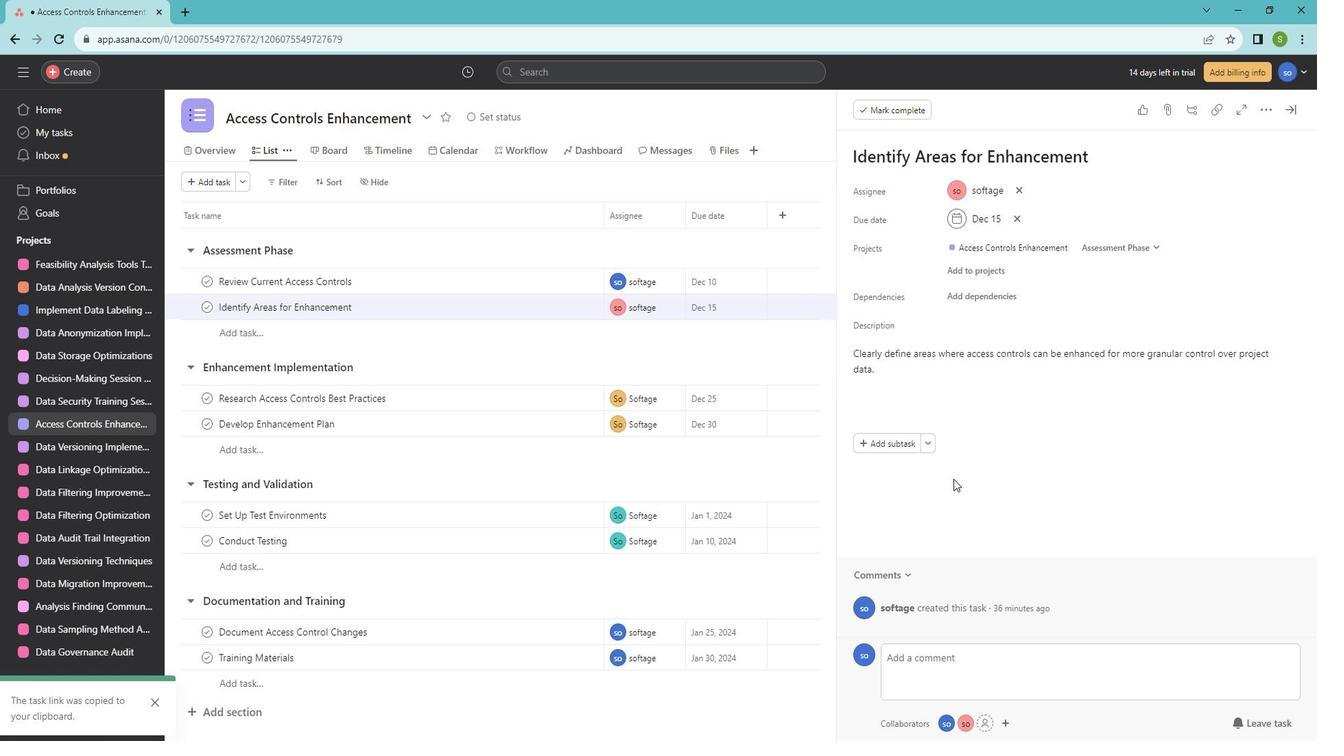 
Action: Mouse pressed left at (933, 474)
Screenshot: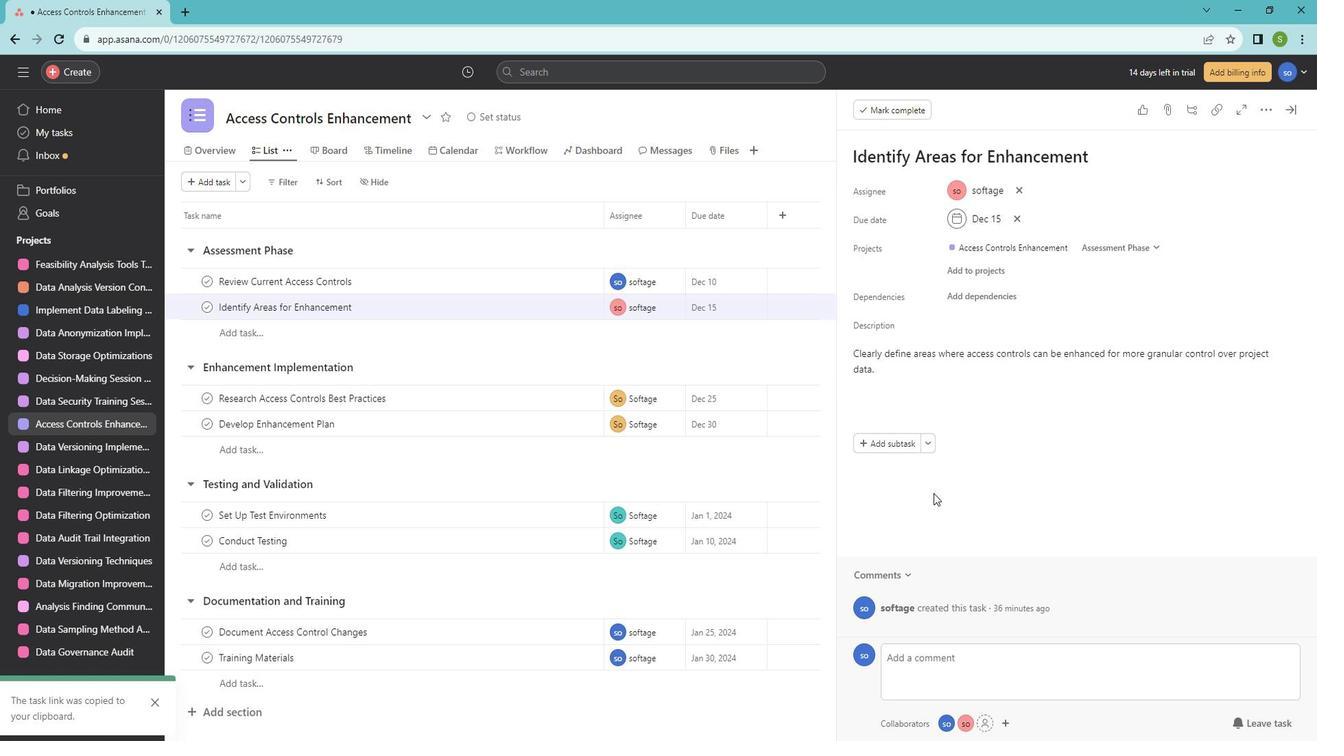 
Action: Mouse moved to (954, 627)
Screenshot: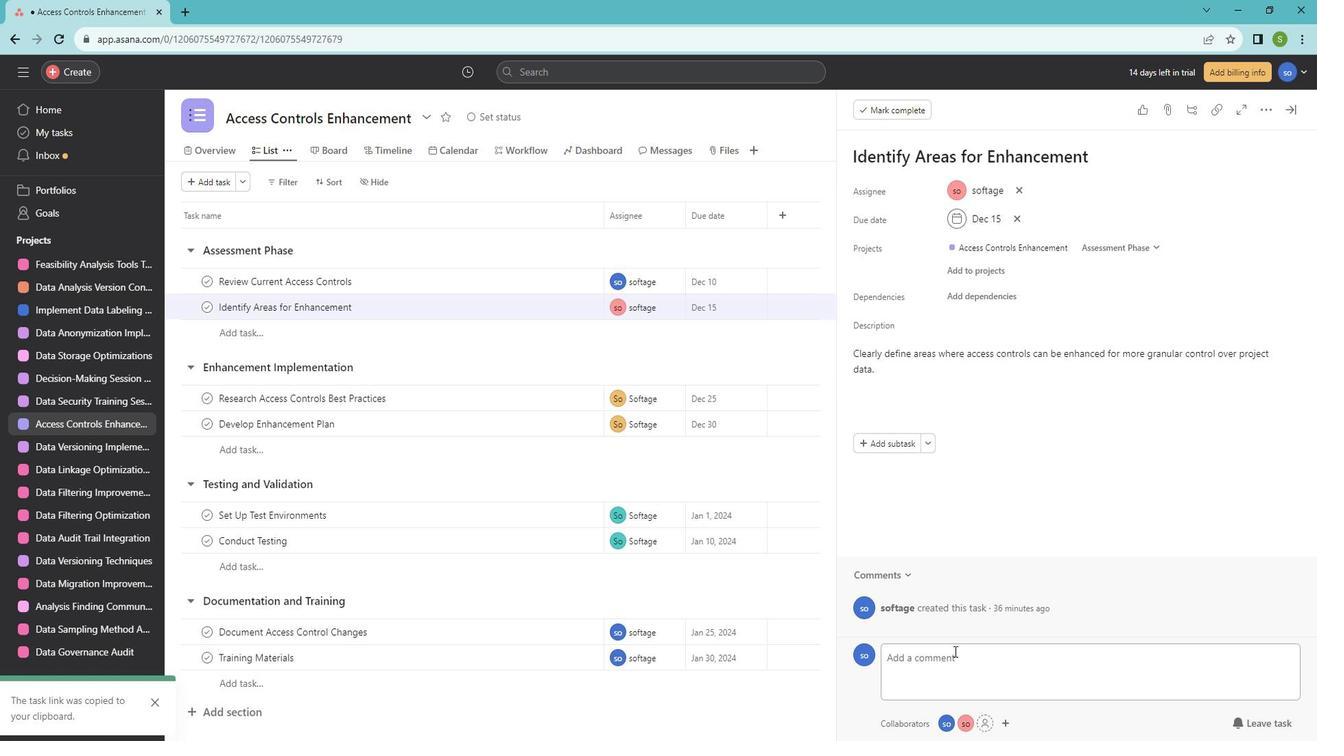 
Action: Mouse pressed left at (954, 627)
Screenshot: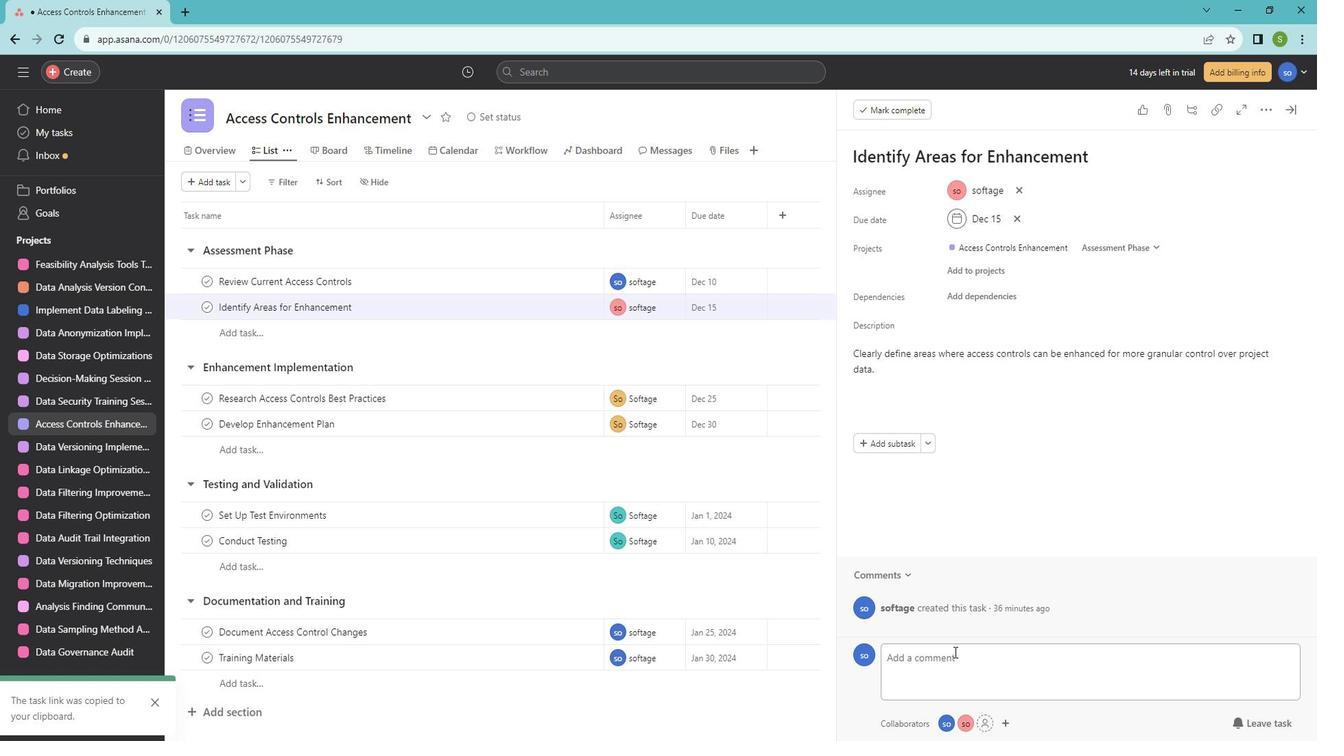 
Action: Mouse moved to (977, 487)
Screenshot: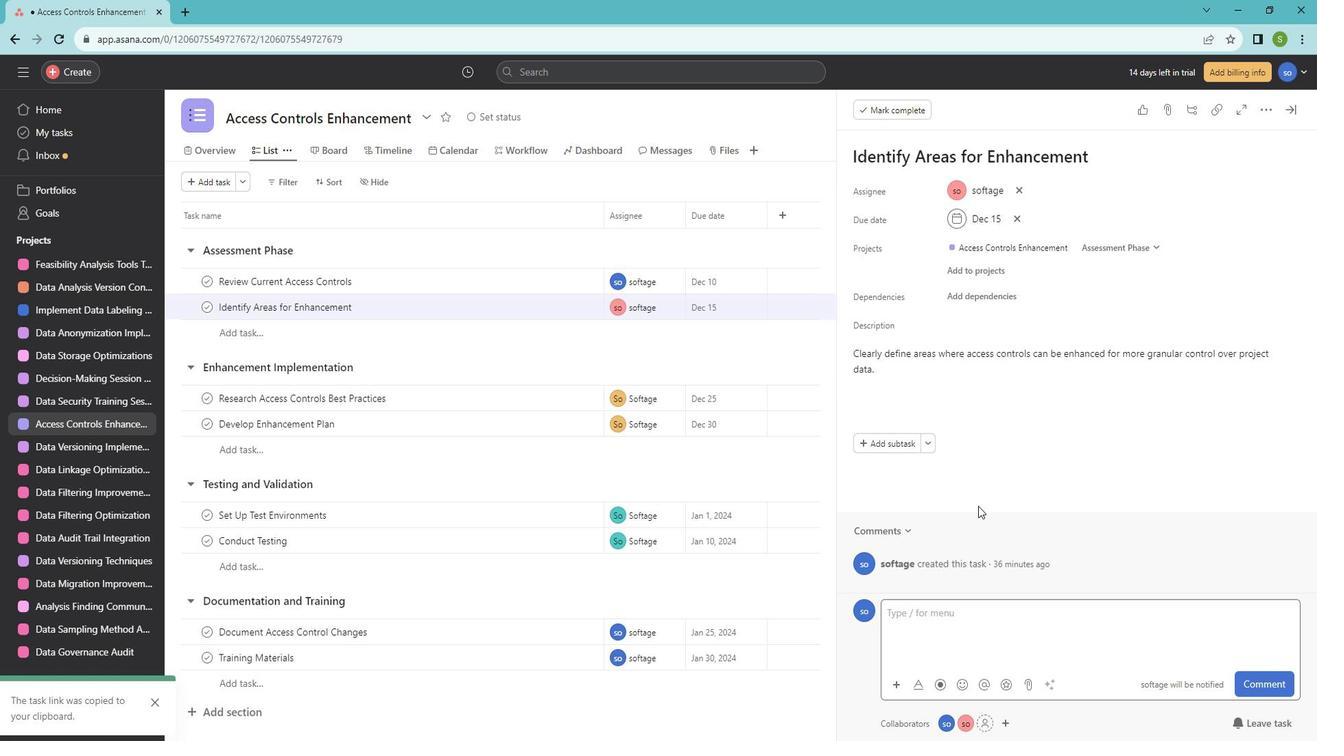 
Action: Mouse pressed left at (977, 487)
Screenshot: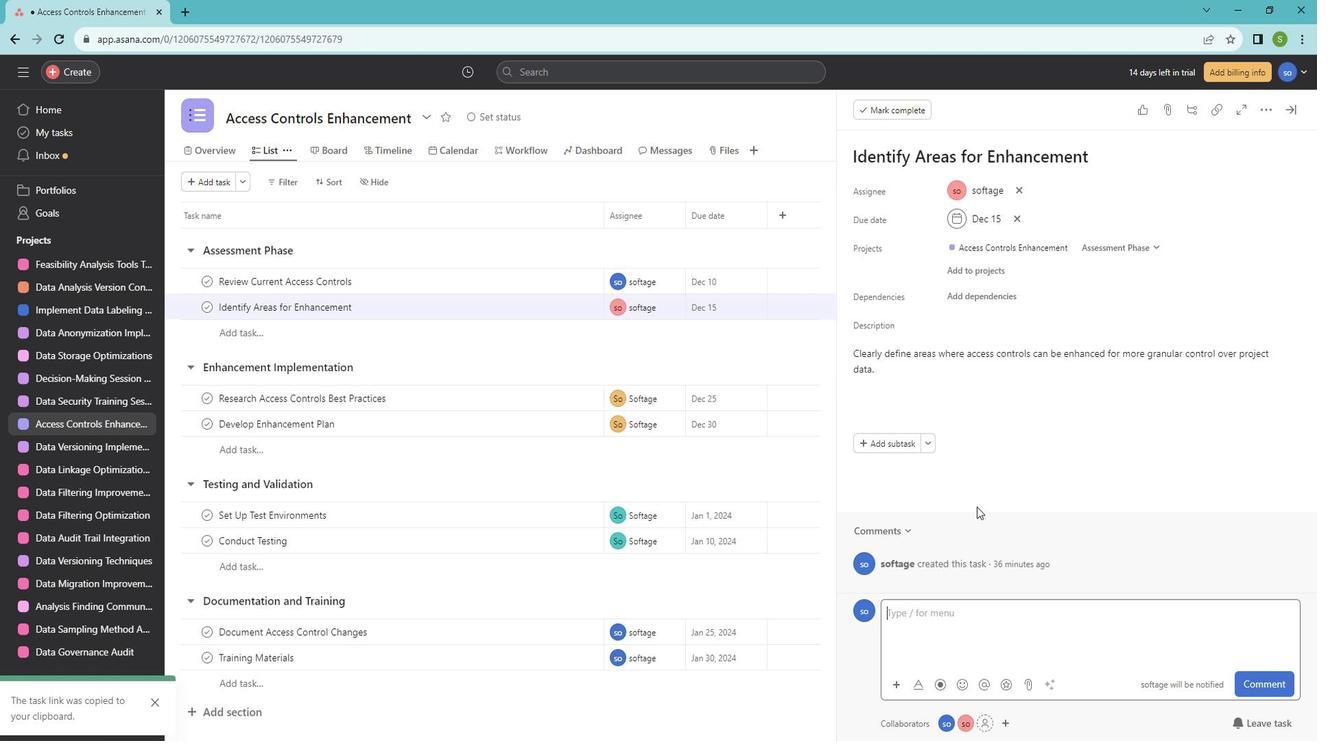 
Action: Mouse moved to (996, 362)
Screenshot: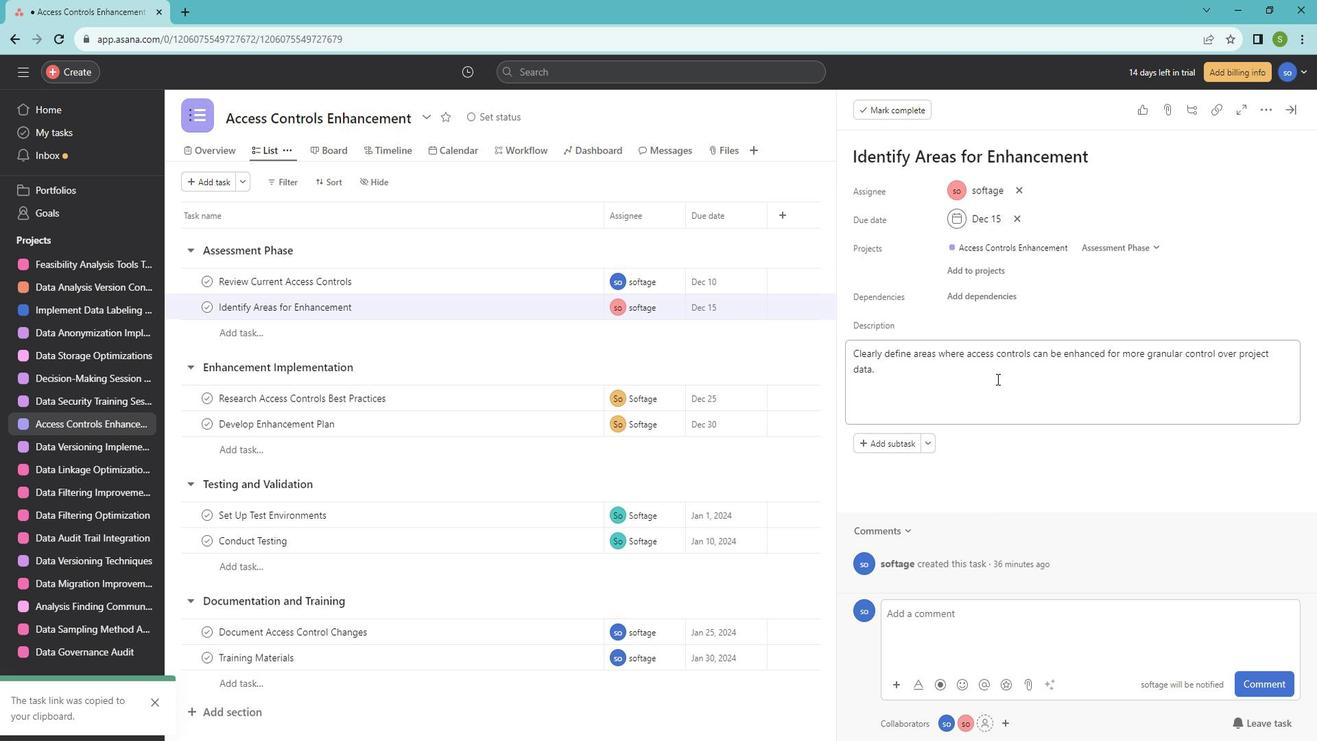 
Action: Mouse pressed left at (996, 362)
Screenshot: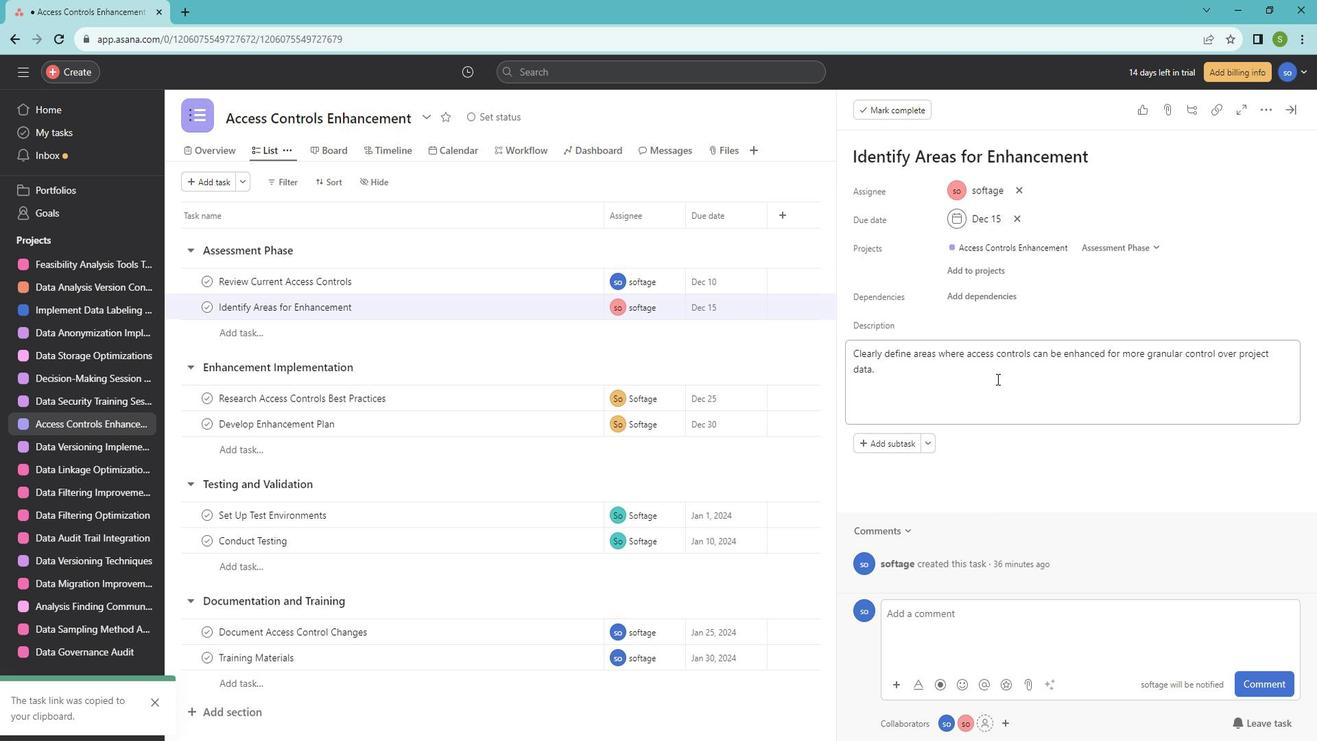 
Action: Mouse moved to (1294, 101)
Screenshot: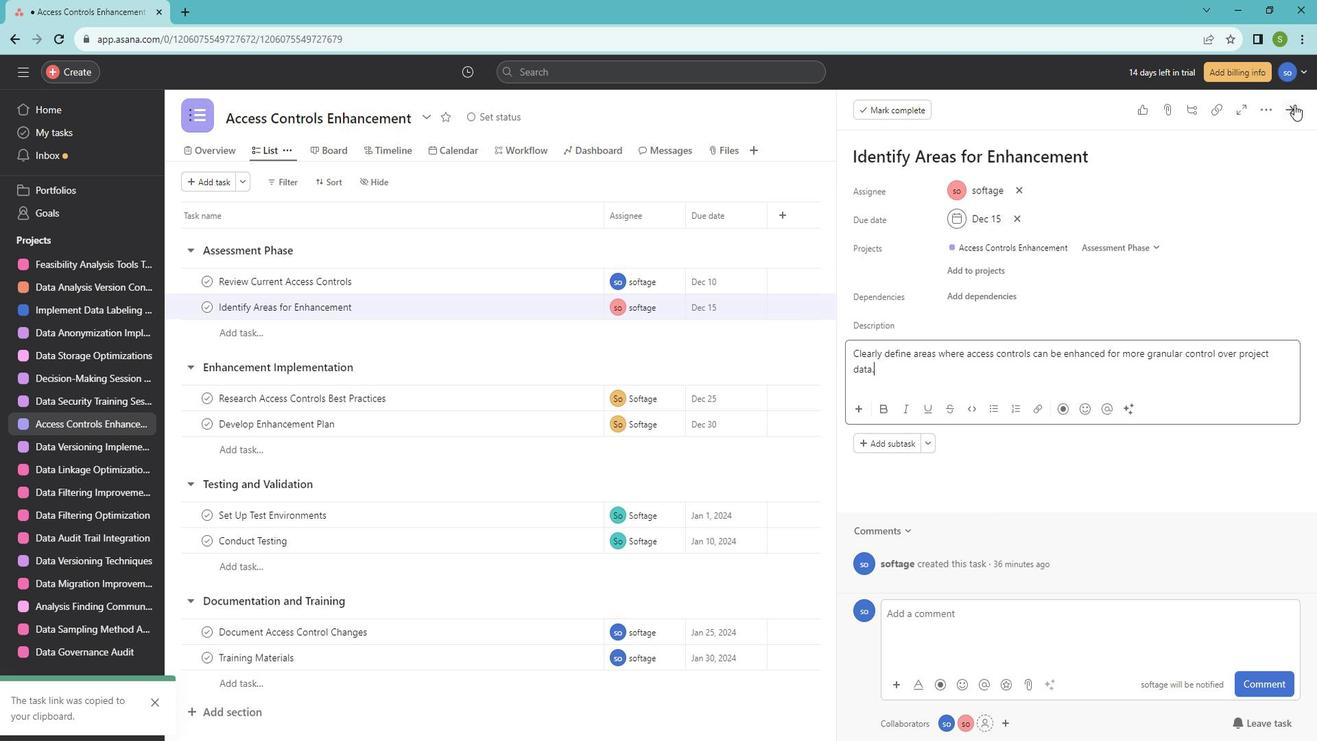 
Action: Mouse pressed left at (1294, 101)
Screenshot: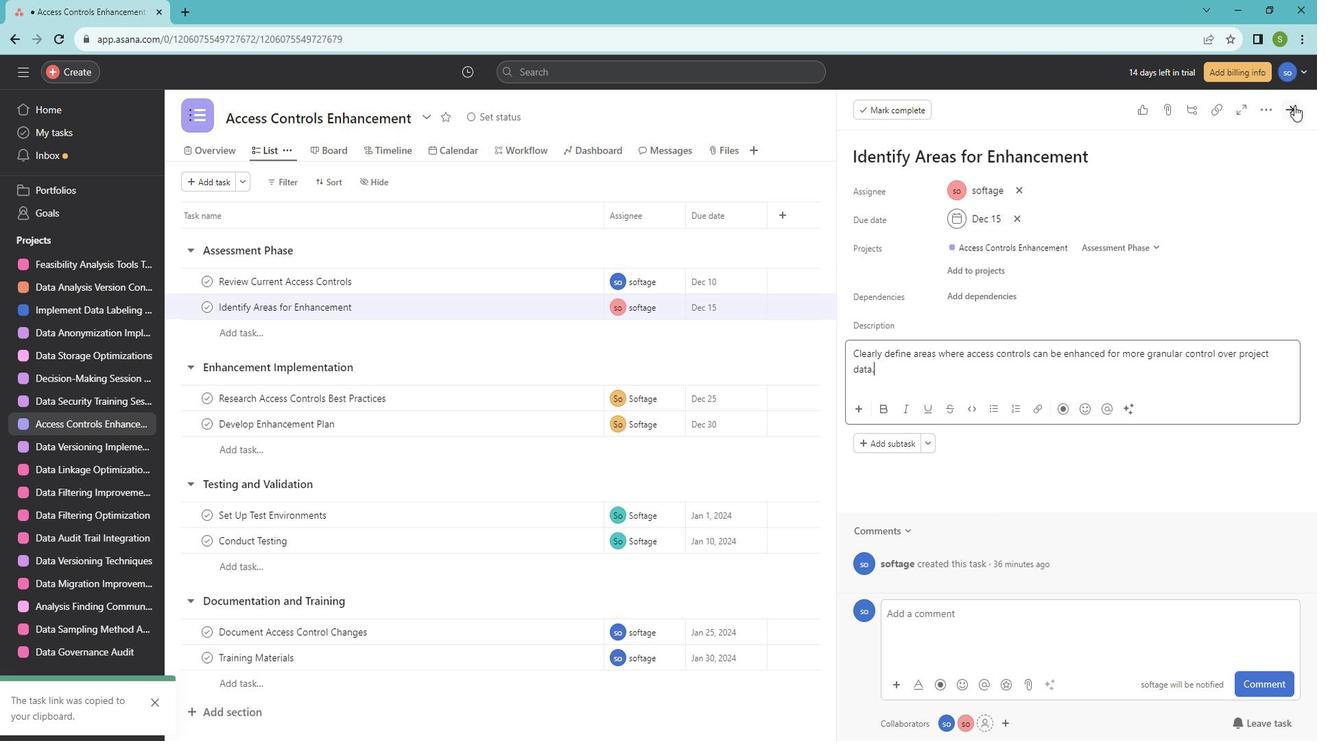 
Action: Mouse moved to (946, 277)
Screenshot: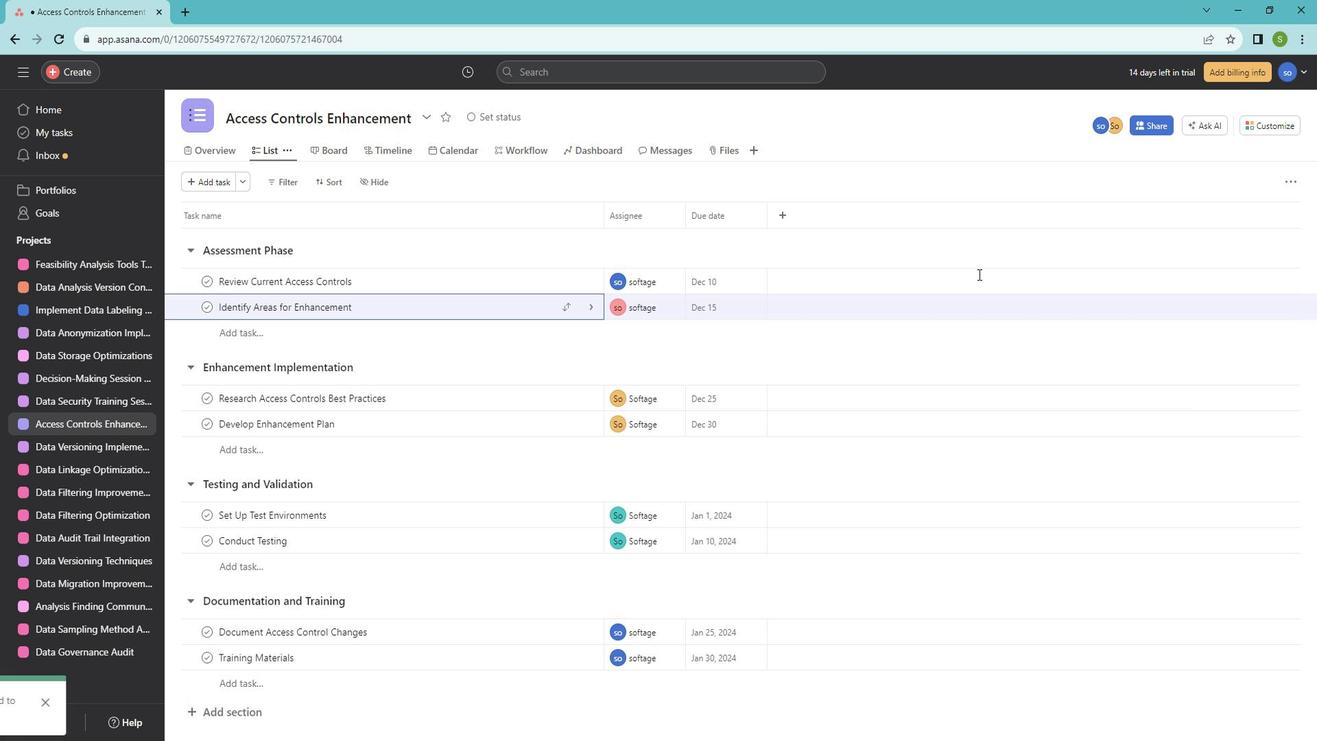 
